 Task: Find connections with filter location Suva with filter topic #SEMwith filter profile language French with filter current company SpiceJet Limited with filter school Orissa hr recruitment with filter industry Agricultural Chemical Manufacturing with filter service category Team Building with filter keywords title Wait Staff Manager
Action: Mouse moved to (304, 239)
Screenshot: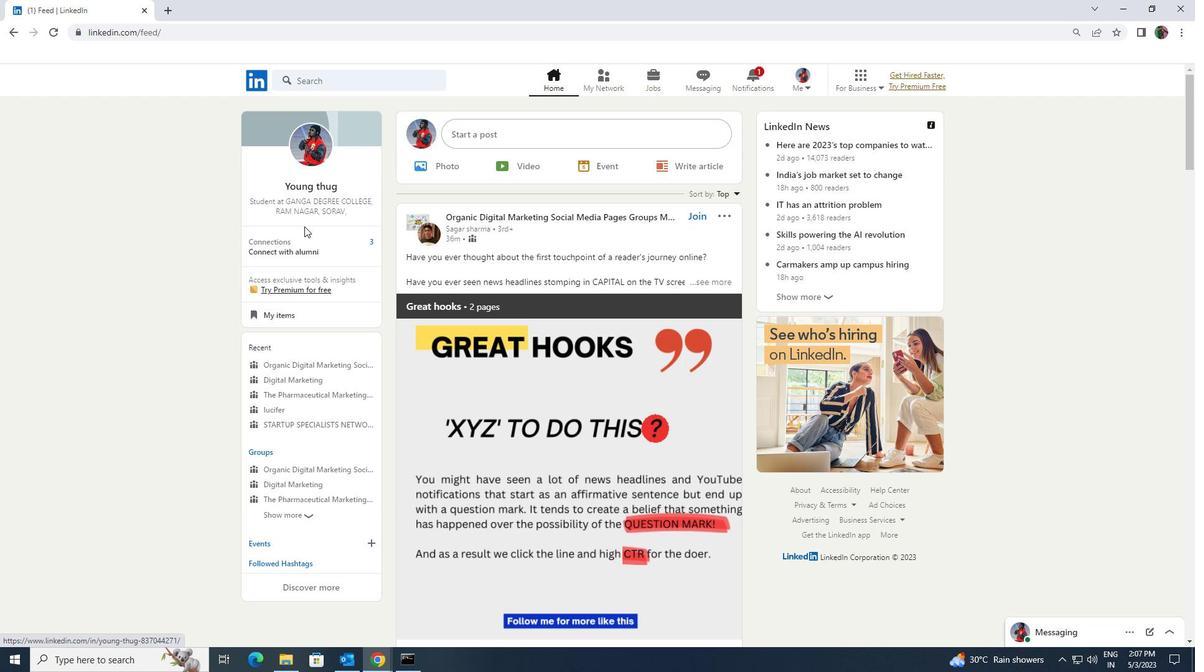 
Action: Mouse pressed left at (304, 239)
Screenshot: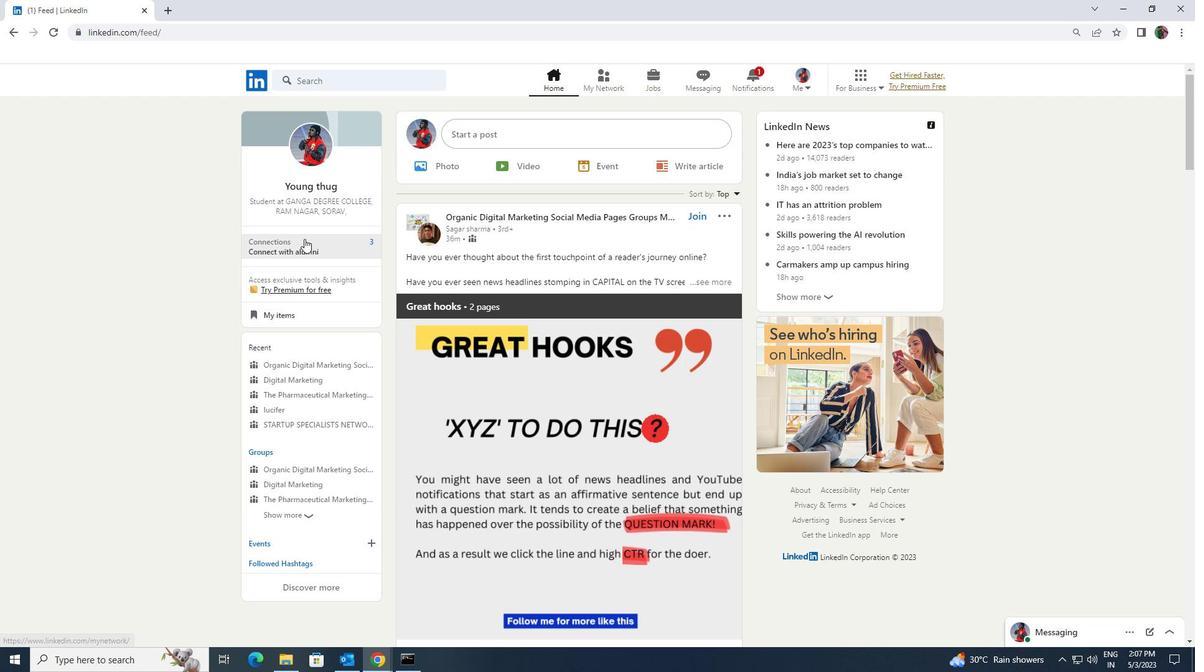 
Action: Mouse moved to (319, 150)
Screenshot: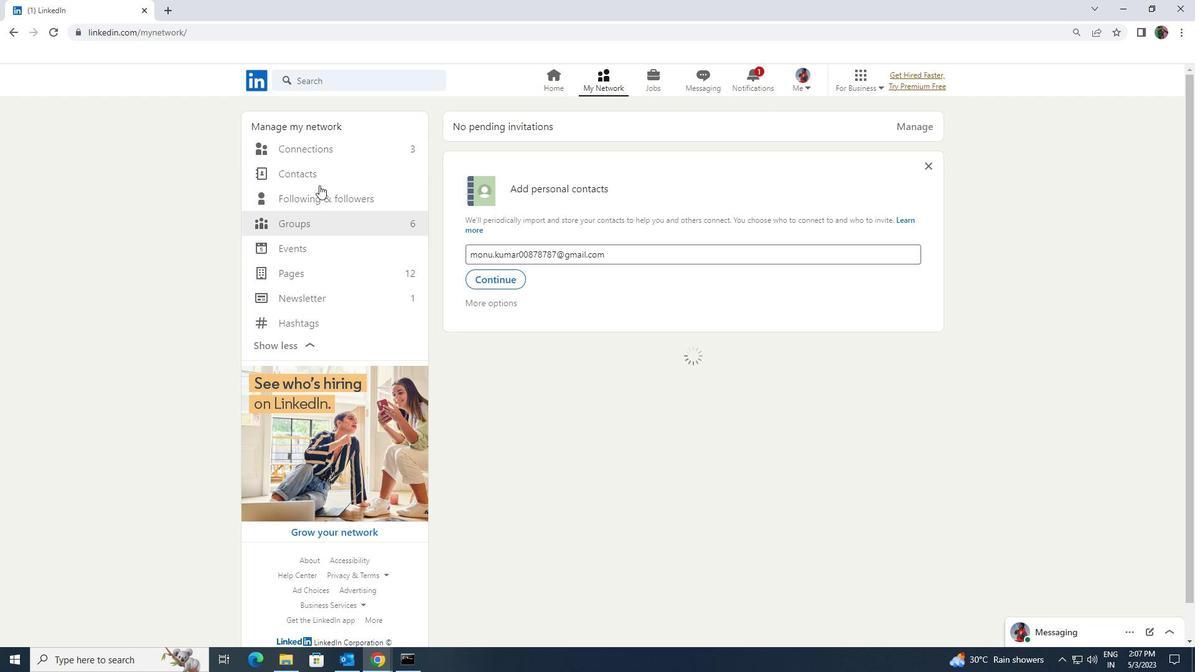 
Action: Mouse pressed left at (319, 150)
Screenshot: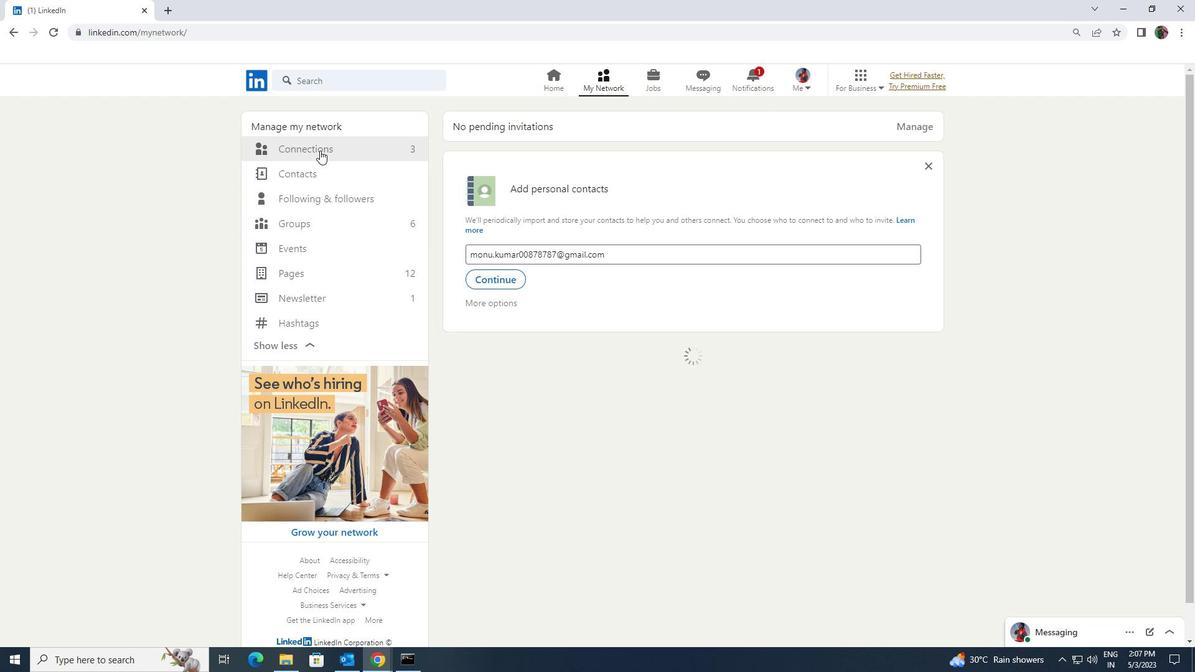 
Action: Mouse moved to (670, 149)
Screenshot: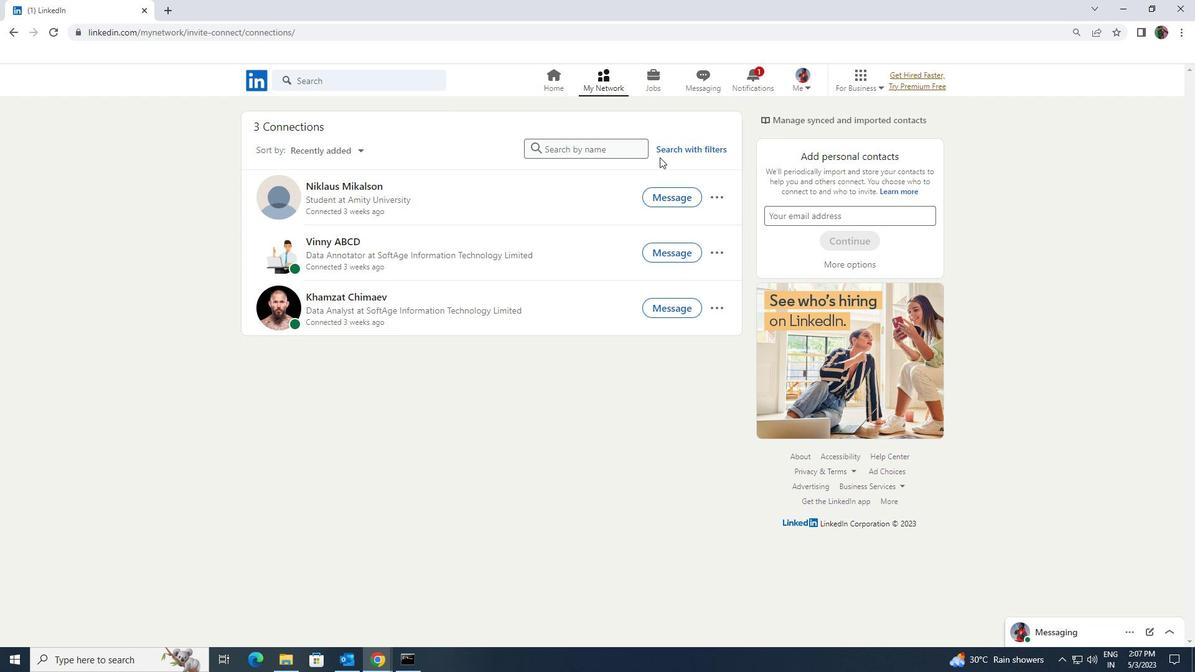 
Action: Mouse pressed left at (670, 149)
Screenshot: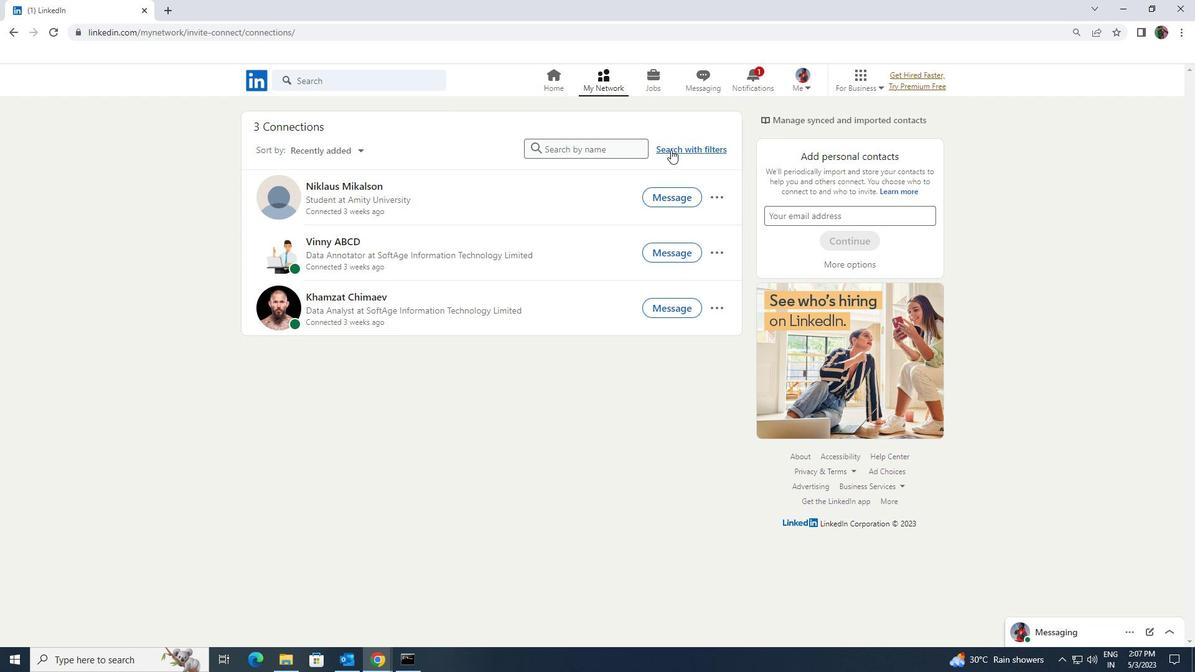 
Action: Mouse moved to (648, 116)
Screenshot: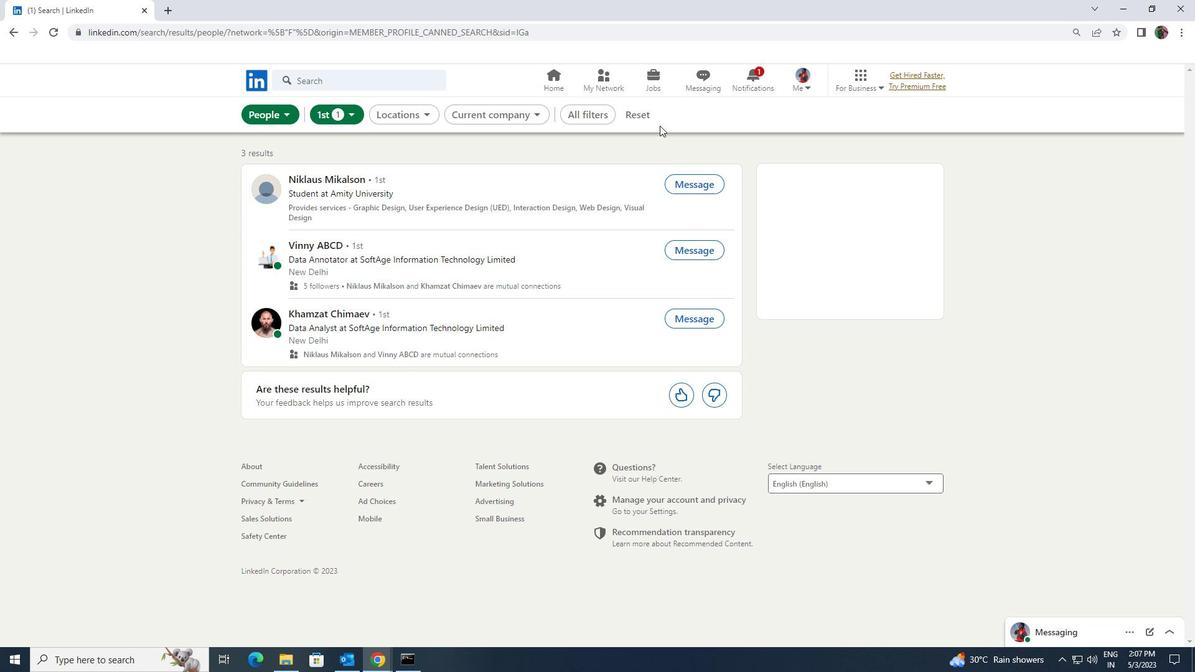 
Action: Mouse pressed left at (648, 116)
Screenshot: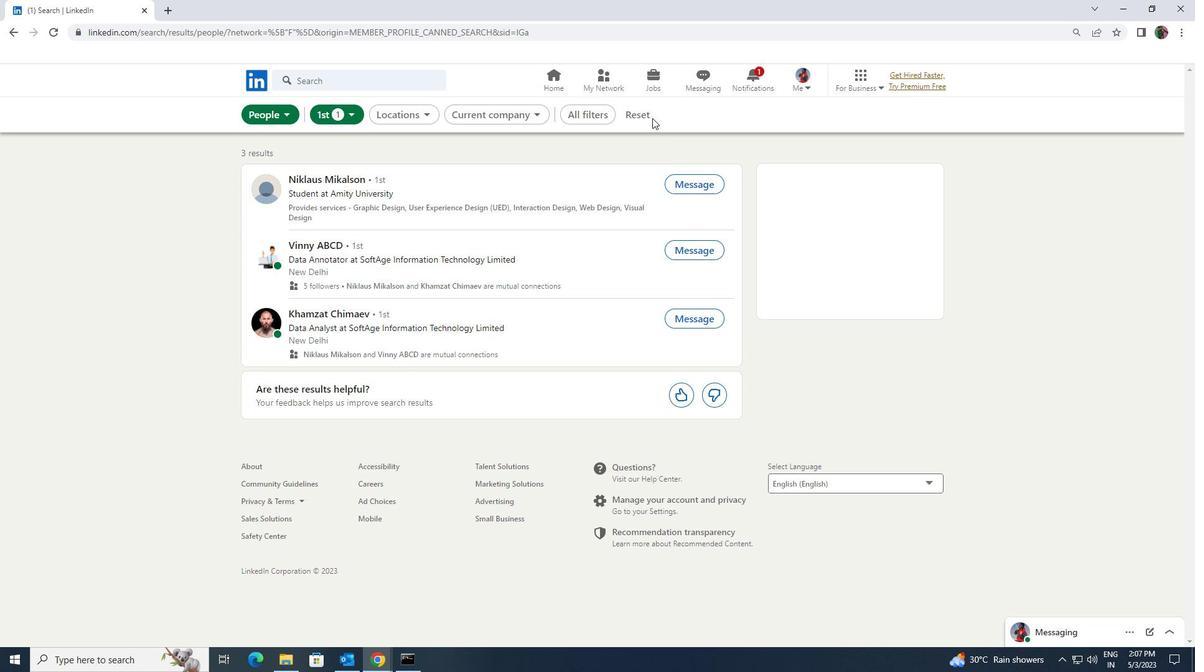
Action: Mouse moved to (634, 116)
Screenshot: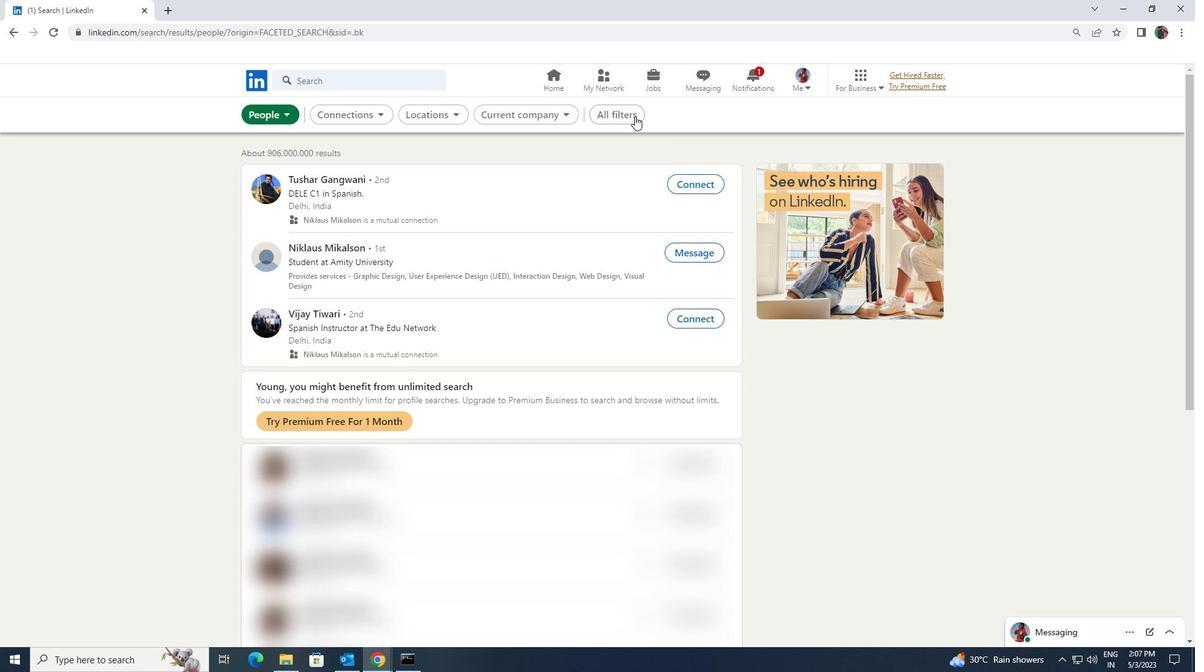 
Action: Mouse pressed left at (634, 116)
Screenshot: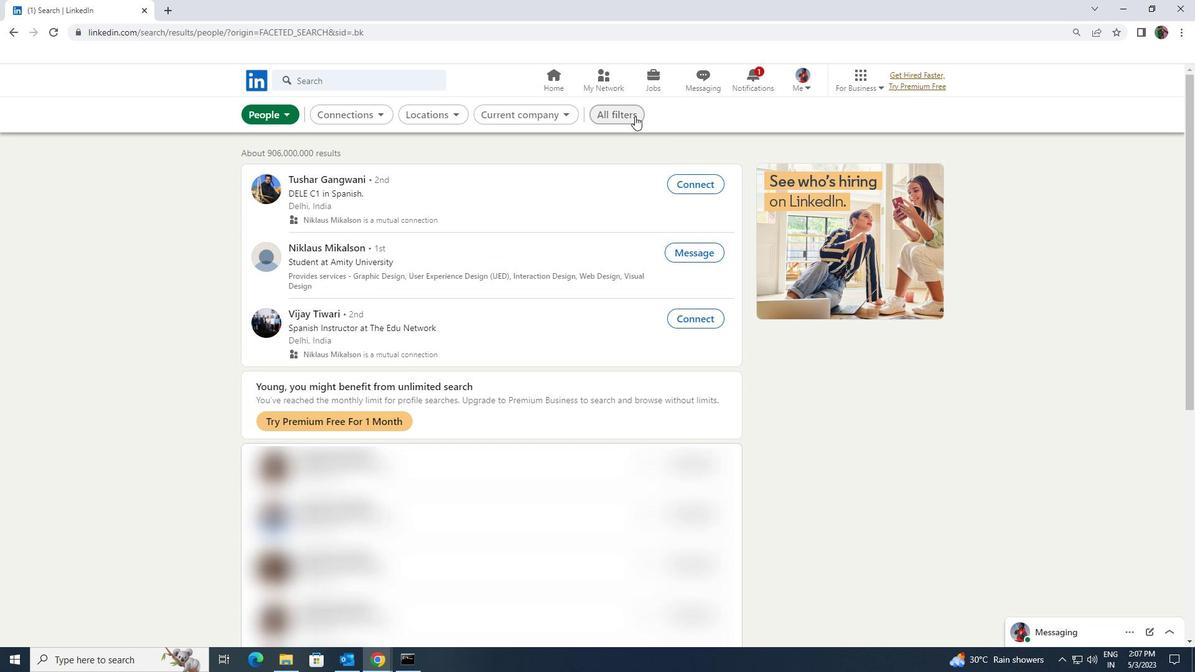 
Action: Mouse moved to (1031, 486)
Screenshot: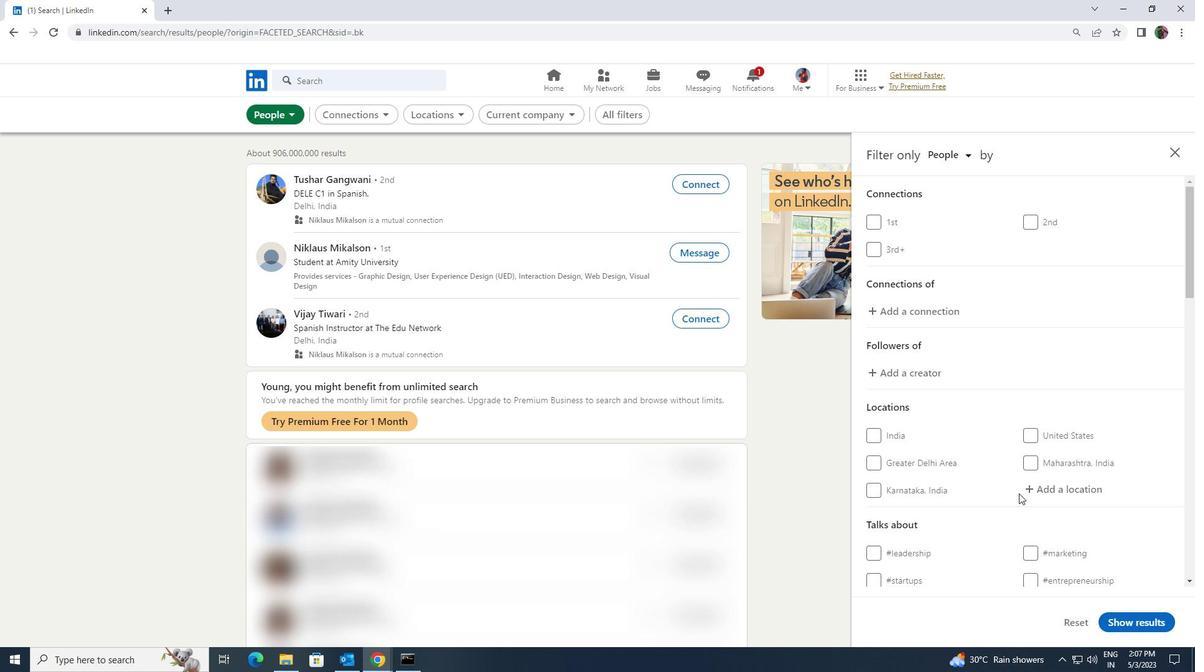 
Action: Mouse pressed left at (1031, 486)
Screenshot: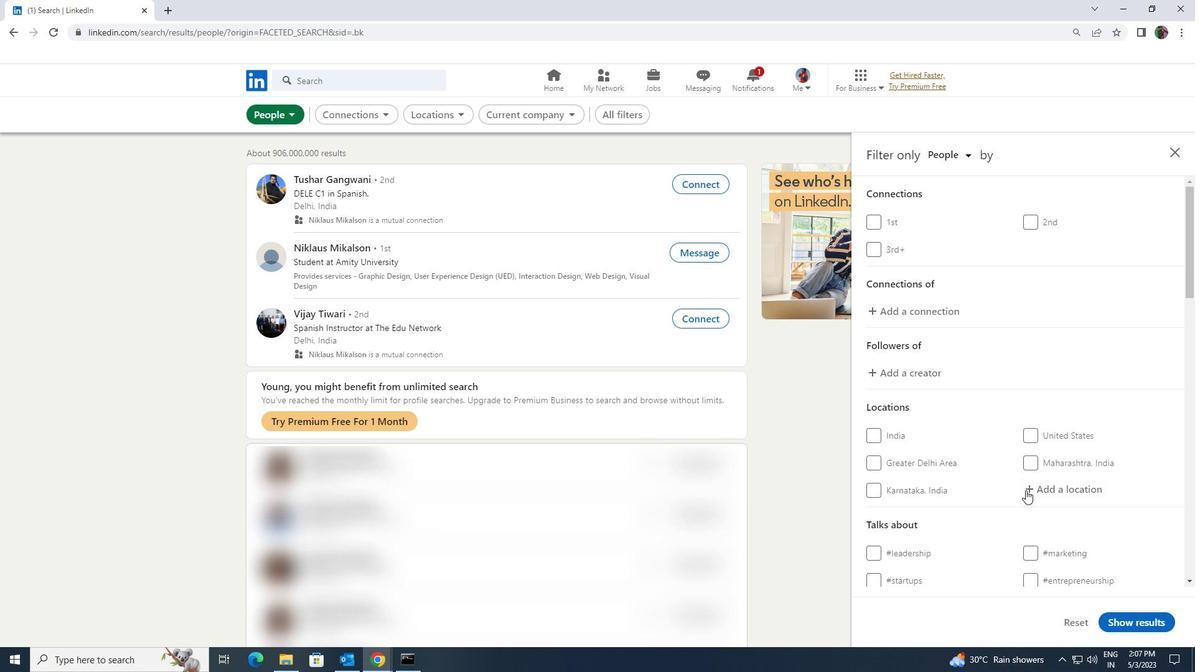 
Action: Mouse moved to (981, 519)
Screenshot: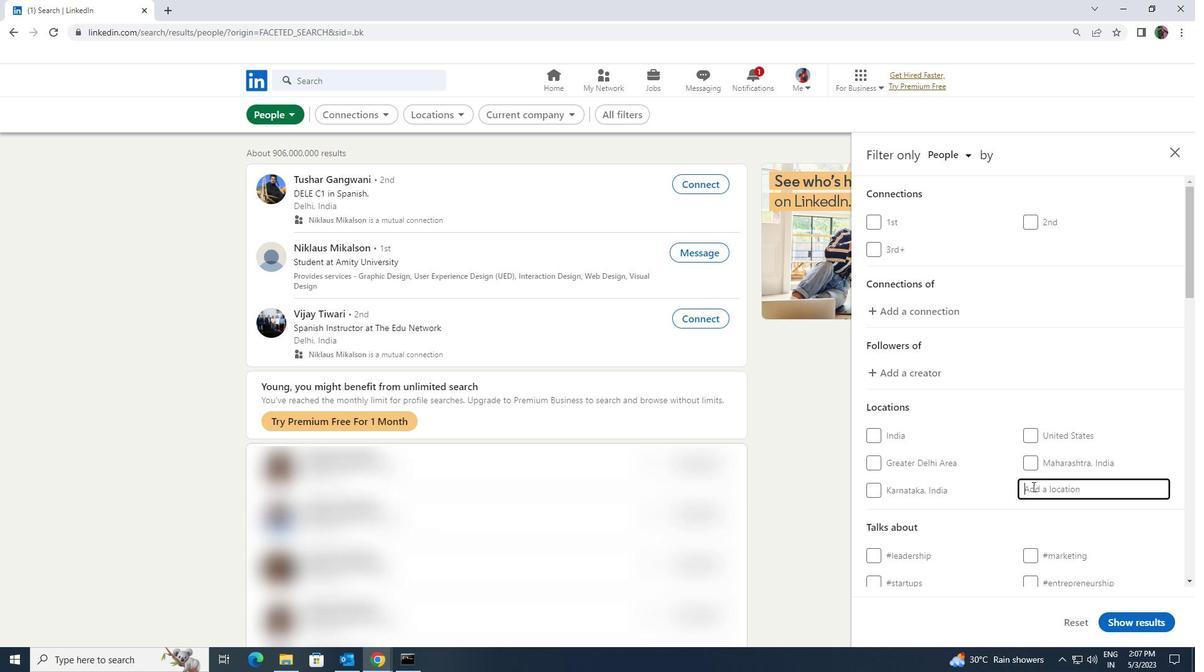 
Action: Key pressed <Key.shift>SUVA
Screenshot: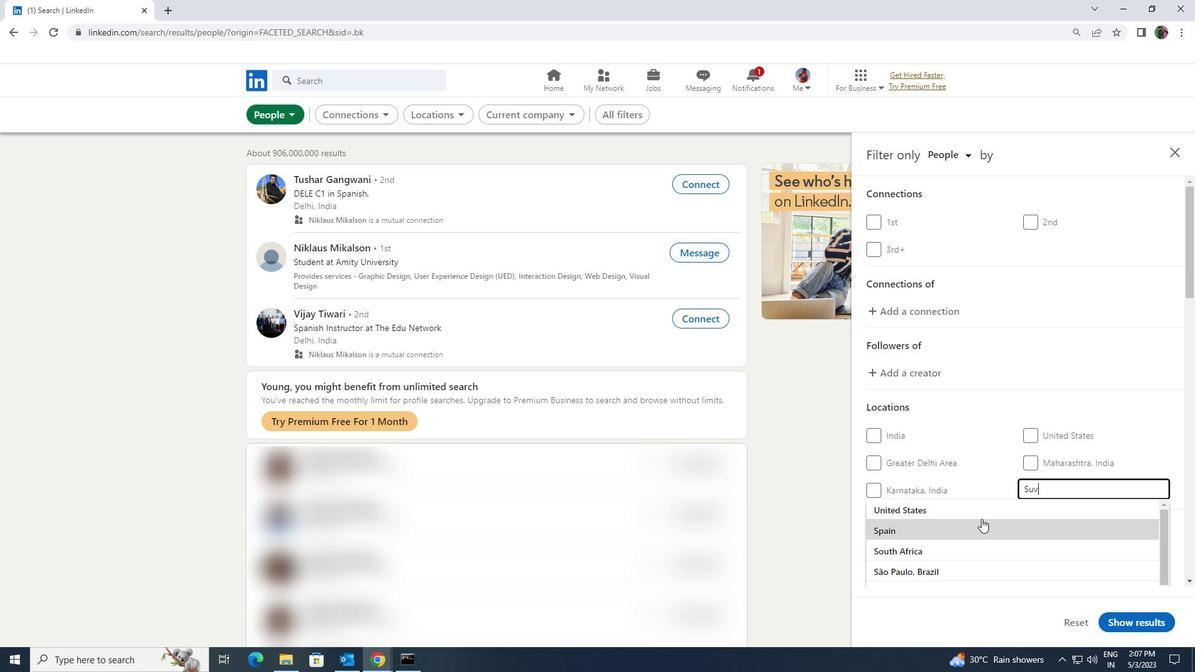 
Action: Mouse moved to (975, 511)
Screenshot: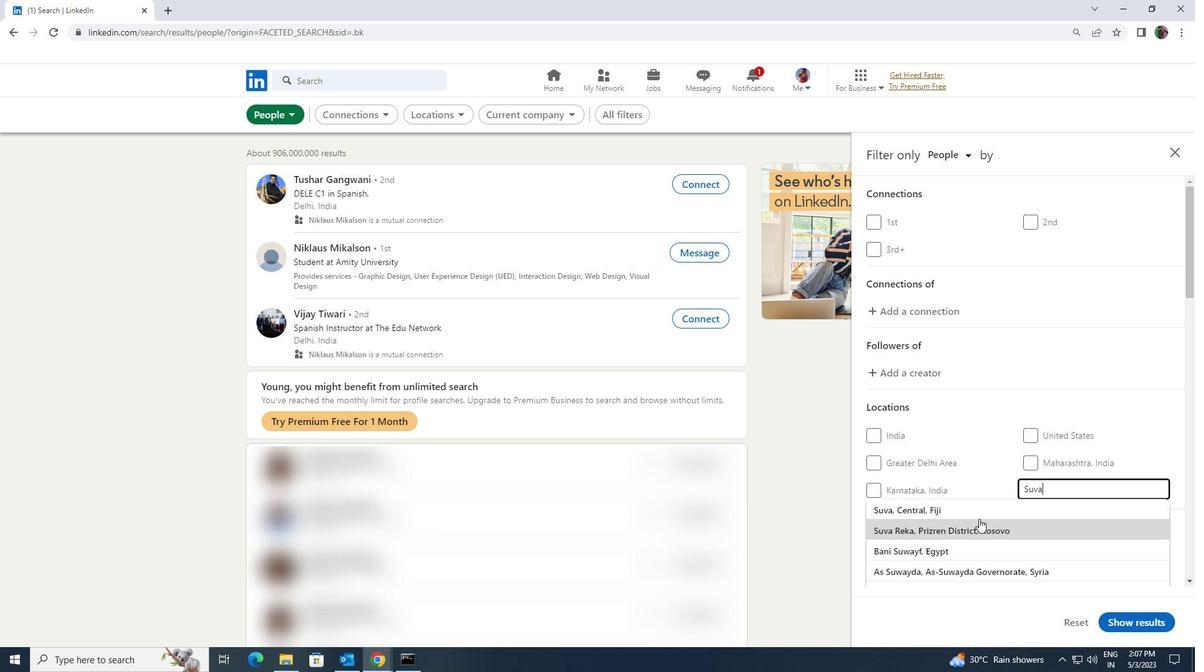 
Action: Mouse pressed left at (975, 511)
Screenshot: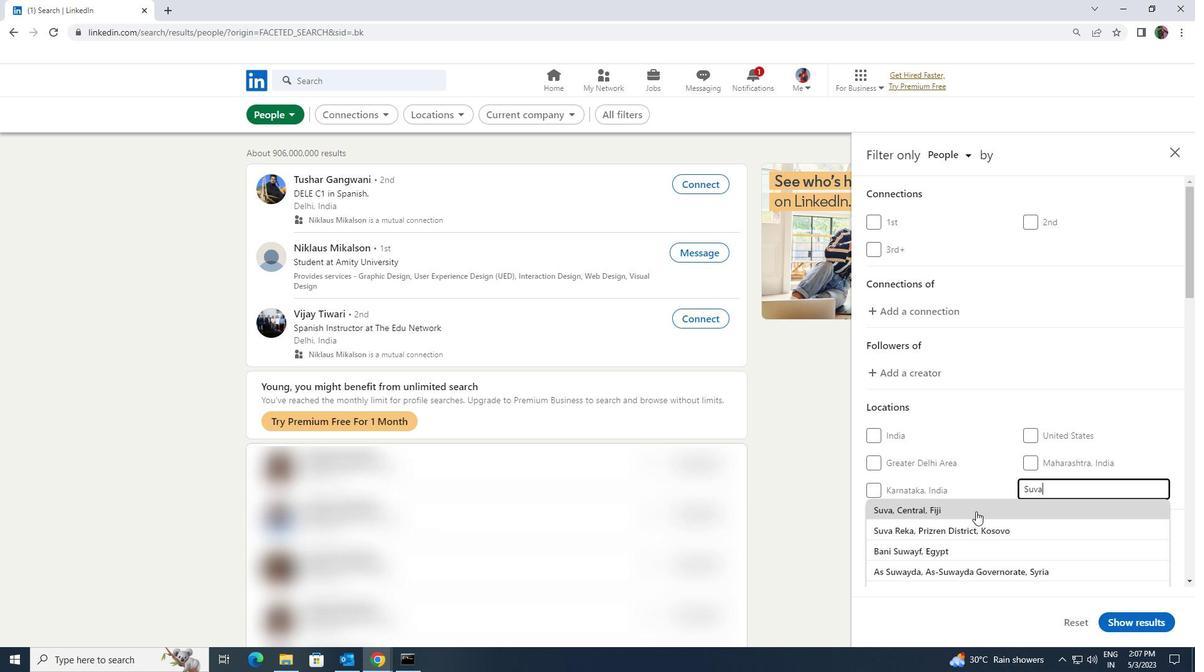 
Action: Mouse scrolled (975, 510) with delta (0, 0)
Screenshot: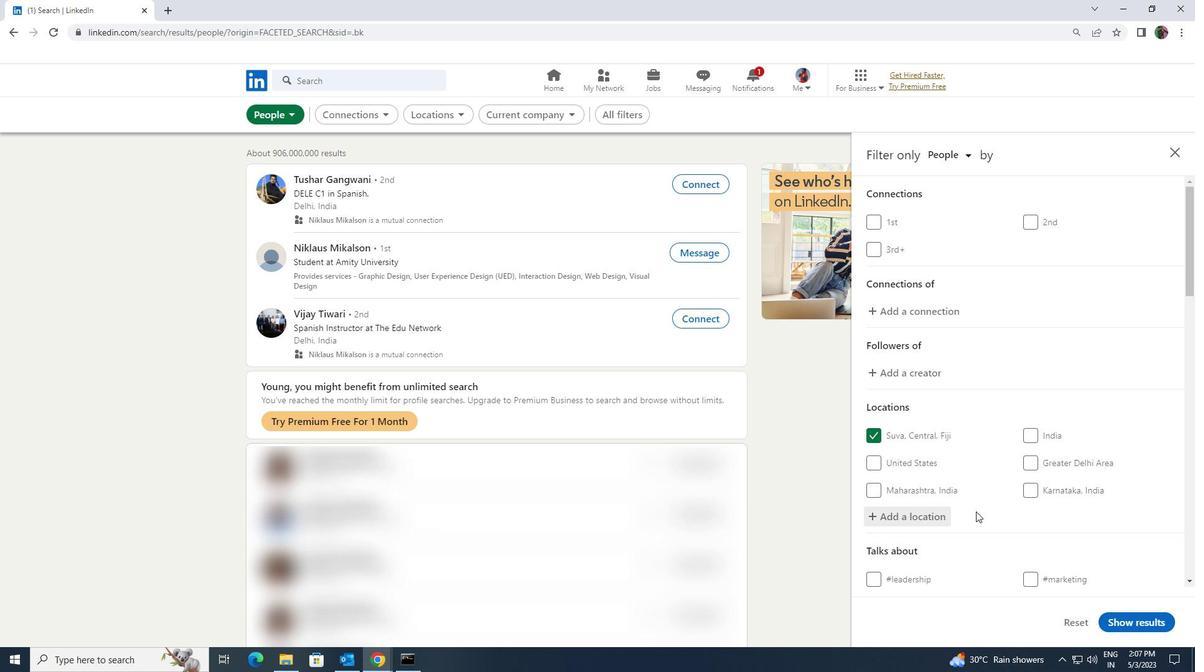 
Action: Mouse scrolled (975, 510) with delta (0, 0)
Screenshot: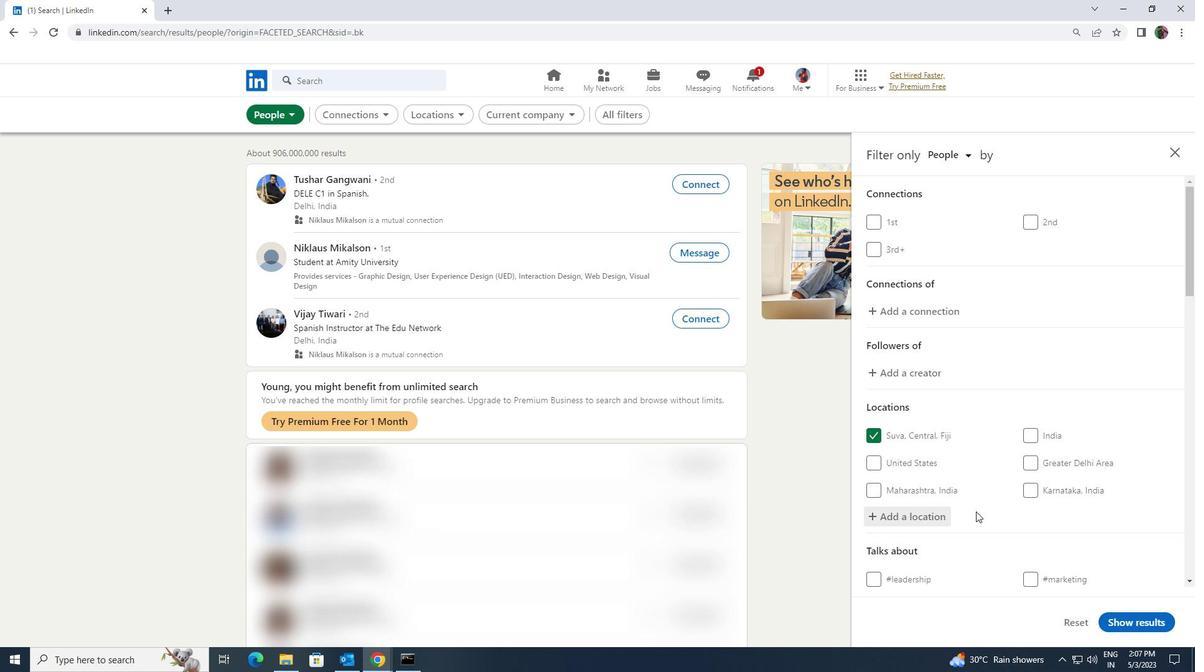 
Action: Mouse moved to (1023, 502)
Screenshot: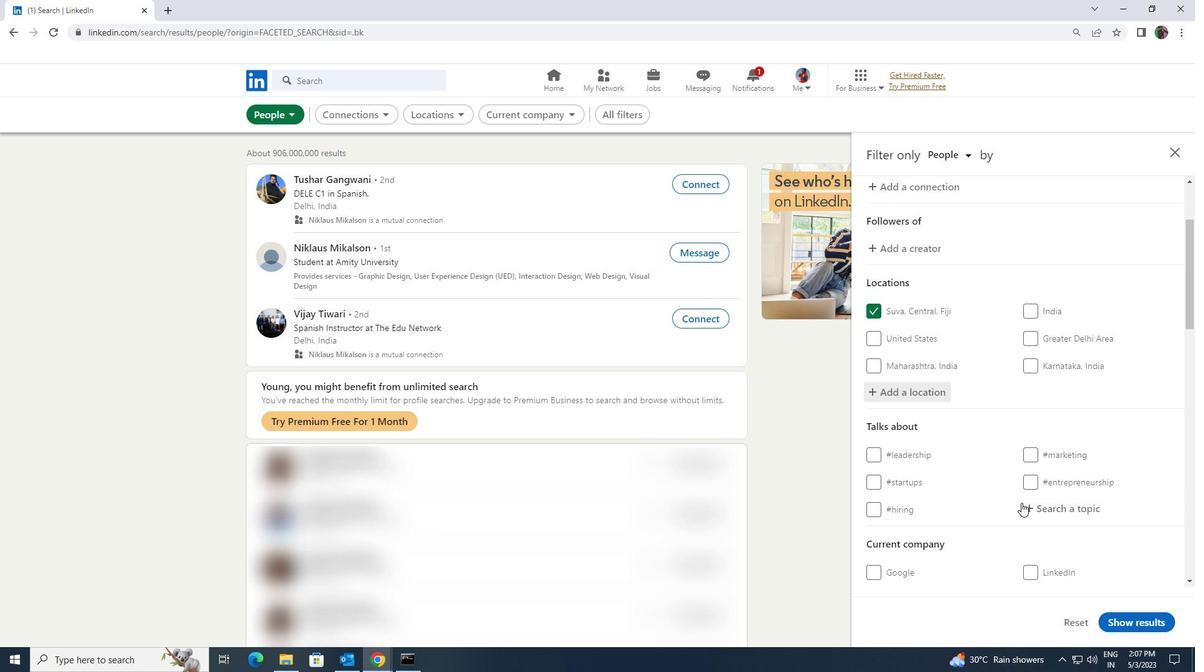
Action: Mouse pressed left at (1023, 502)
Screenshot: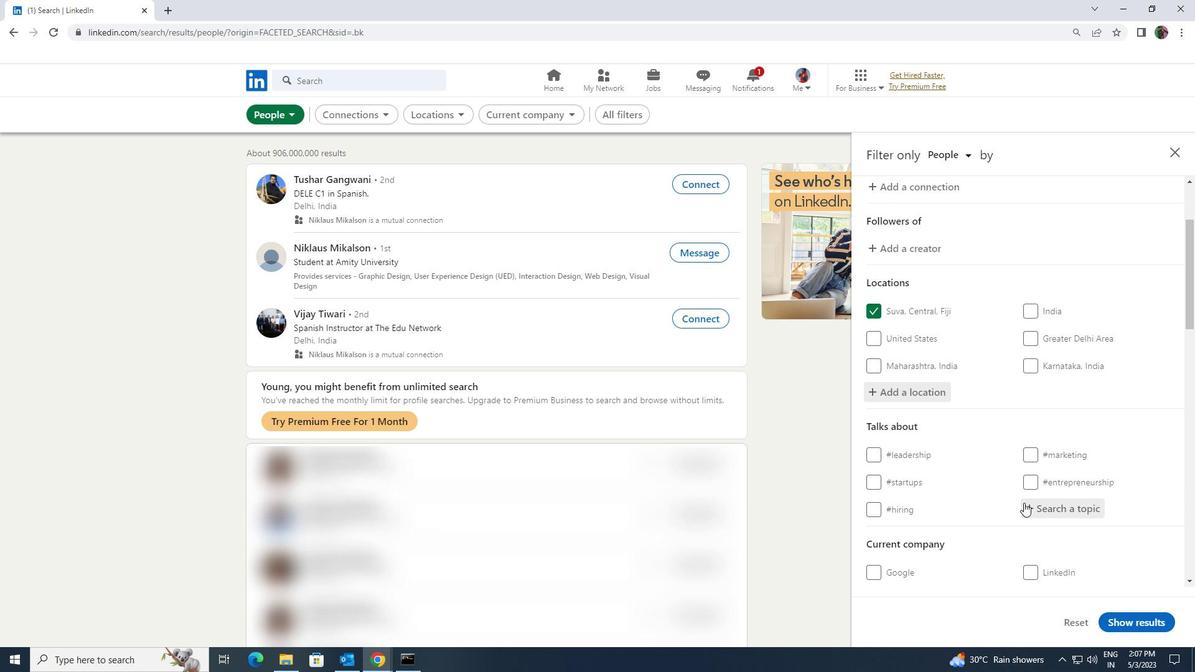 
Action: Mouse moved to (1022, 502)
Screenshot: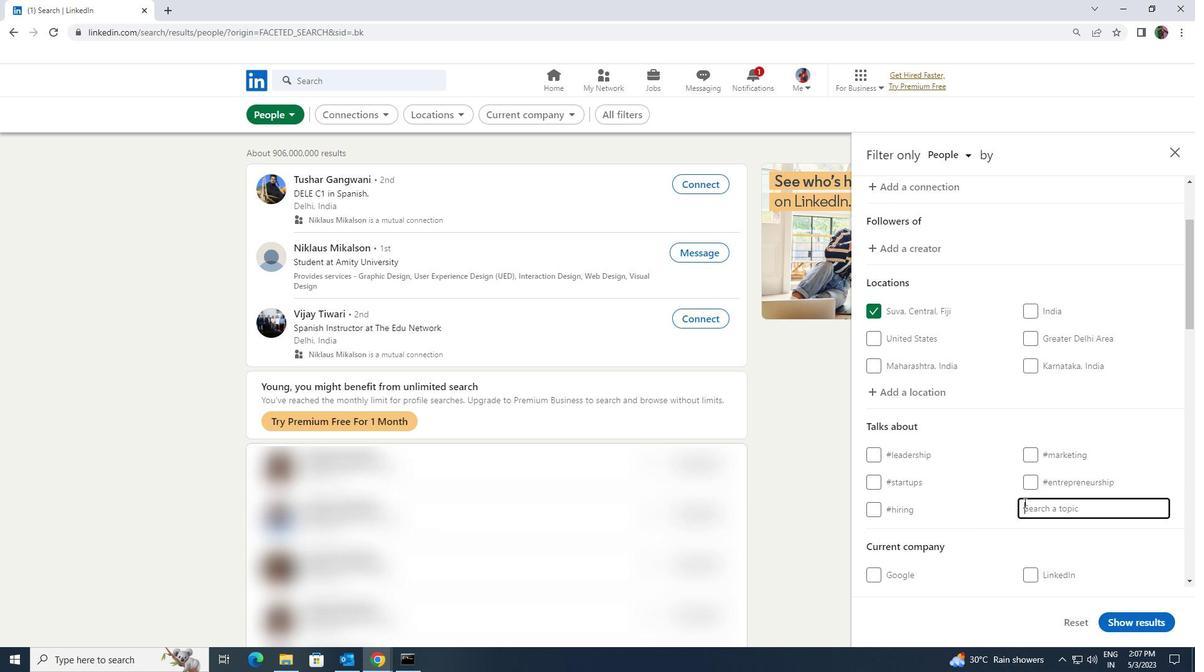 
Action: Key pressed <Key.shift><Key.shift>SEM
Screenshot: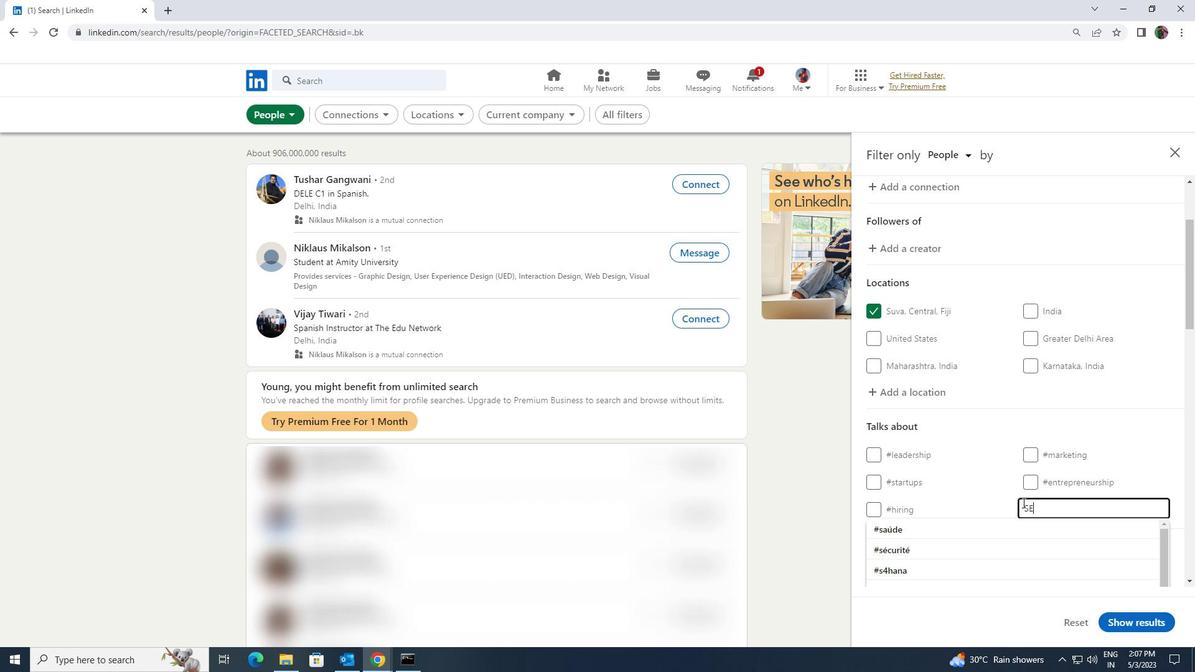 
Action: Mouse moved to (1011, 515)
Screenshot: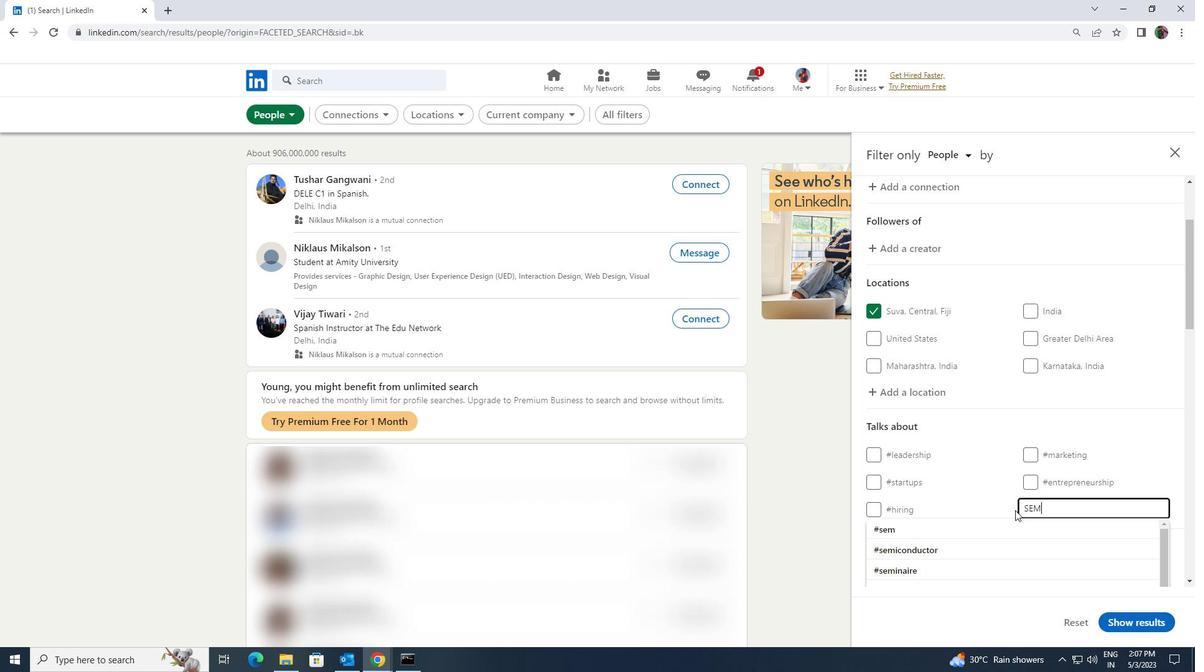 
Action: Mouse pressed left at (1011, 515)
Screenshot: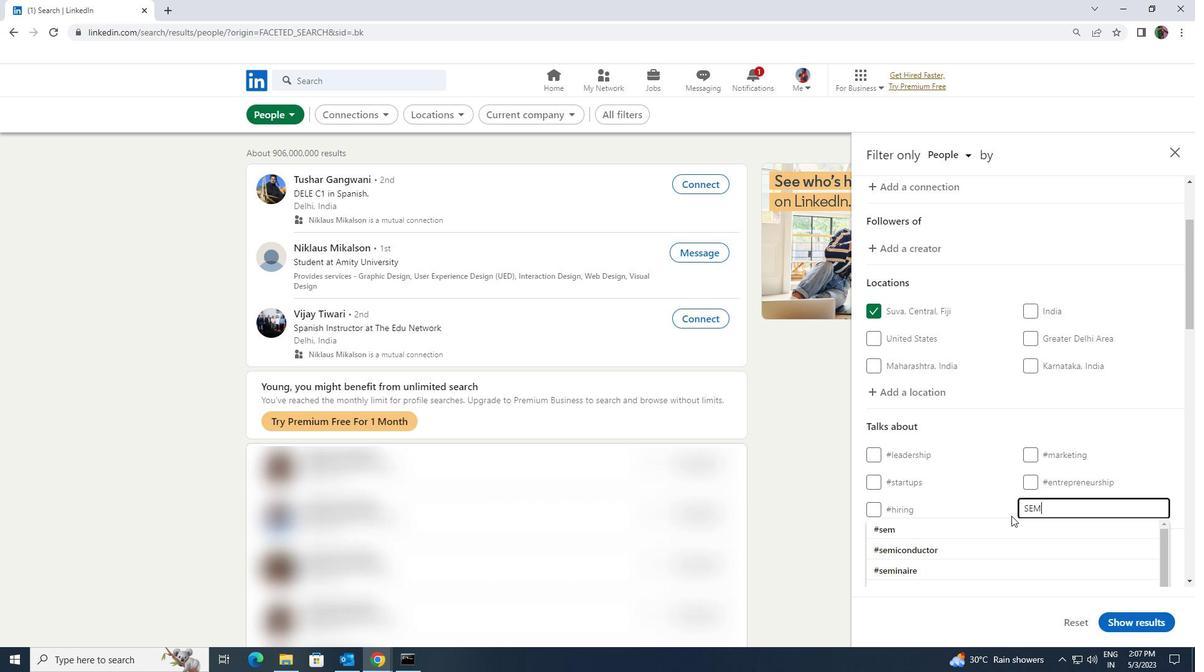 
Action: Mouse scrolled (1011, 515) with delta (0, 0)
Screenshot: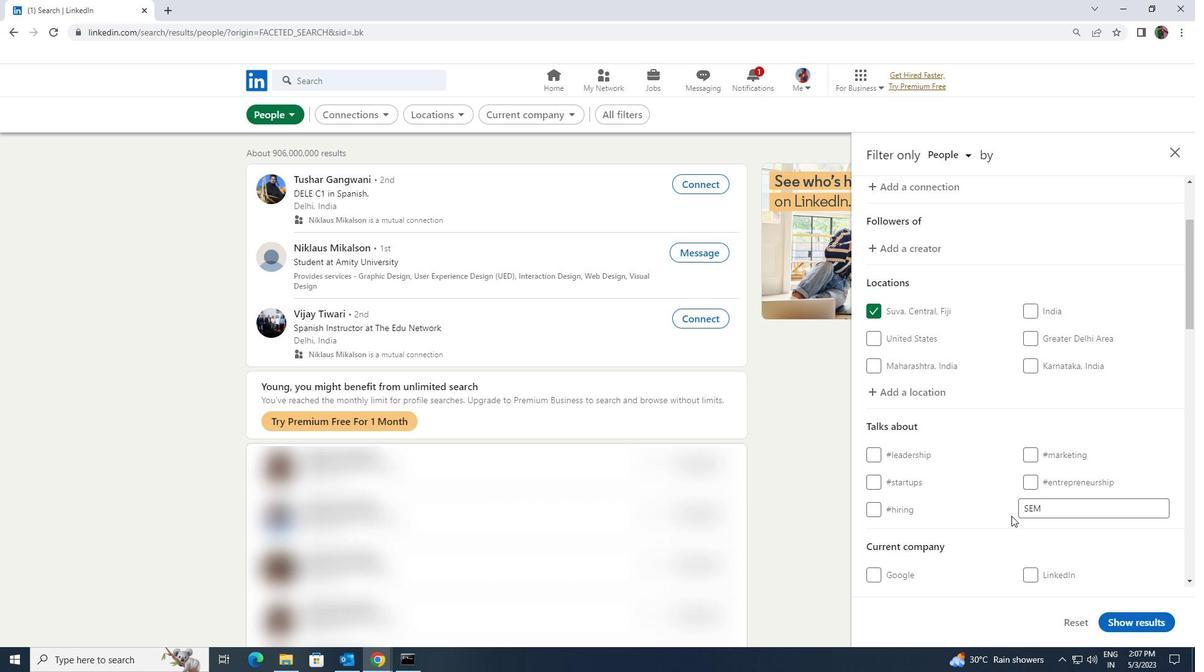 
Action: Mouse moved to (1010, 517)
Screenshot: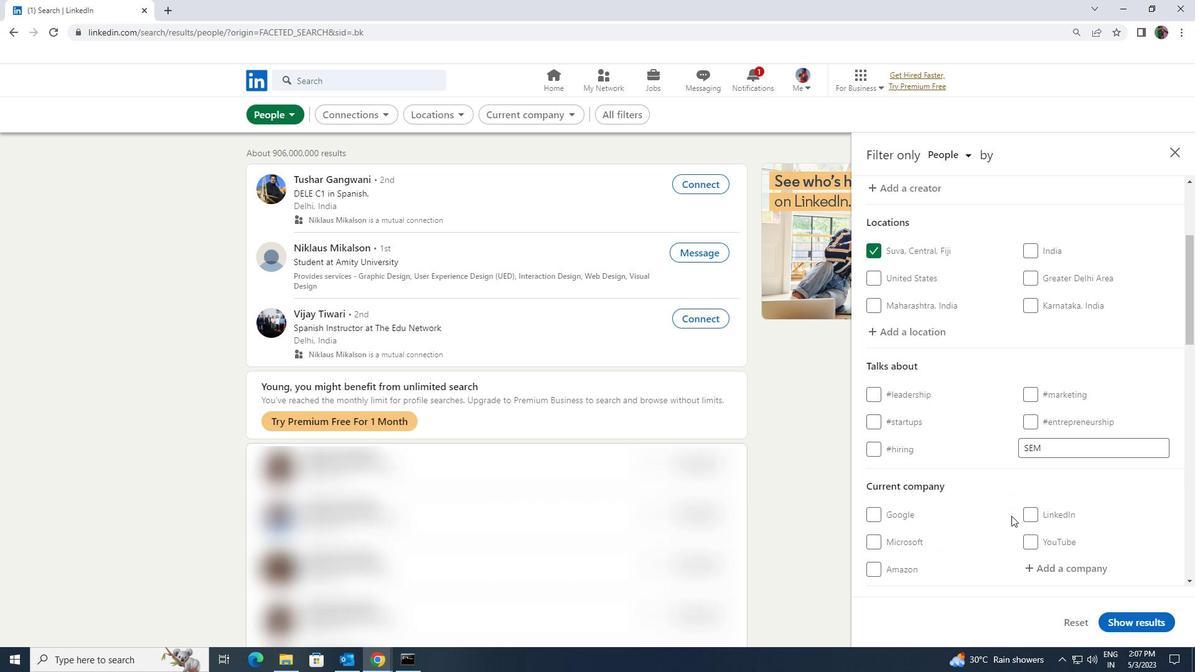 
Action: Mouse scrolled (1010, 516) with delta (0, 0)
Screenshot: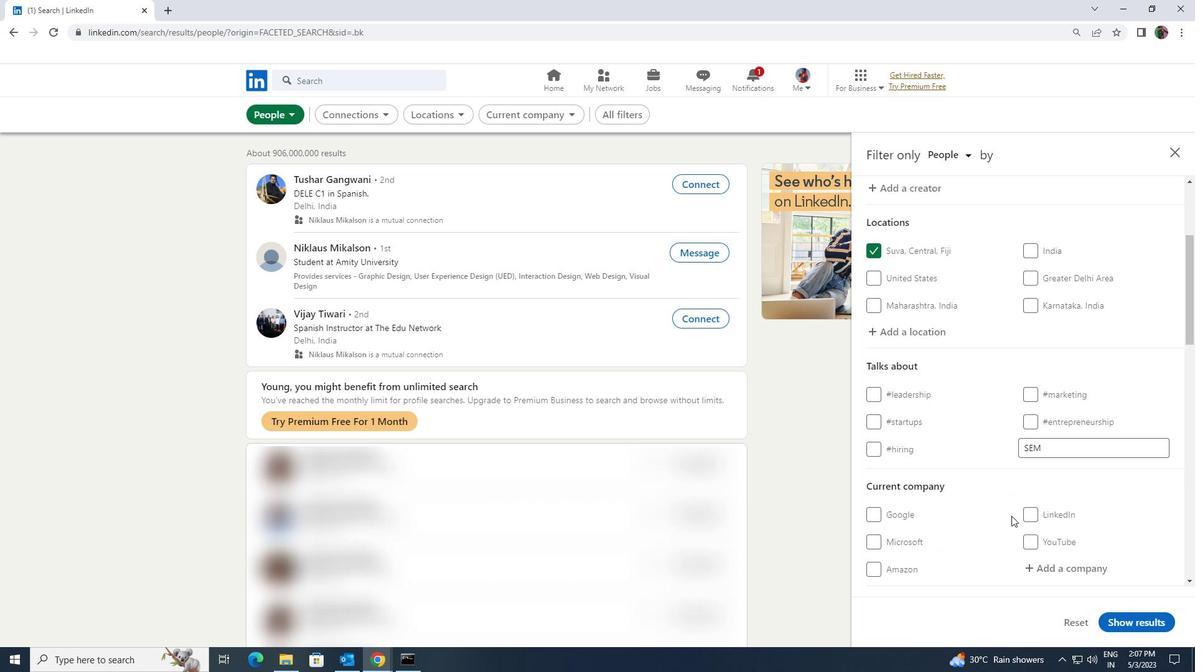 
Action: Mouse moved to (1007, 518)
Screenshot: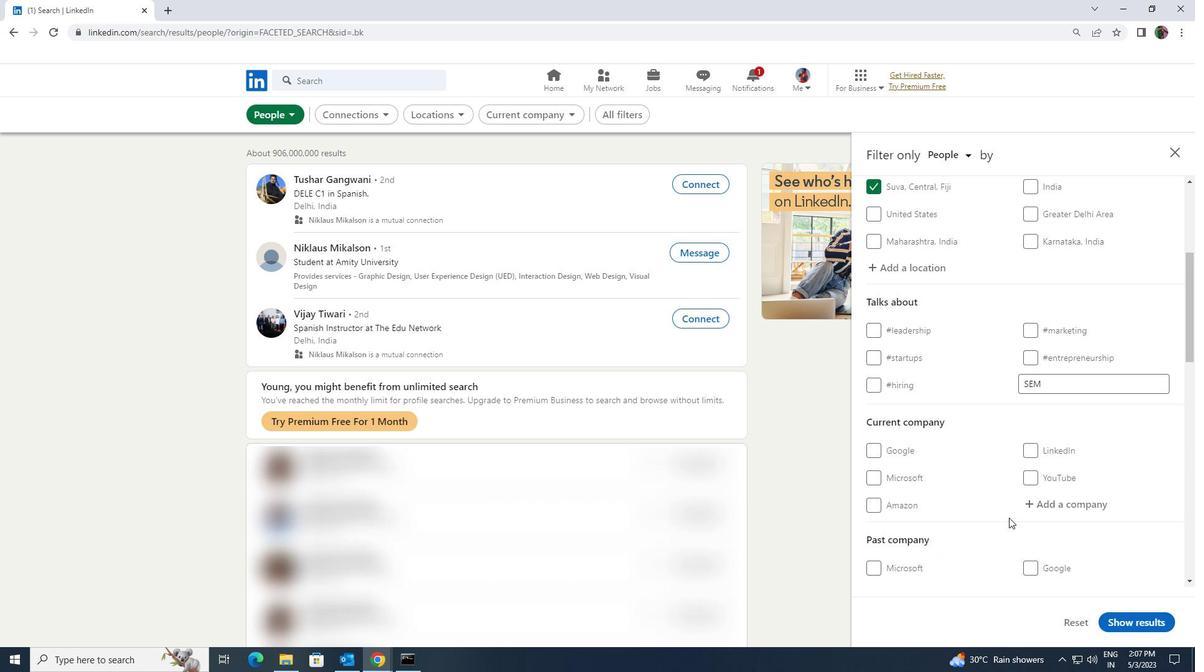 
Action: Mouse scrolled (1007, 517) with delta (0, 0)
Screenshot: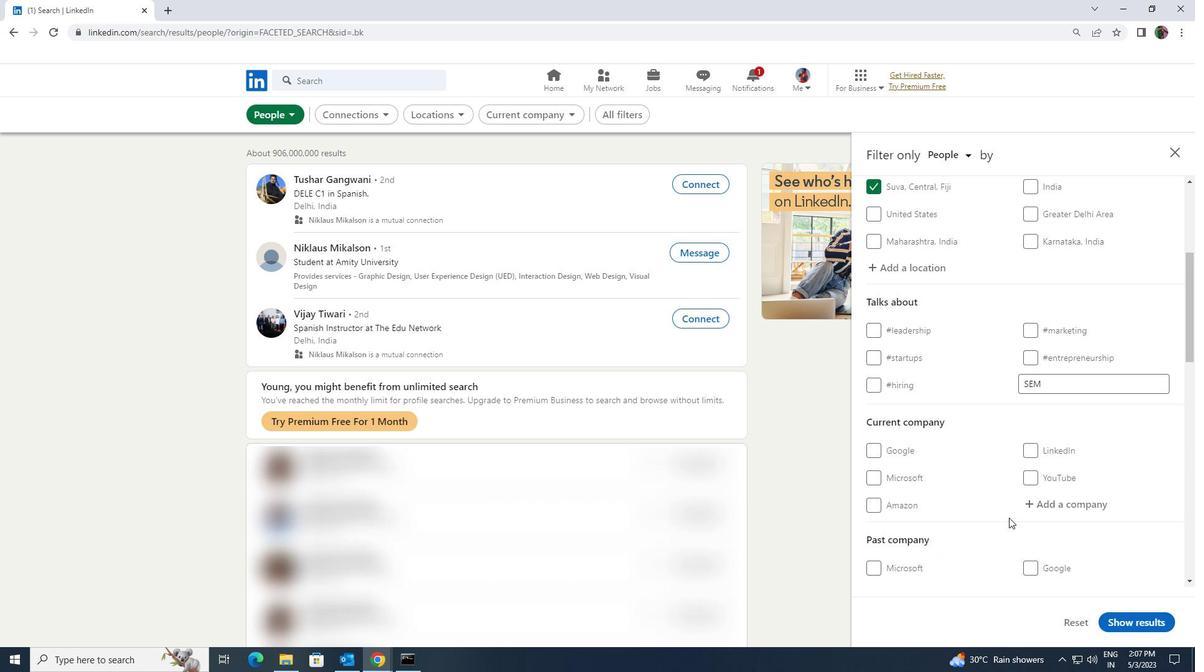 
Action: Mouse scrolled (1007, 517) with delta (0, 0)
Screenshot: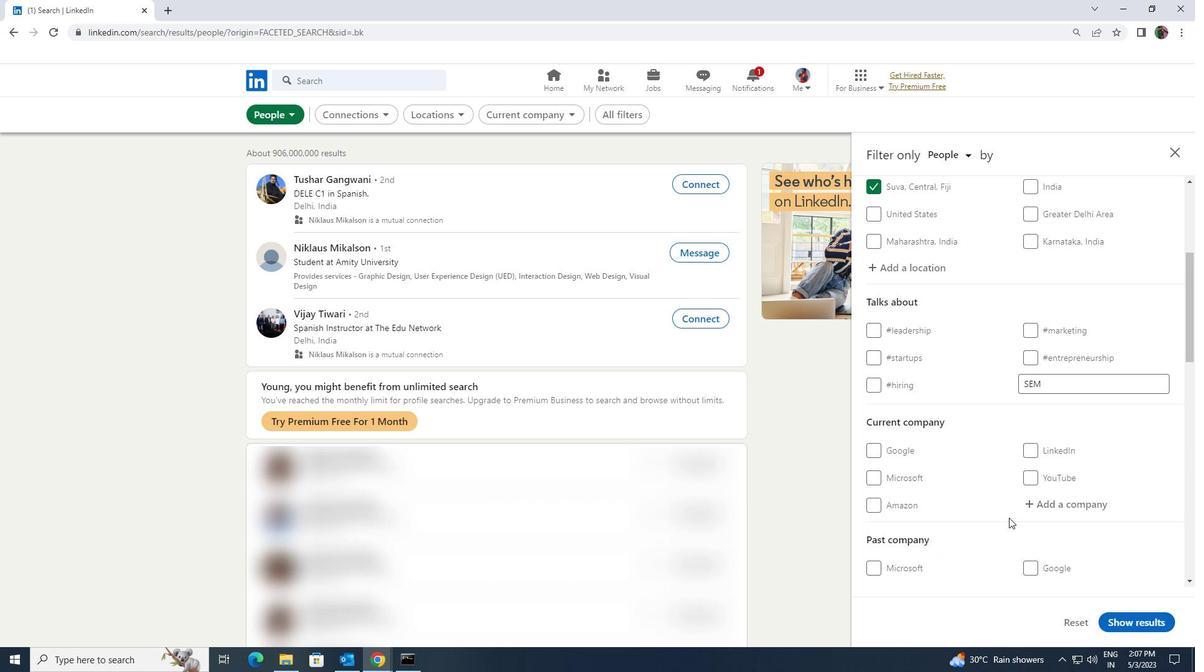 
Action: Mouse scrolled (1007, 517) with delta (0, 0)
Screenshot: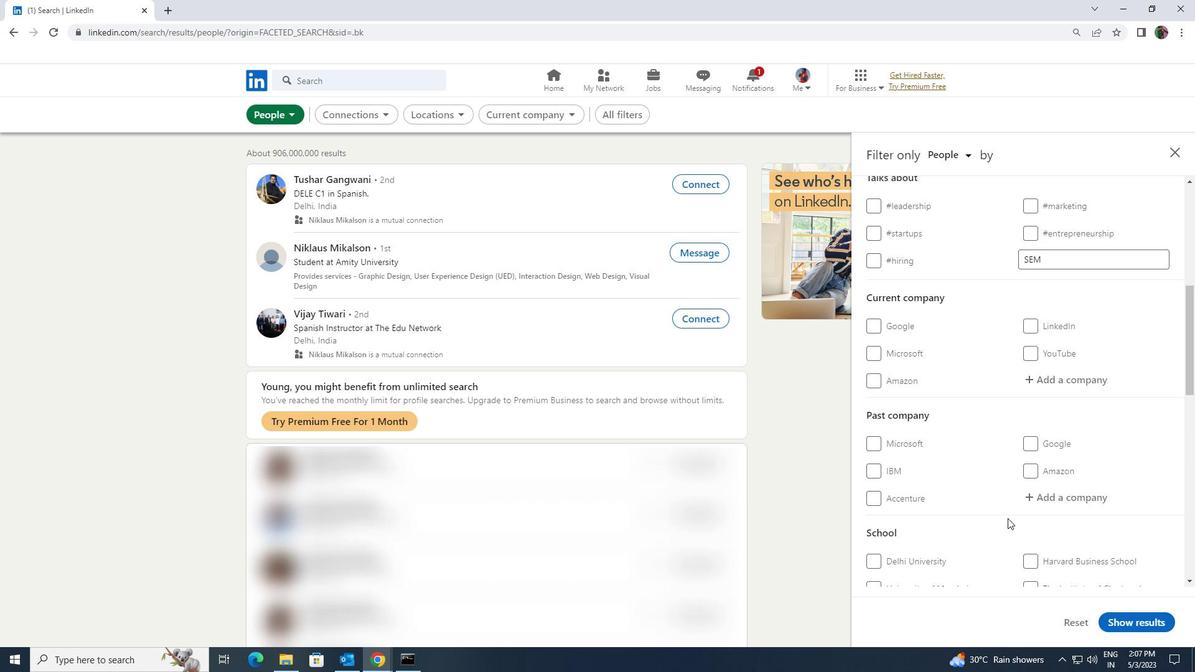 
Action: Mouse scrolled (1007, 517) with delta (0, 0)
Screenshot: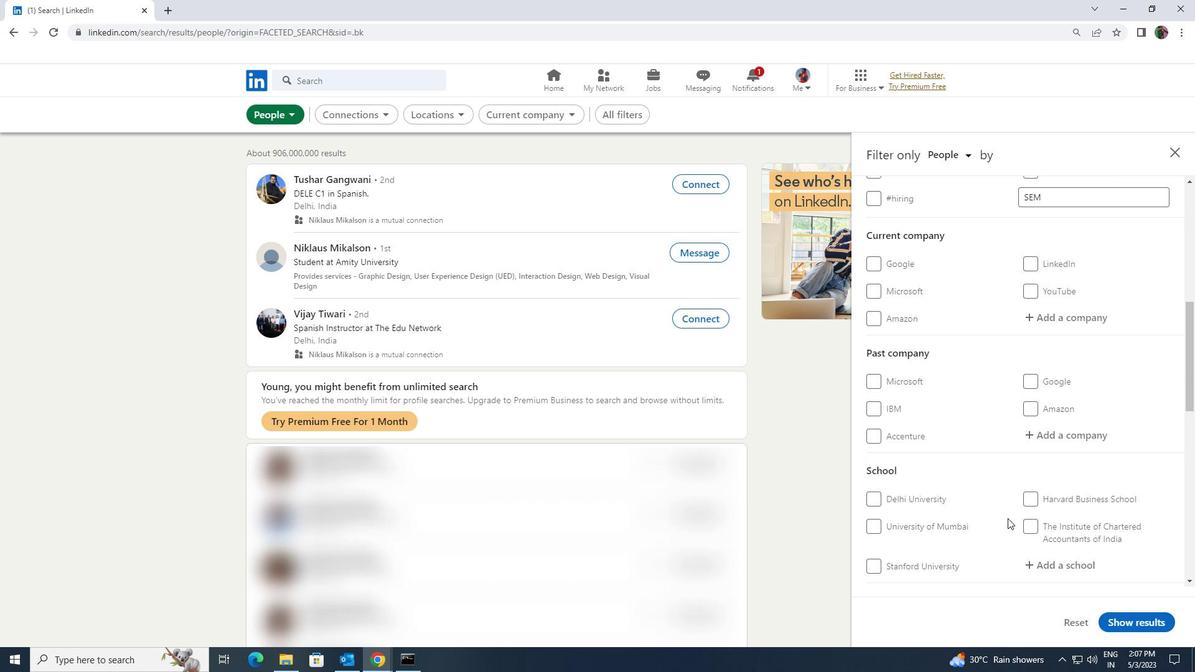 
Action: Mouse scrolled (1007, 517) with delta (0, 0)
Screenshot: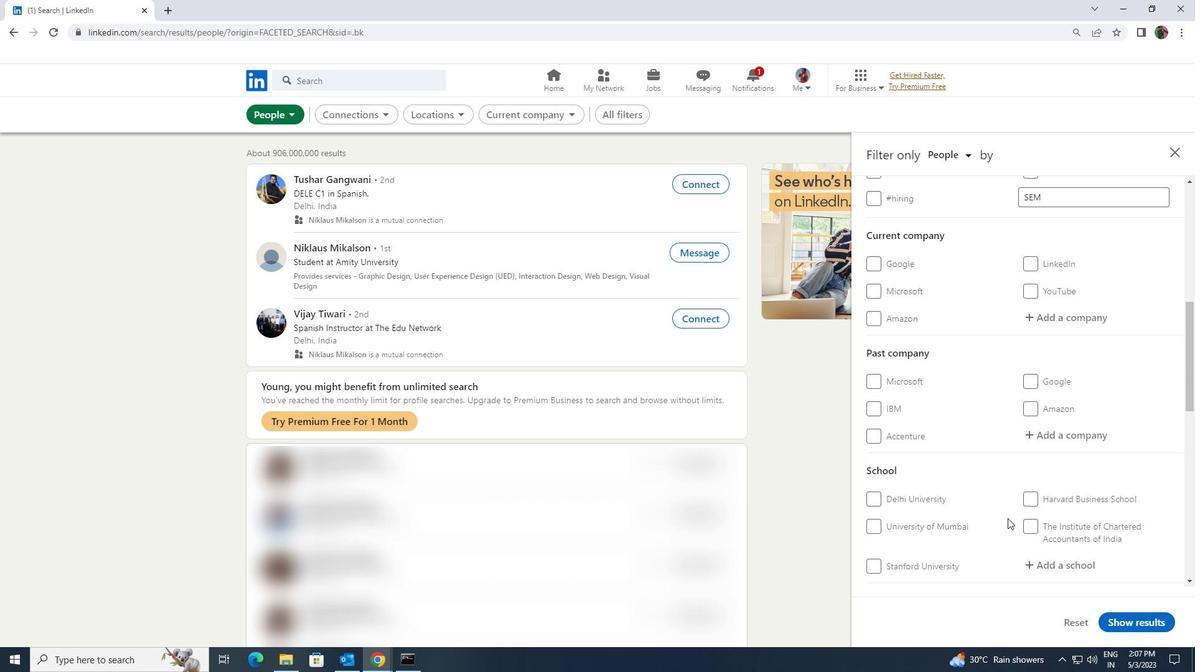 
Action: Mouse scrolled (1007, 517) with delta (0, 0)
Screenshot: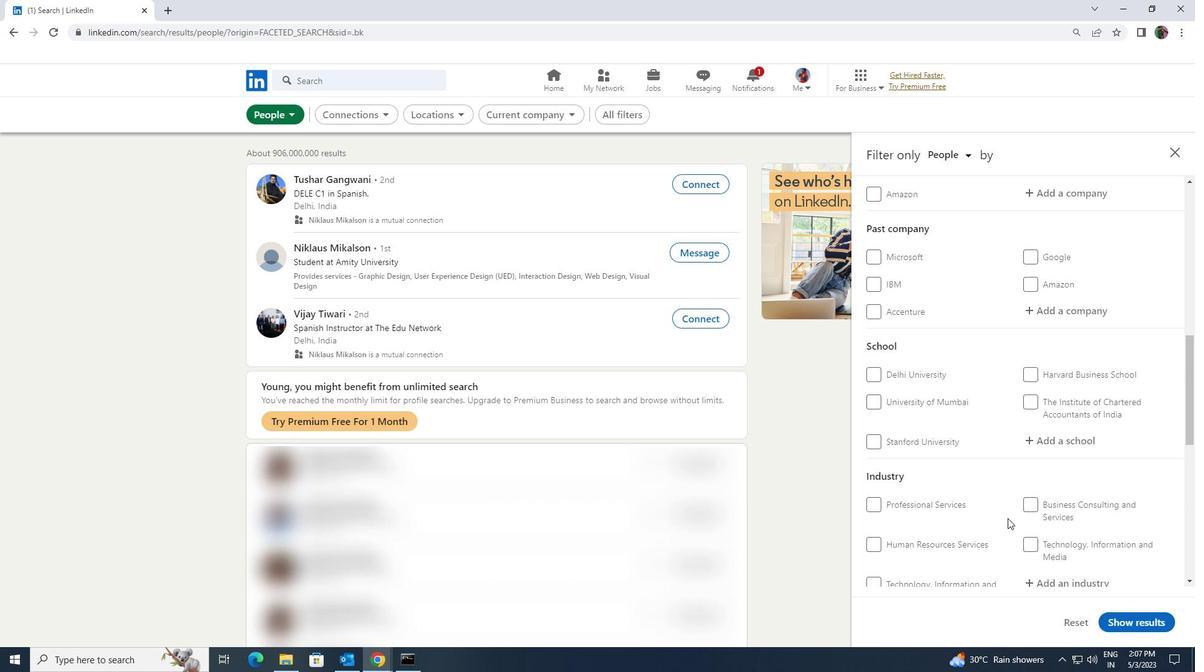 
Action: Mouse scrolled (1007, 517) with delta (0, 0)
Screenshot: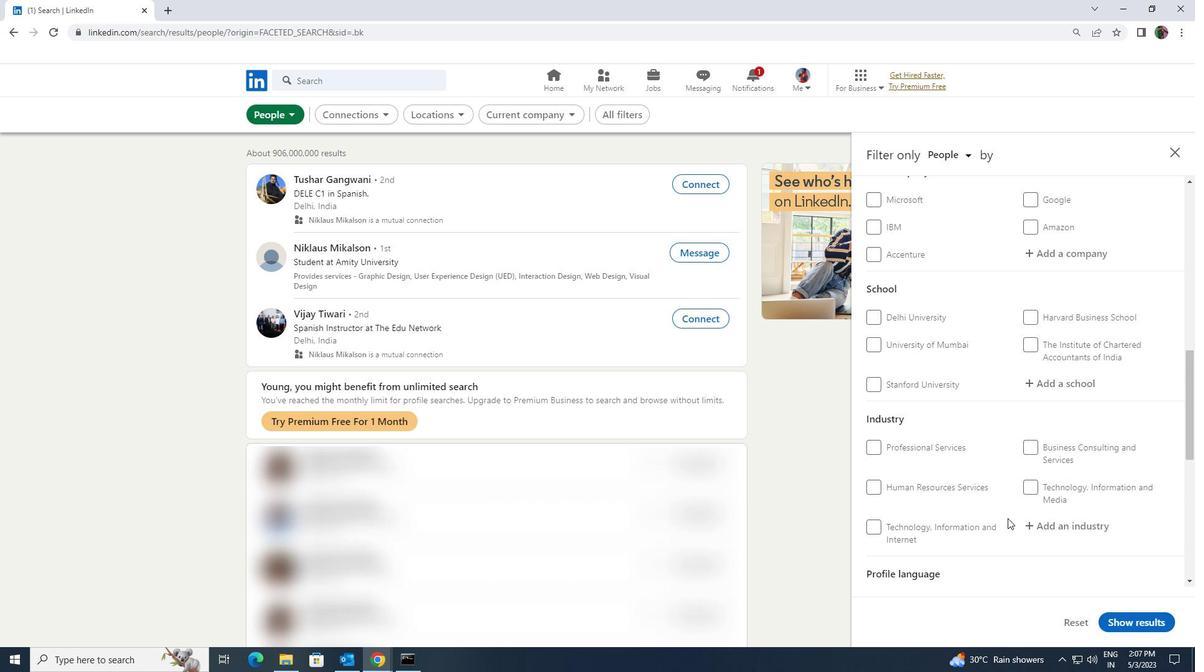 
Action: Mouse scrolled (1007, 517) with delta (0, 0)
Screenshot: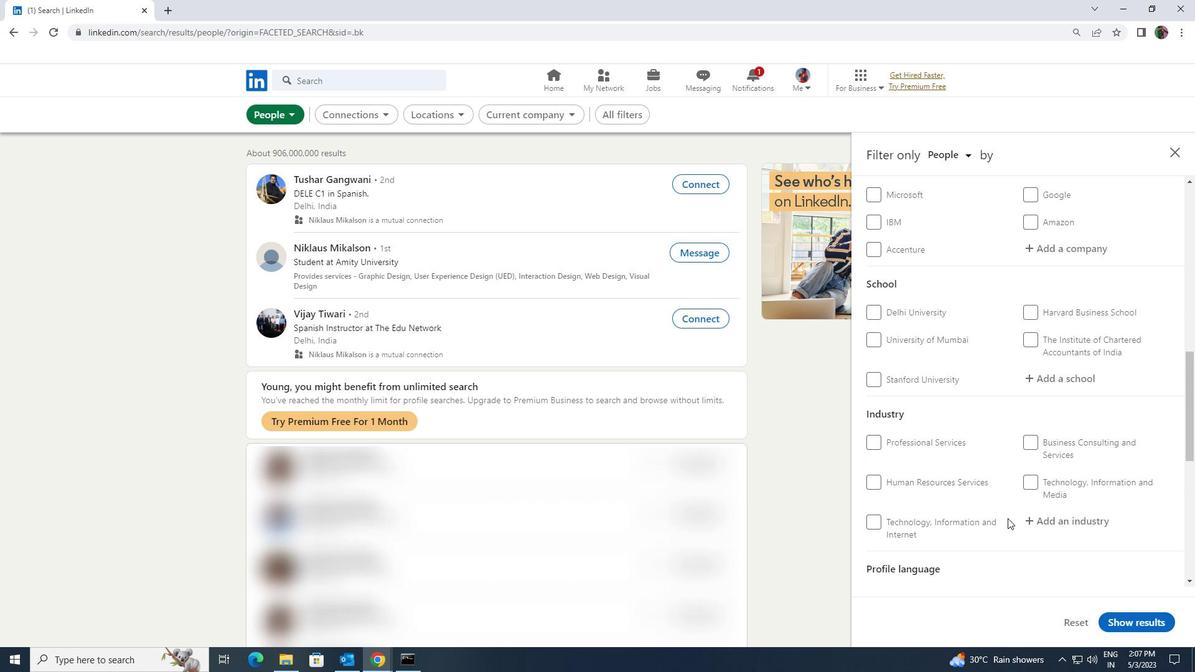 
Action: Mouse scrolled (1007, 517) with delta (0, 0)
Screenshot: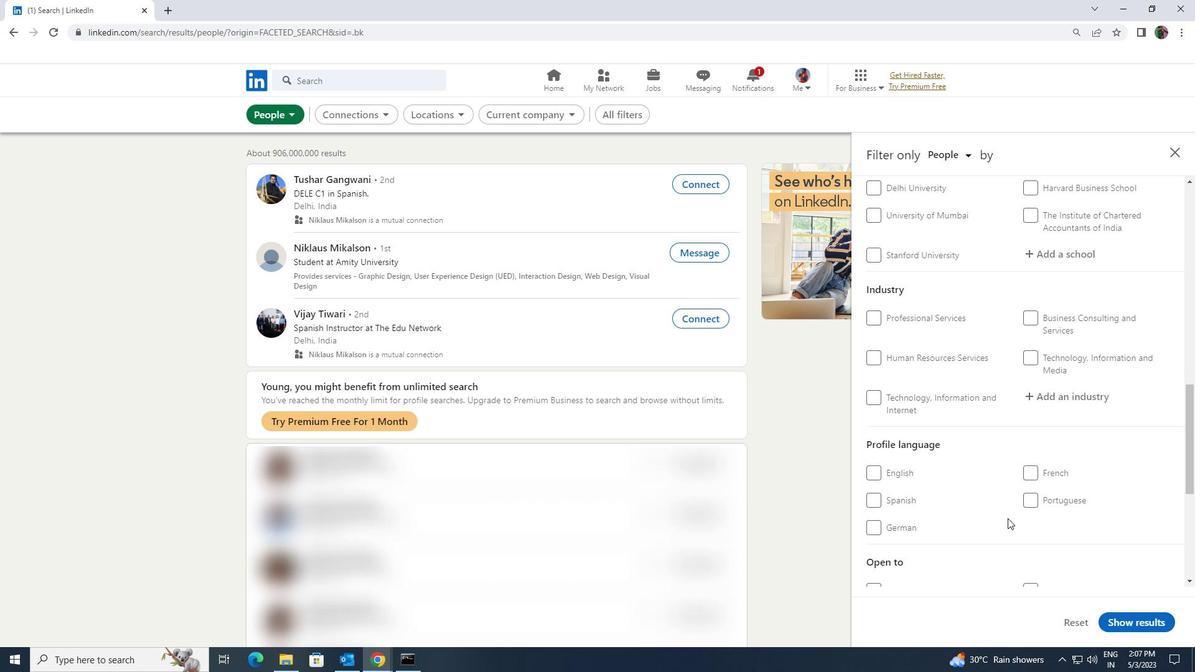 
Action: Mouse moved to (1030, 412)
Screenshot: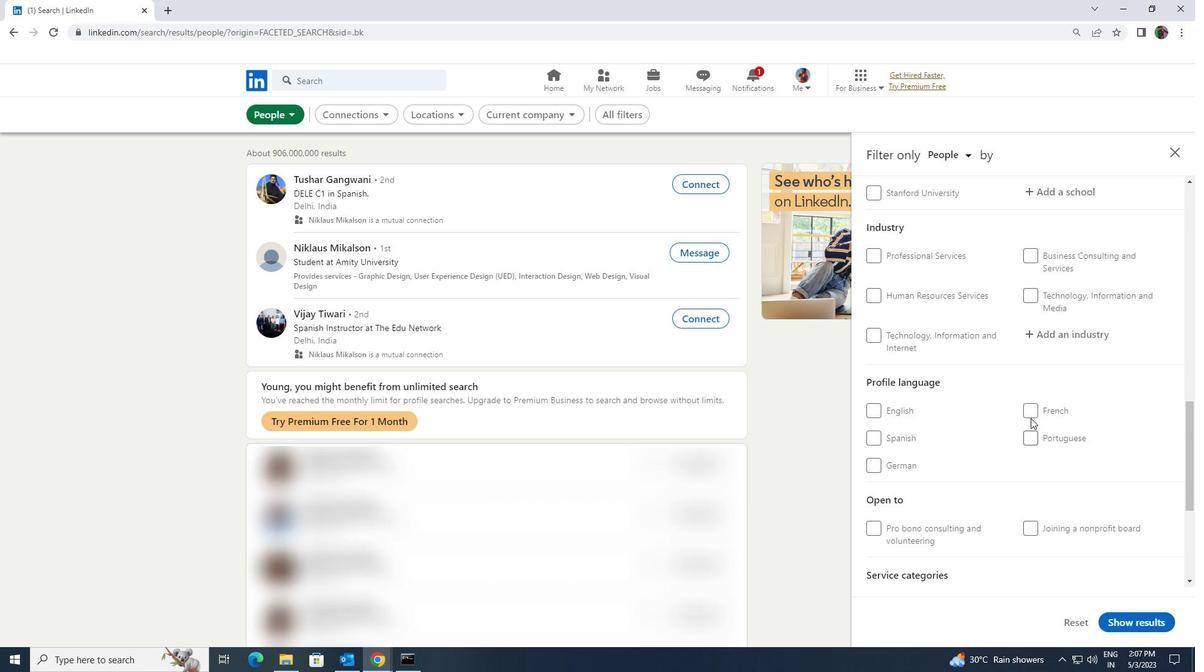 
Action: Mouse pressed left at (1030, 412)
Screenshot: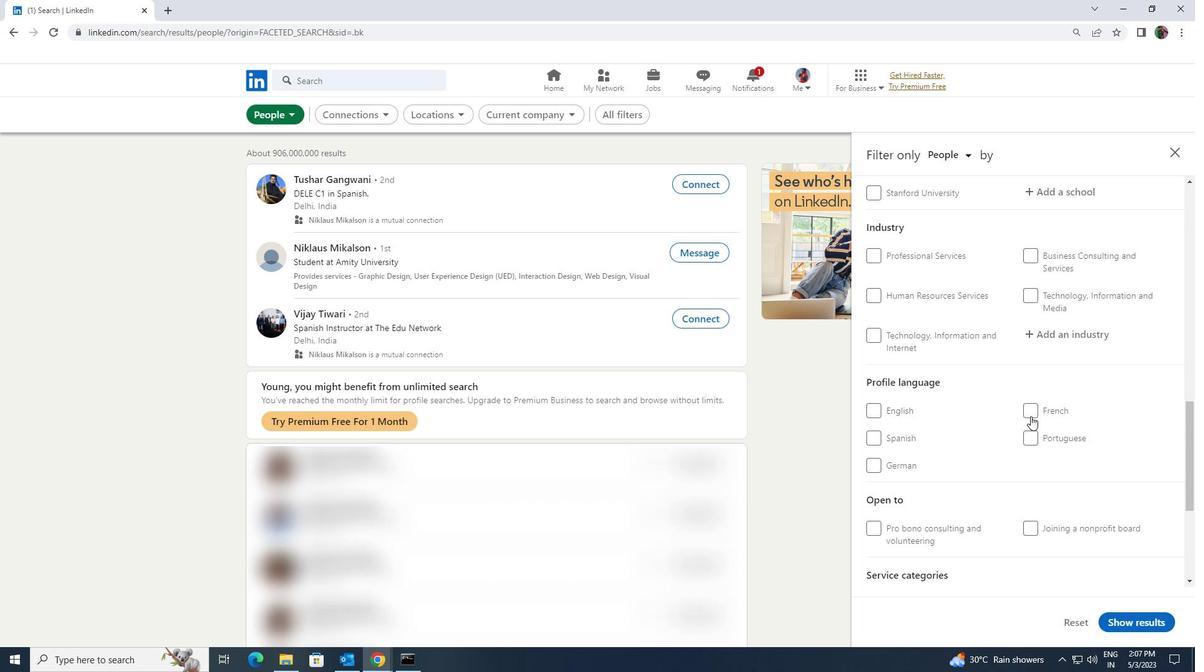 
Action: Mouse scrolled (1030, 413) with delta (0, 0)
Screenshot: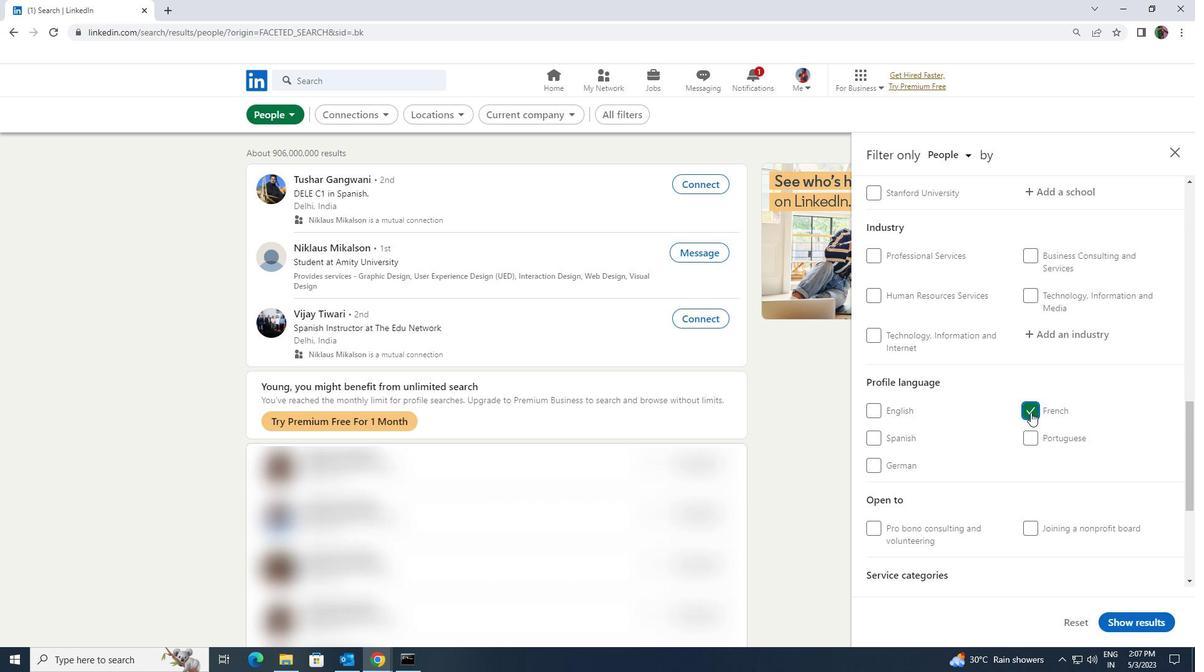 
Action: Mouse scrolled (1030, 413) with delta (0, 0)
Screenshot: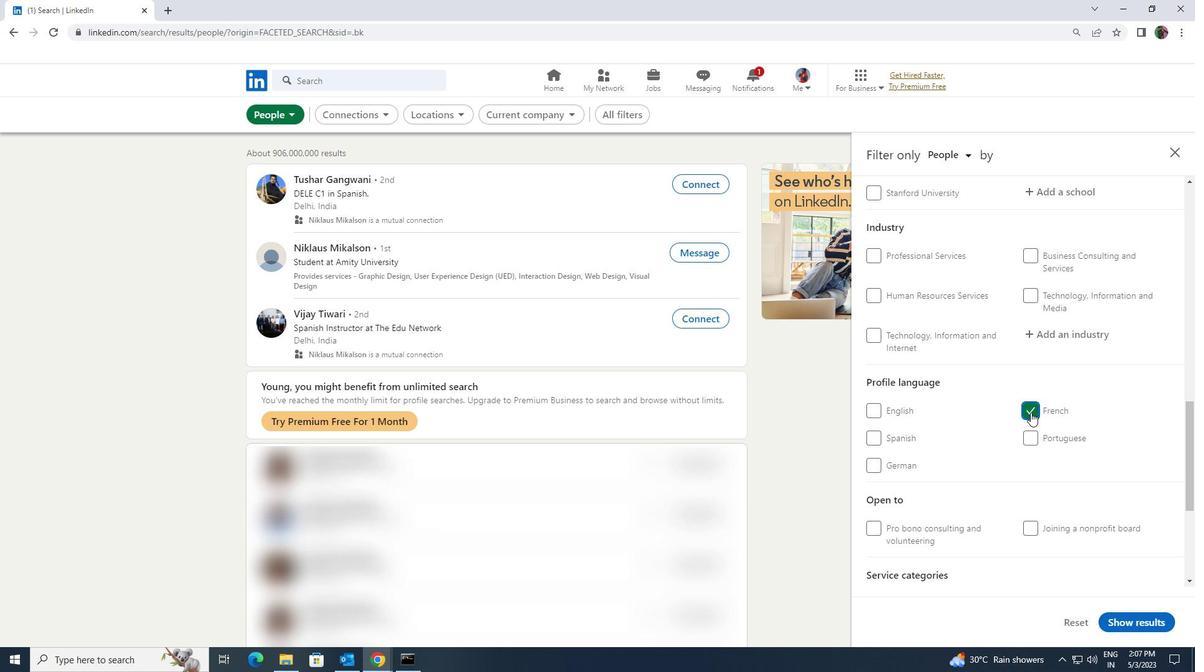 
Action: Mouse scrolled (1030, 413) with delta (0, 0)
Screenshot: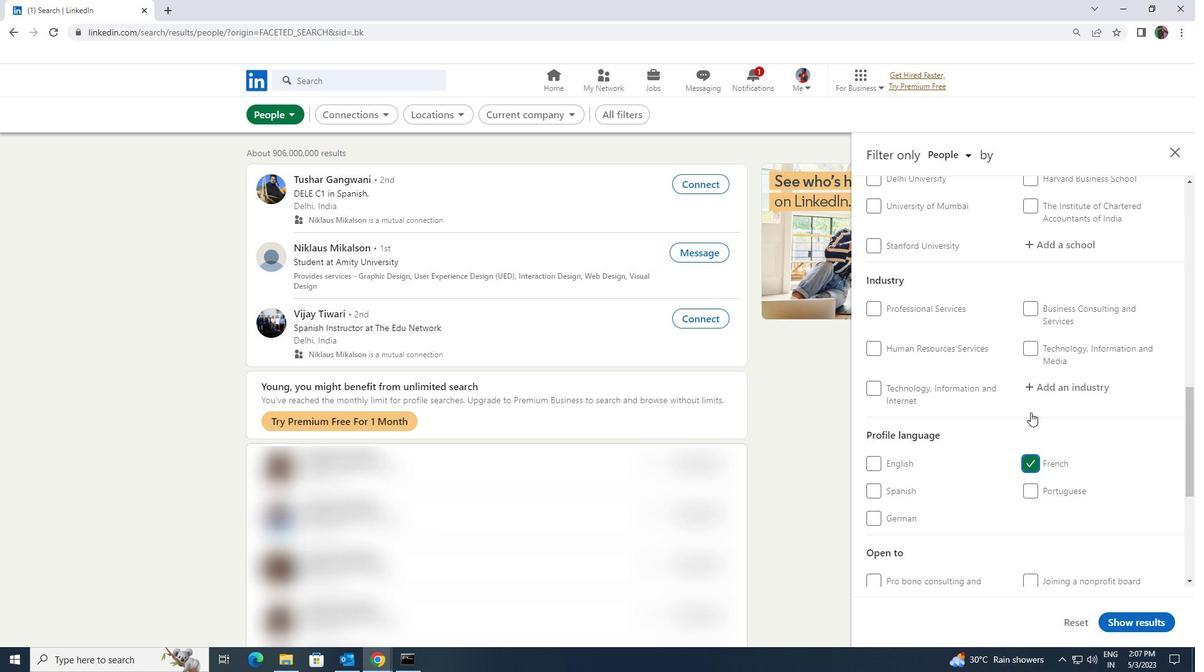 
Action: Mouse scrolled (1030, 413) with delta (0, 0)
Screenshot: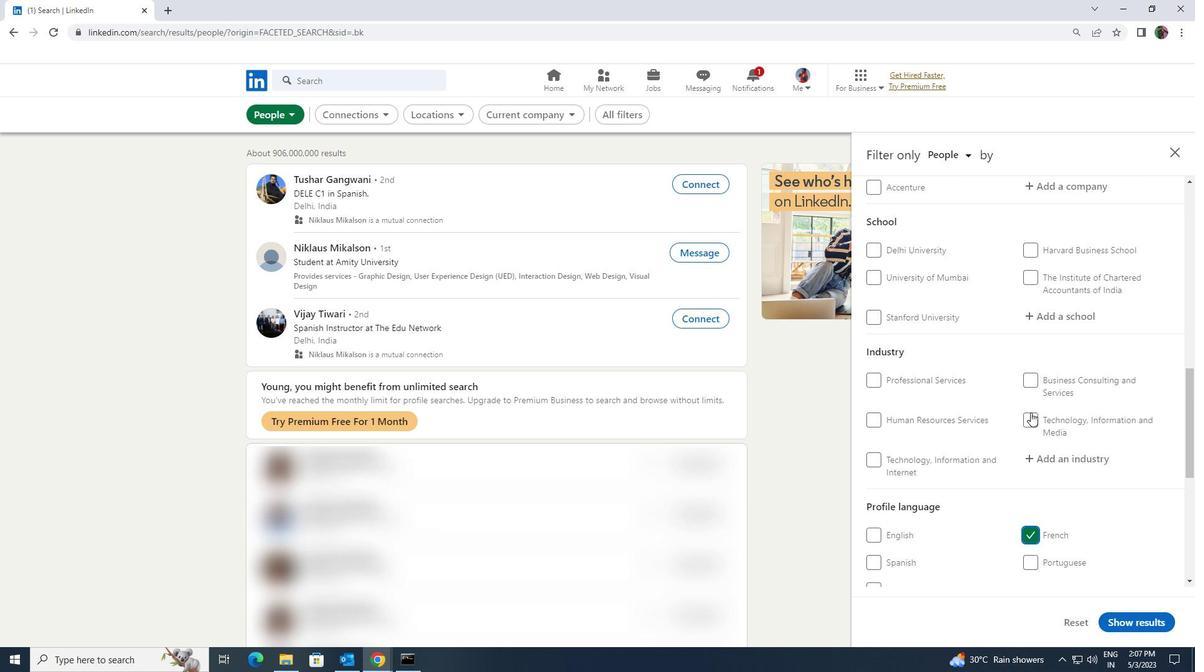 
Action: Mouse moved to (1030, 412)
Screenshot: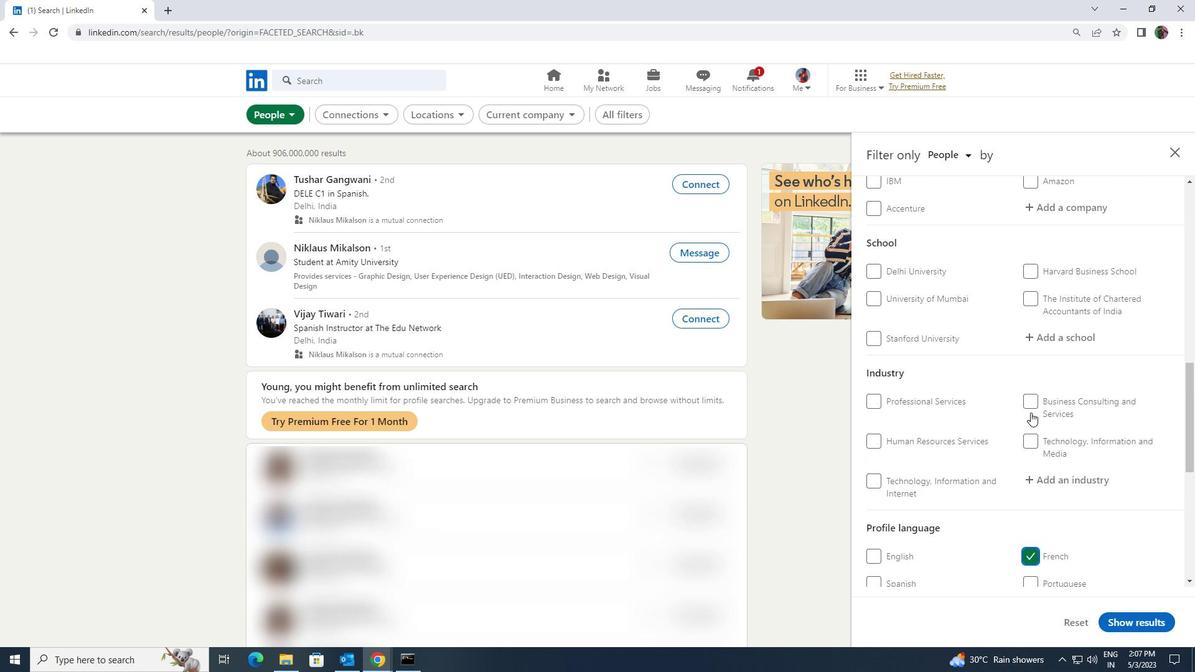 
Action: Mouse scrolled (1030, 413) with delta (0, 0)
Screenshot: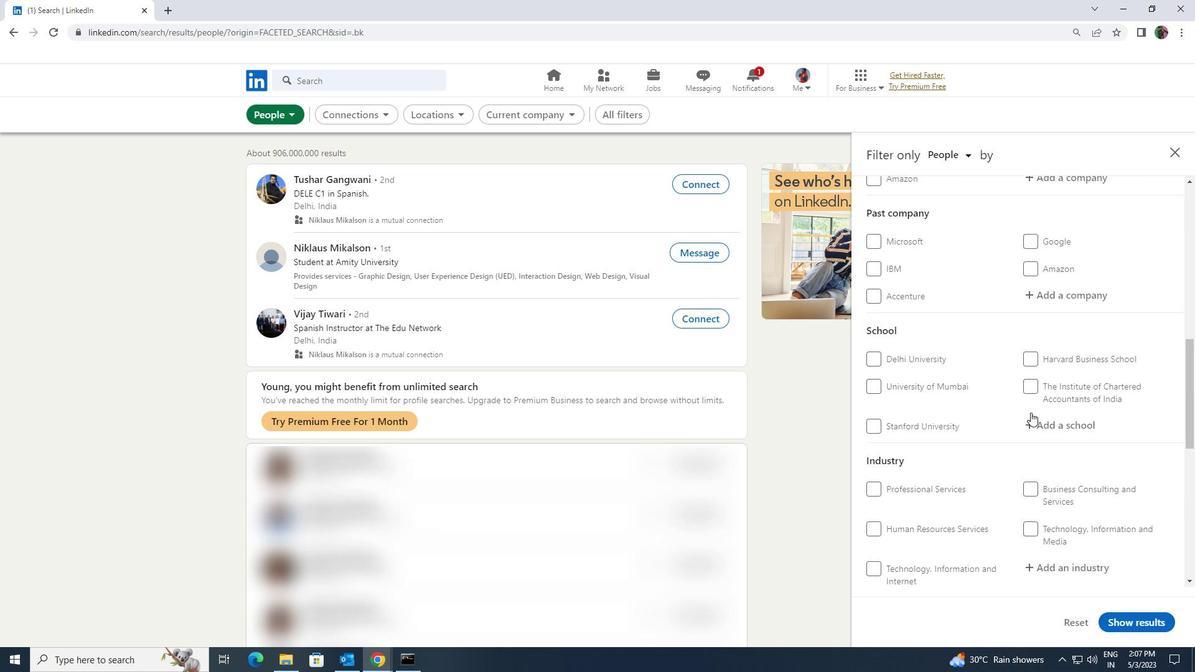 
Action: Mouse moved to (1030, 412)
Screenshot: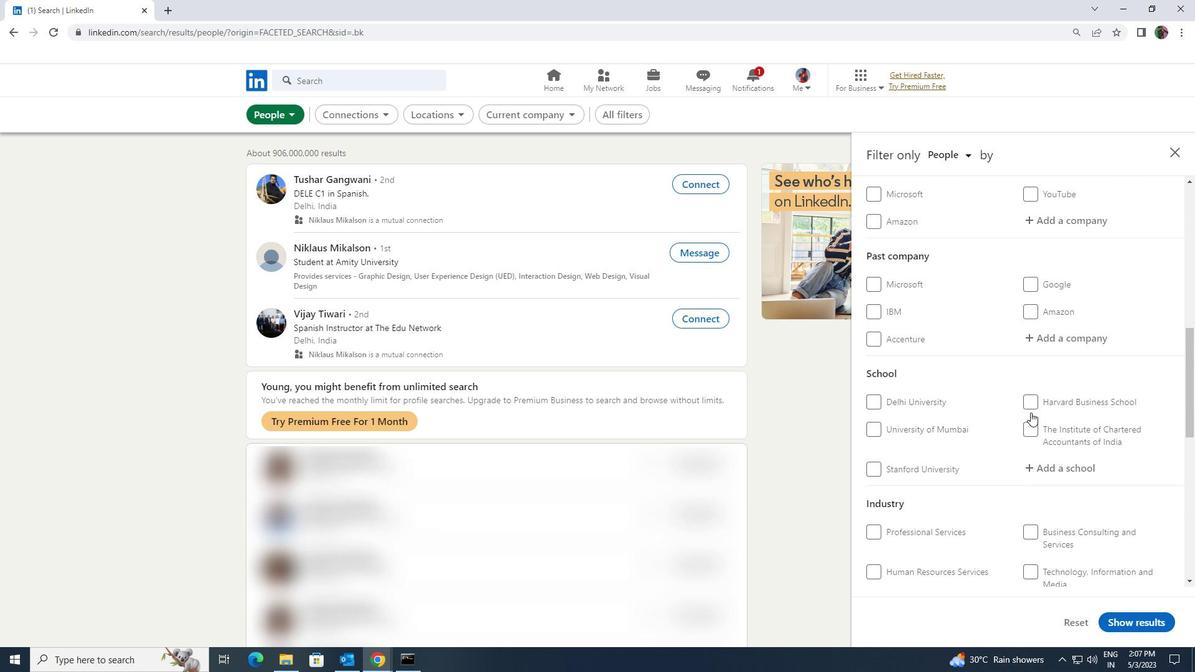
Action: Mouse scrolled (1030, 413) with delta (0, 0)
Screenshot: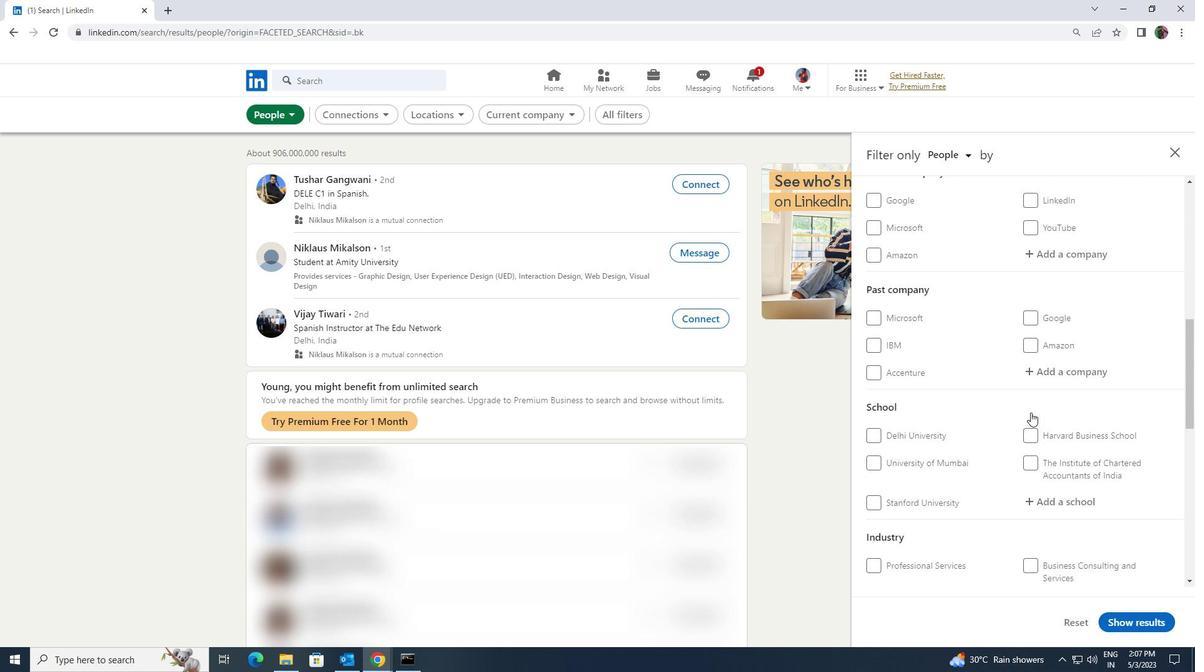 
Action: Mouse moved to (1030, 412)
Screenshot: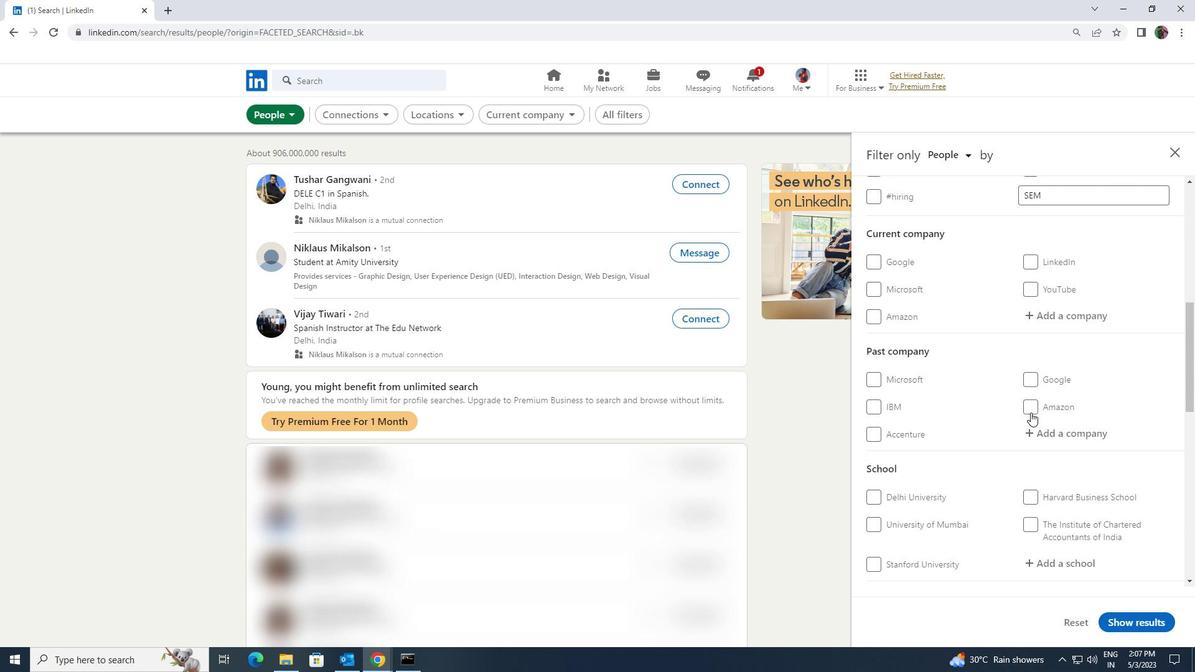 
Action: Mouse scrolled (1030, 413) with delta (0, 0)
Screenshot: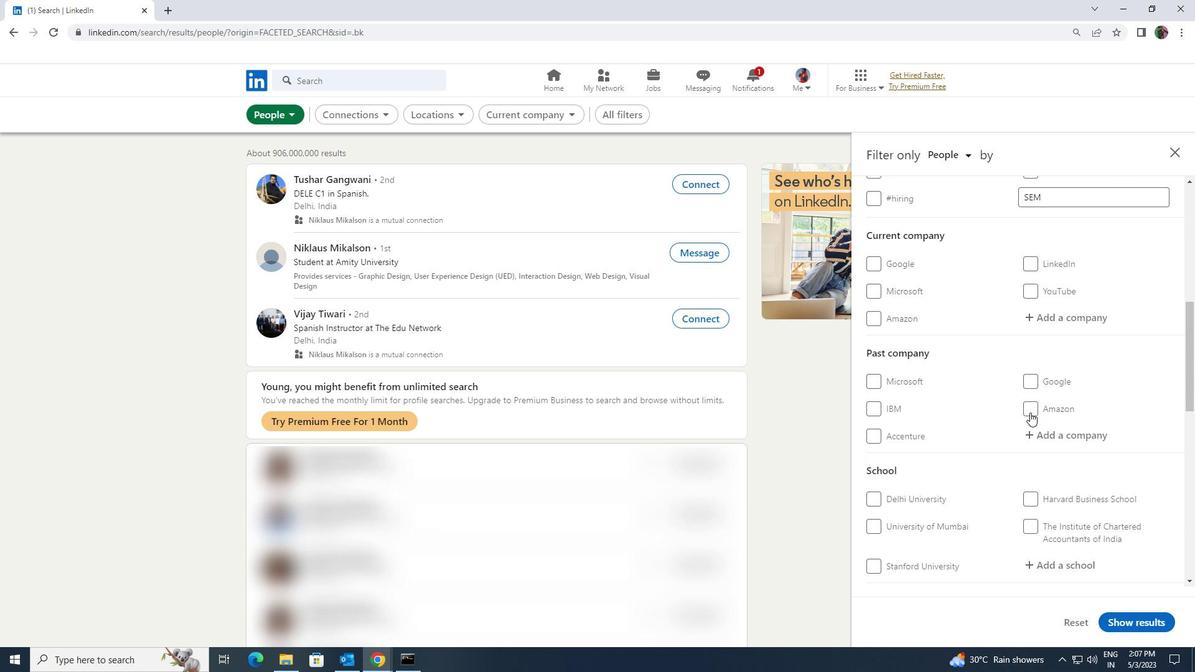 
Action: Mouse scrolled (1030, 413) with delta (0, 0)
Screenshot: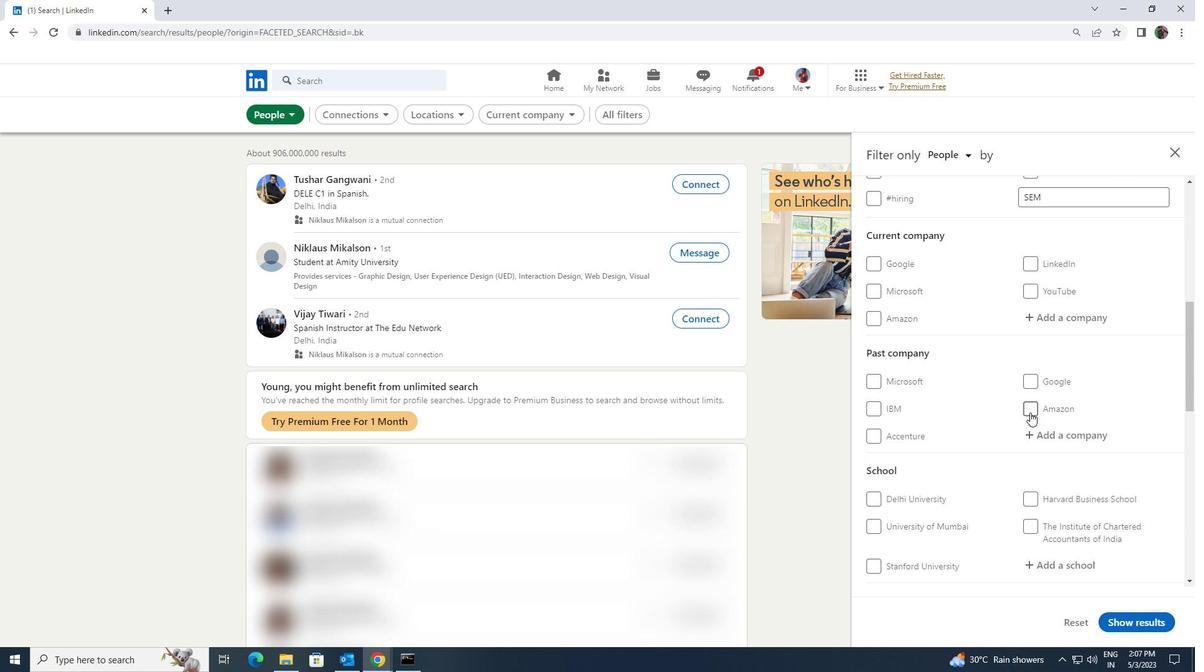 
Action: Mouse moved to (1028, 440)
Screenshot: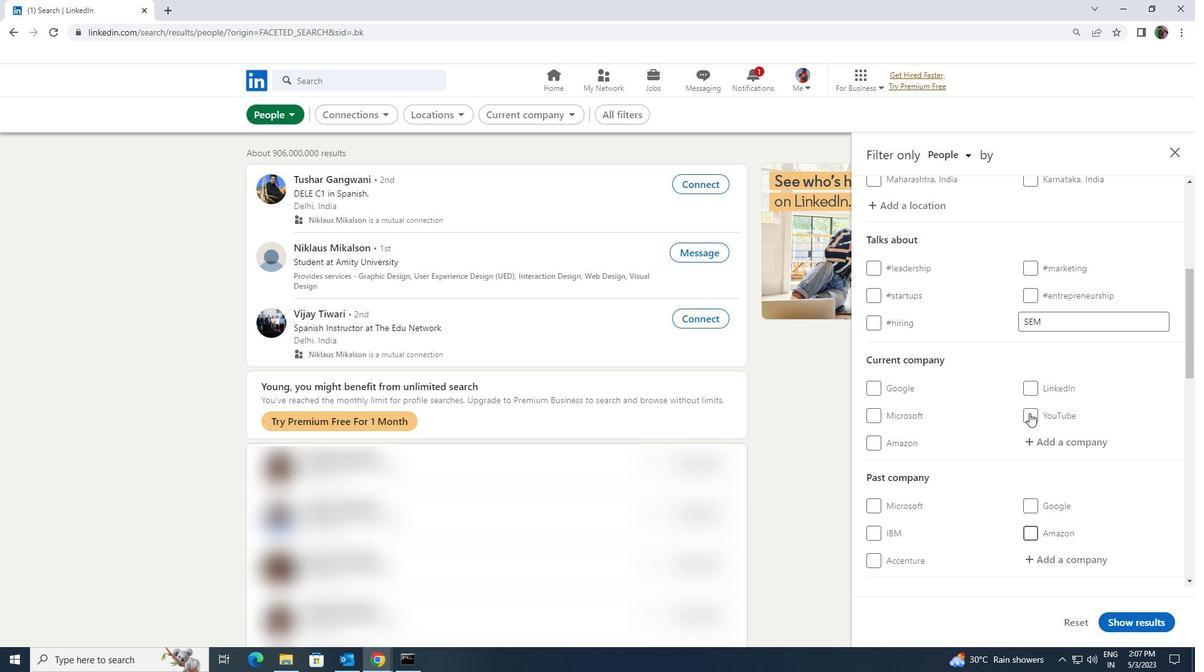 
Action: Mouse pressed left at (1028, 440)
Screenshot: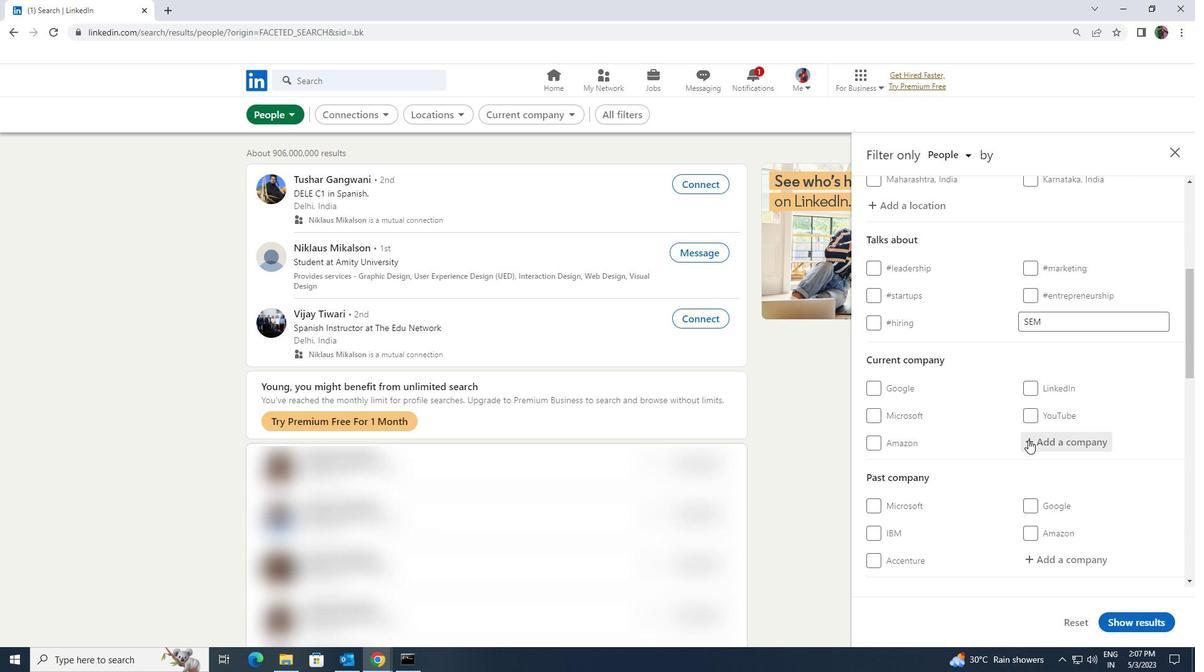 
Action: Key pressed <Key.shift><Key.shift><Key.shift><Key.shift><Key.shift><Key.shift><Key.shift>SPICE<Key.shift>JET
Screenshot: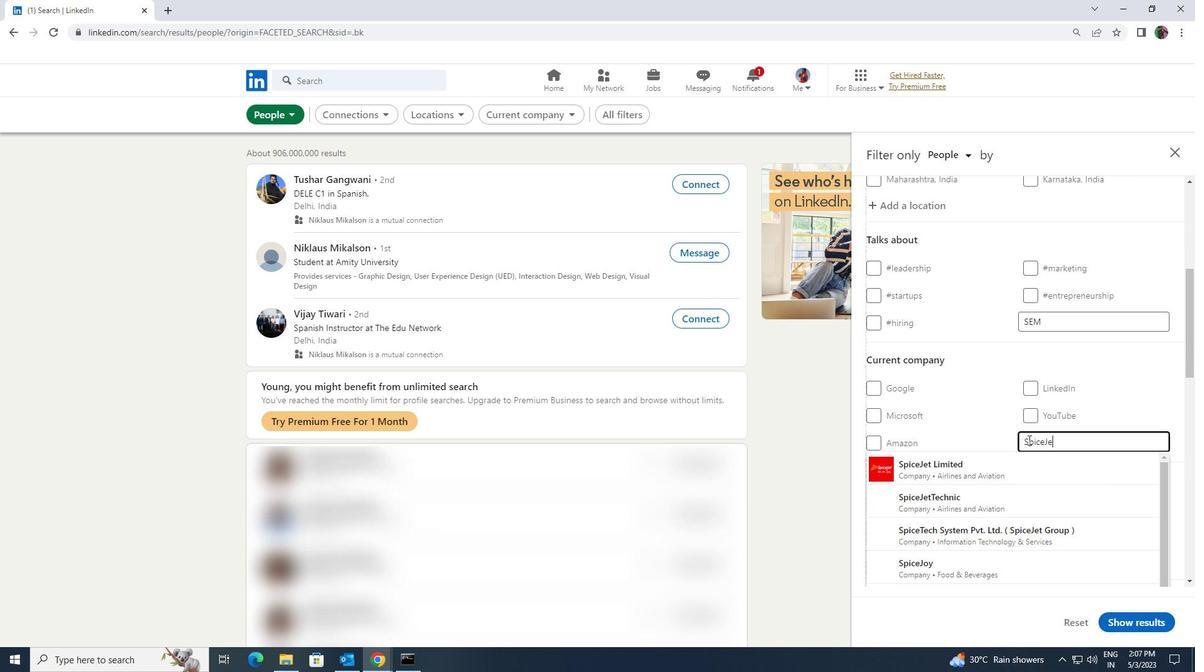 
Action: Mouse moved to (1021, 457)
Screenshot: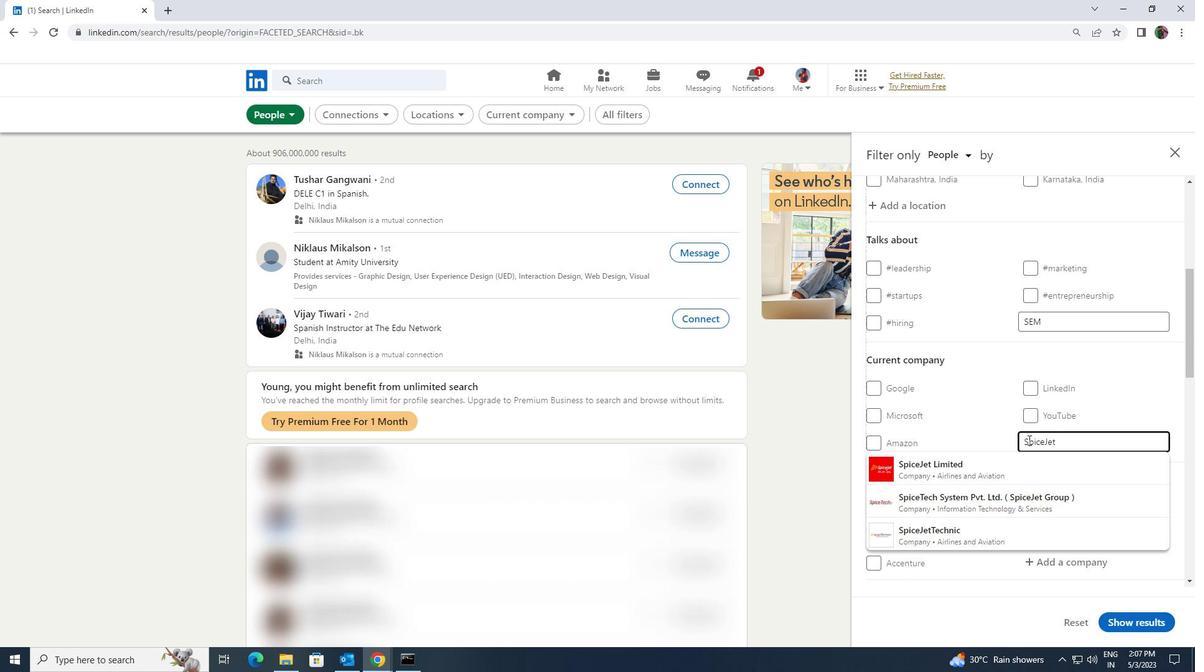 
Action: Mouse pressed left at (1021, 457)
Screenshot: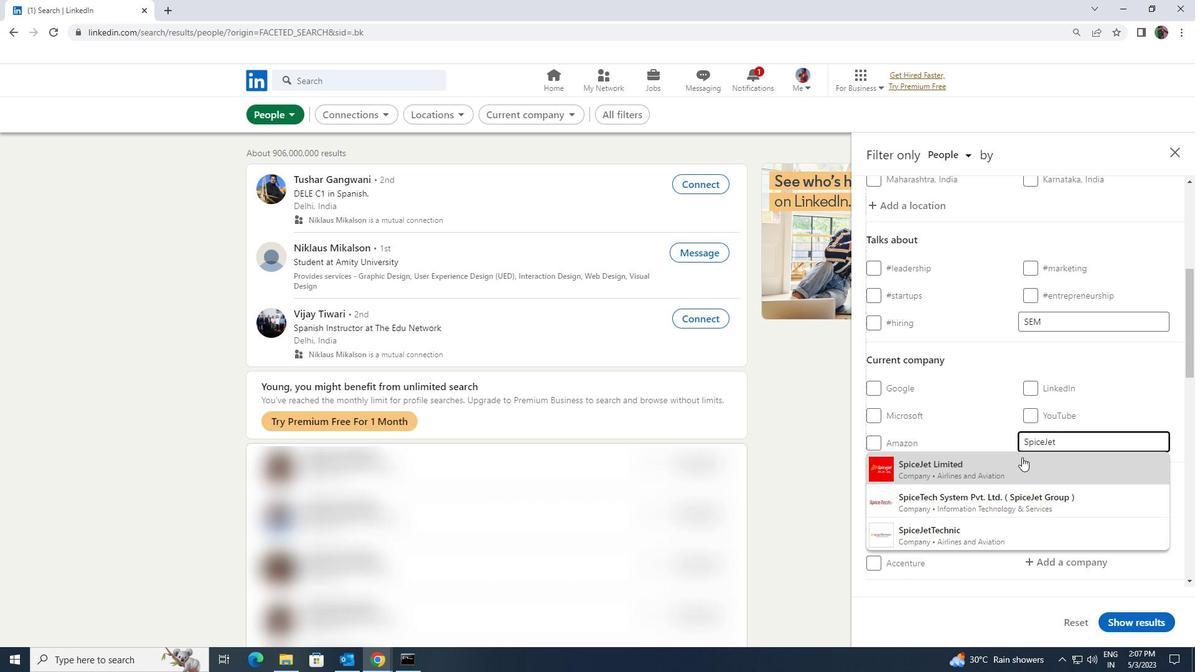 
Action: Mouse scrolled (1021, 456) with delta (0, 0)
Screenshot: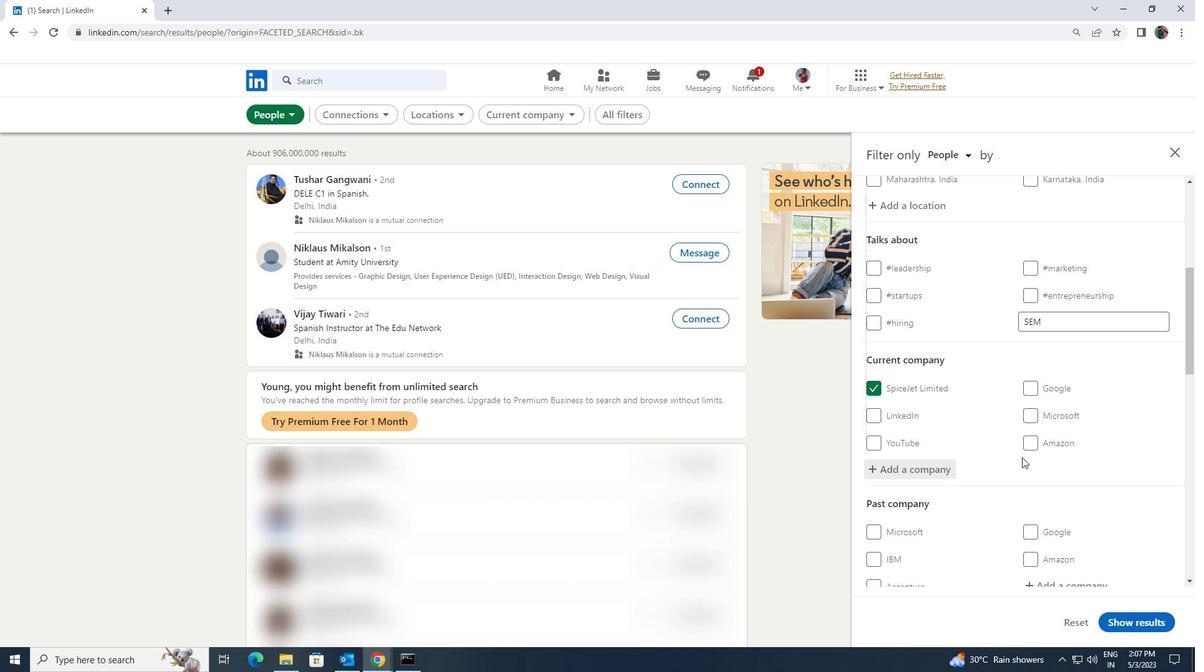 
Action: Mouse scrolled (1021, 456) with delta (0, 0)
Screenshot: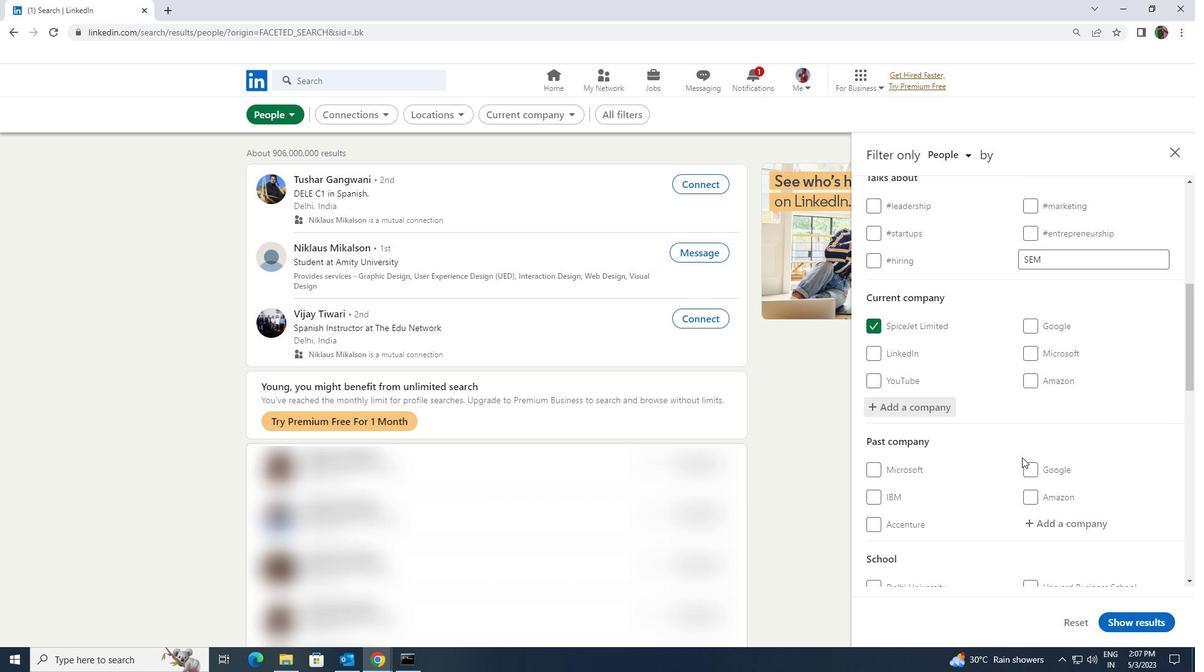 
Action: Mouse scrolled (1021, 456) with delta (0, 0)
Screenshot: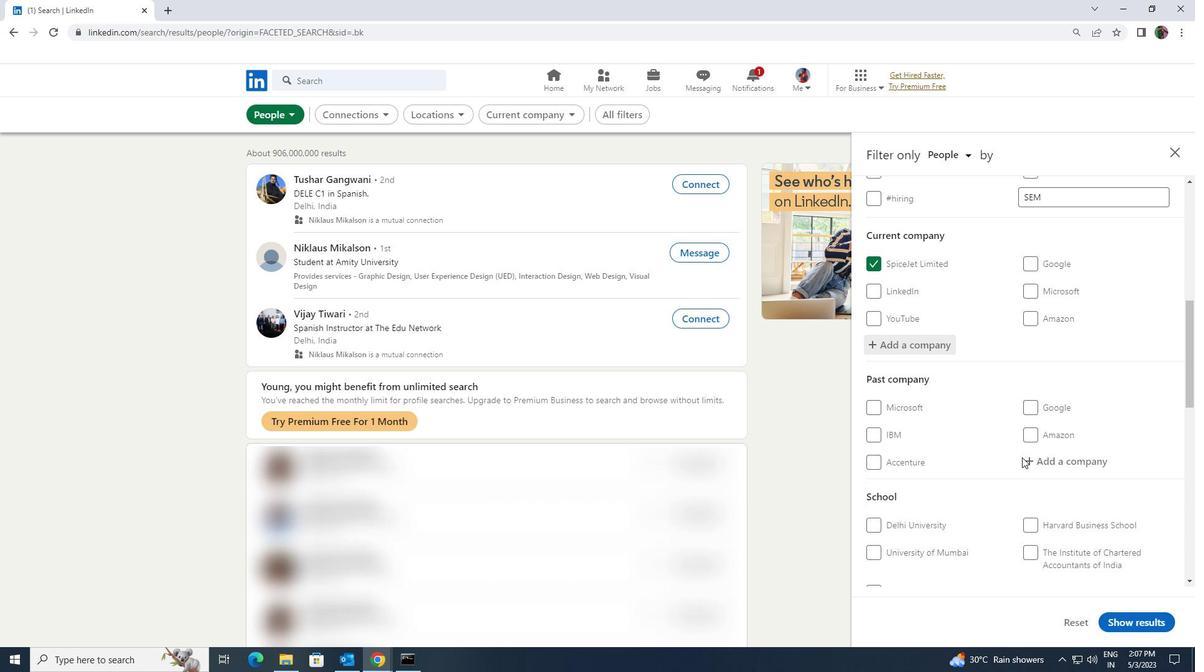 
Action: Mouse scrolled (1021, 456) with delta (0, 0)
Screenshot: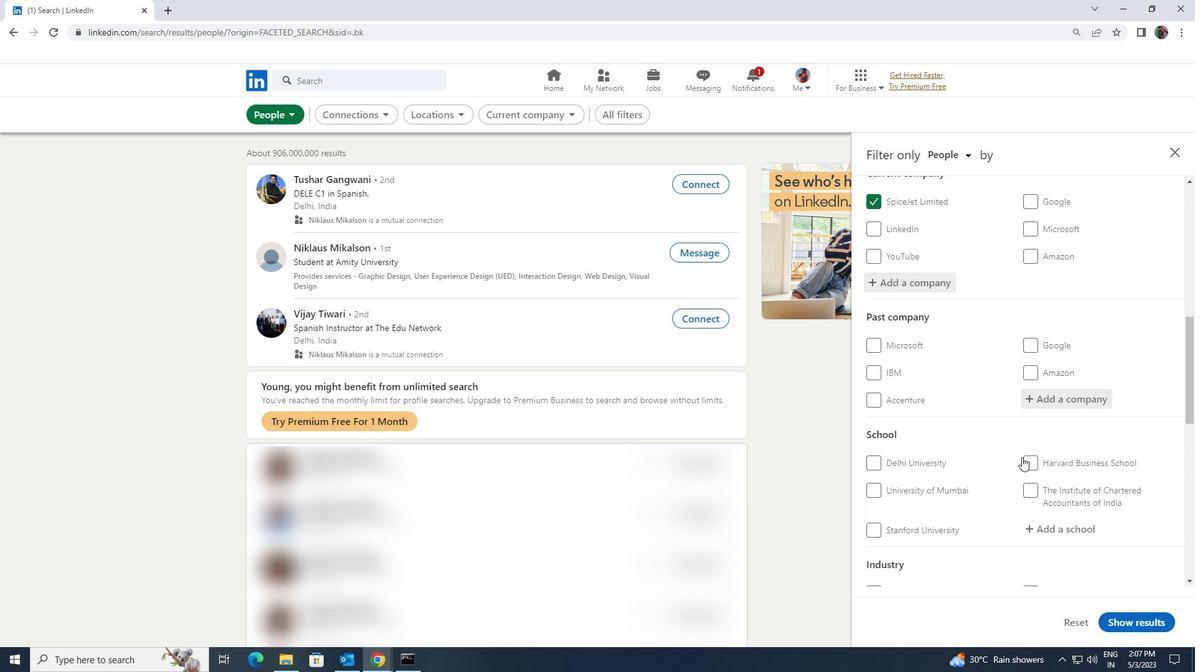 
Action: Mouse moved to (1026, 459)
Screenshot: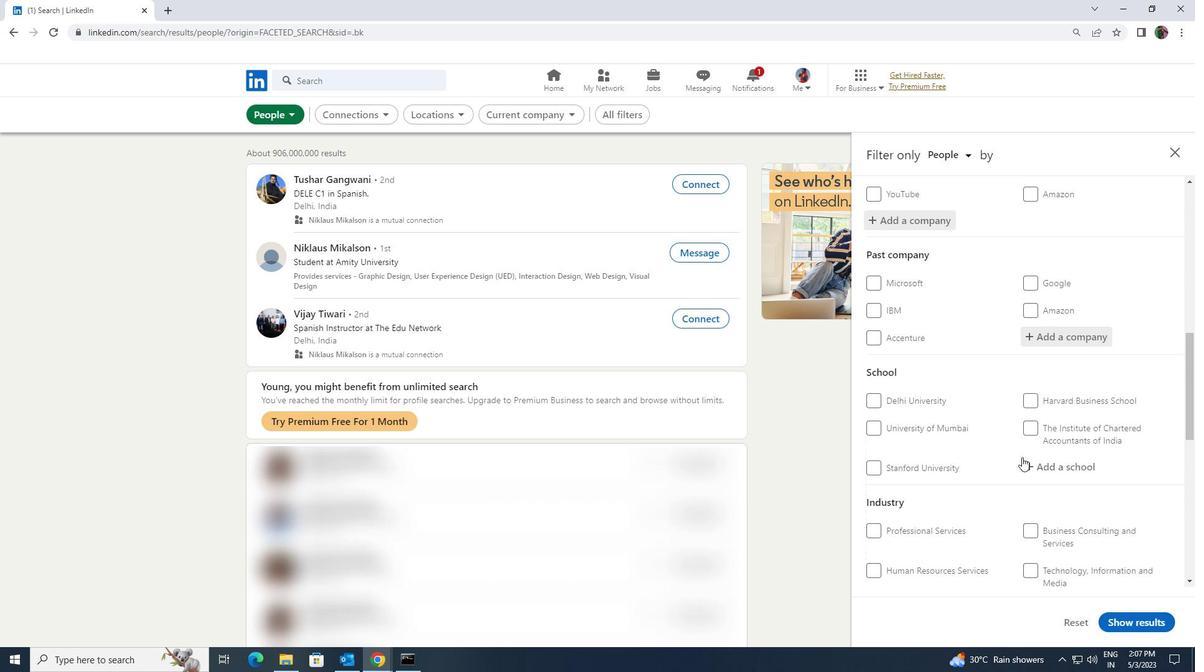 
Action: Mouse pressed left at (1026, 459)
Screenshot: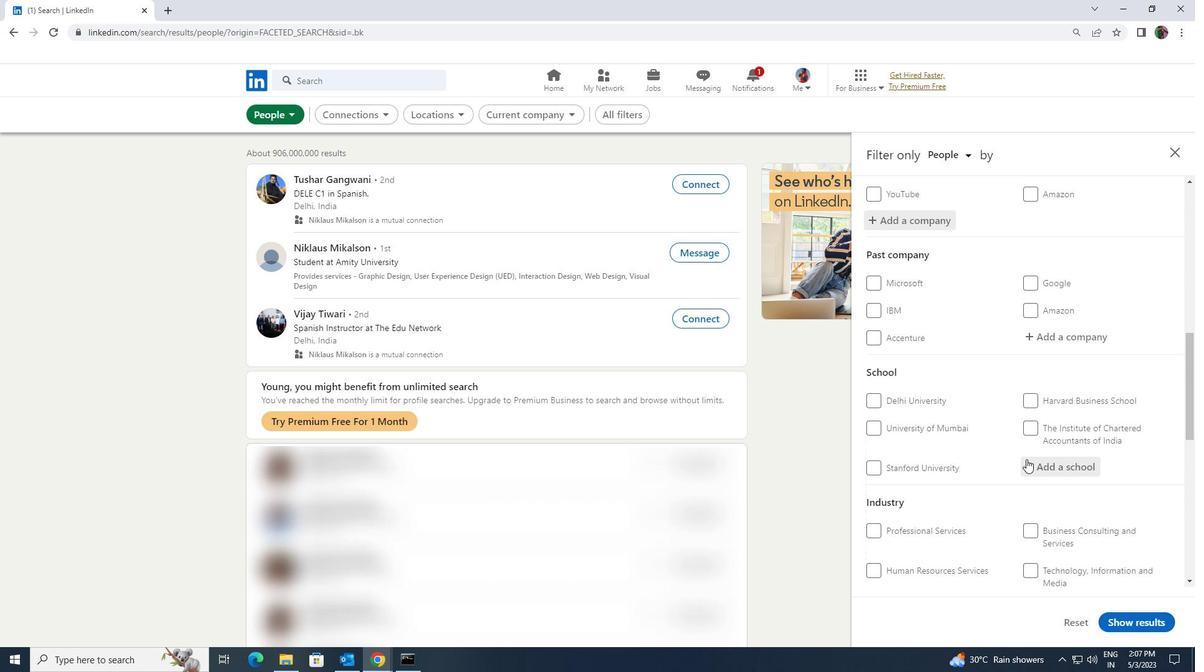 
Action: Key pressed <Key.shift>ORISSA
Screenshot: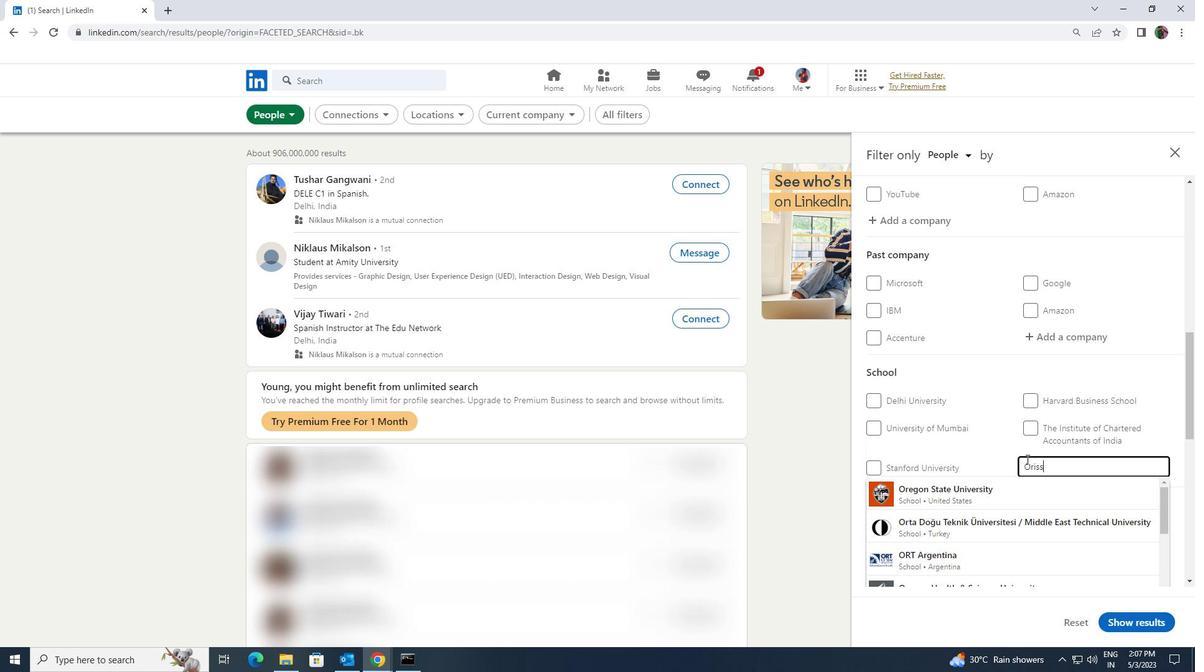 
Action: Mouse moved to (1004, 500)
Screenshot: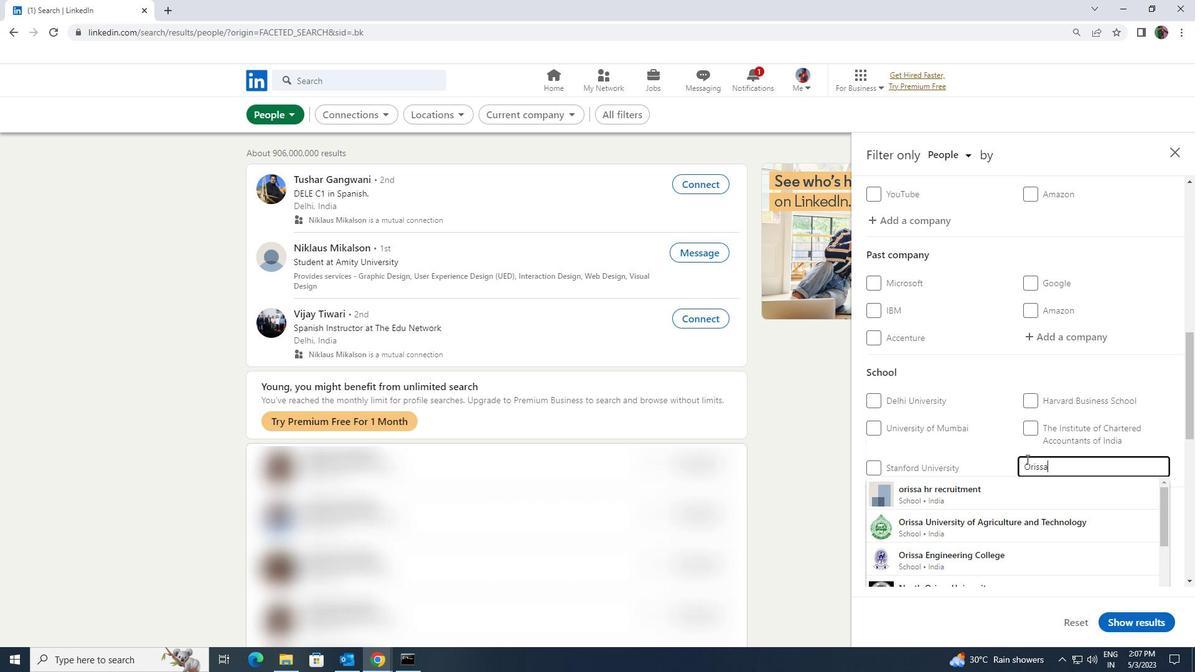 
Action: Mouse pressed left at (1004, 500)
Screenshot: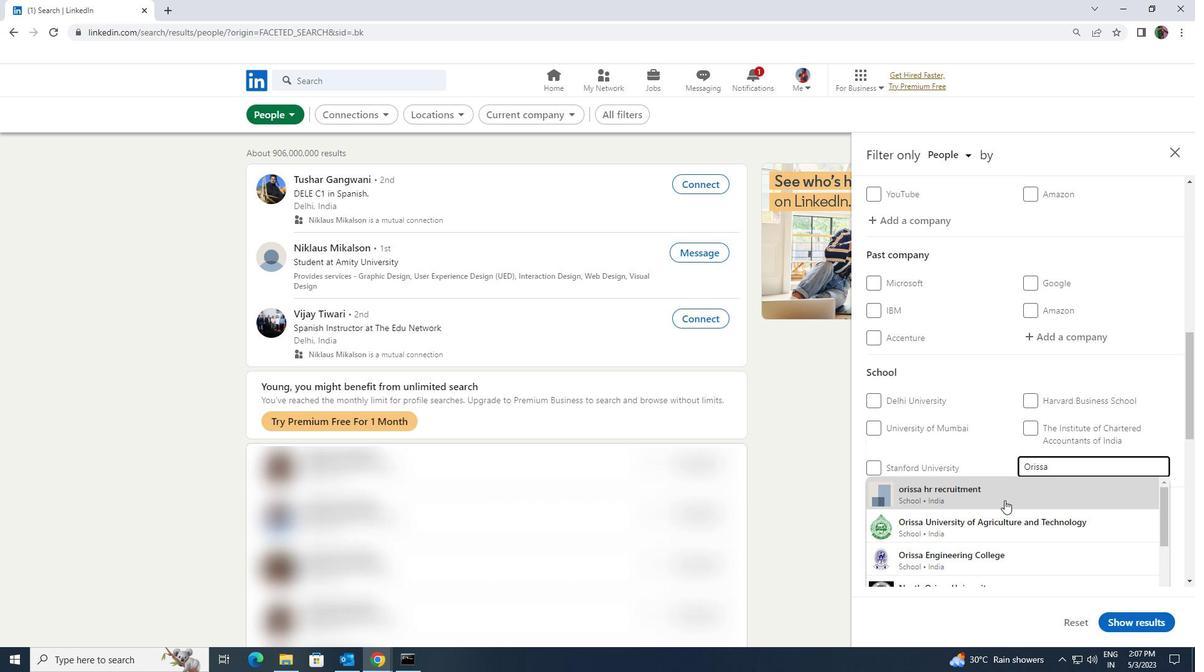 
Action: Mouse scrolled (1004, 499) with delta (0, 0)
Screenshot: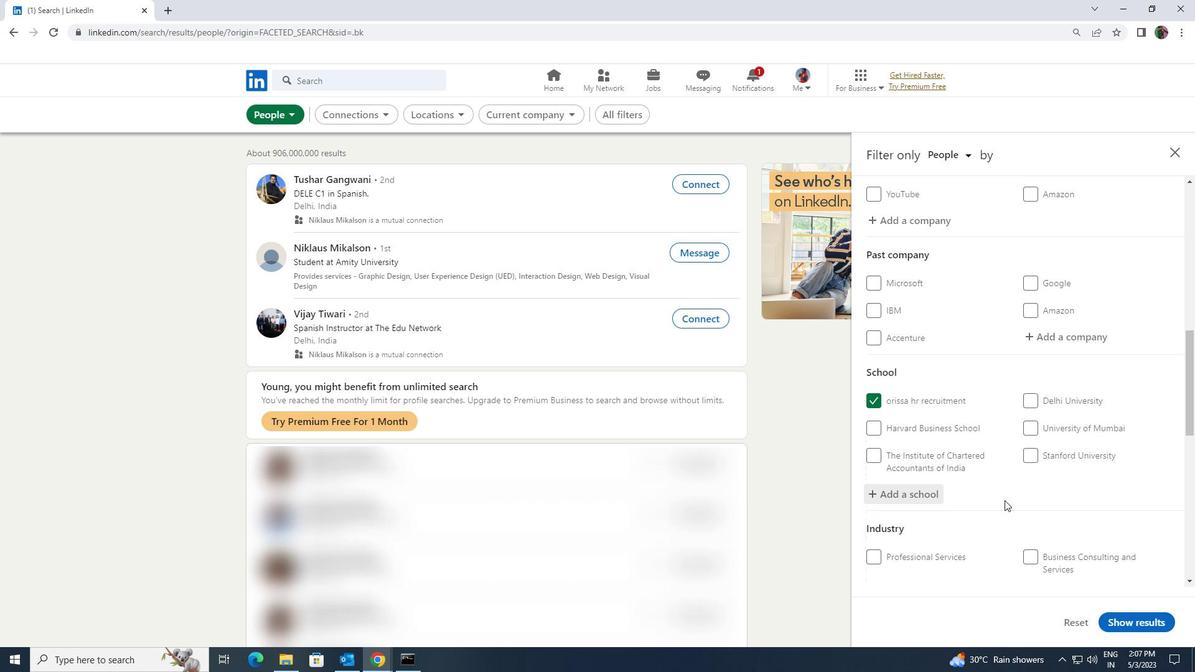 
Action: Mouse scrolled (1004, 499) with delta (0, 0)
Screenshot: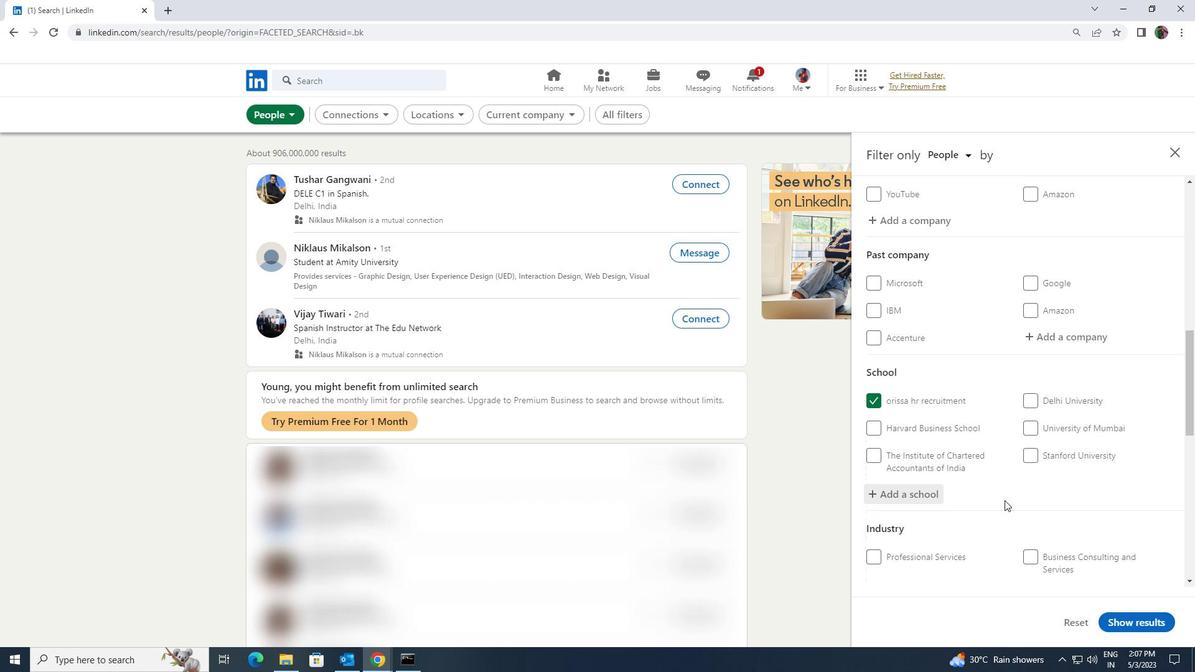 
Action: Mouse moved to (1034, 504)
Screenshot: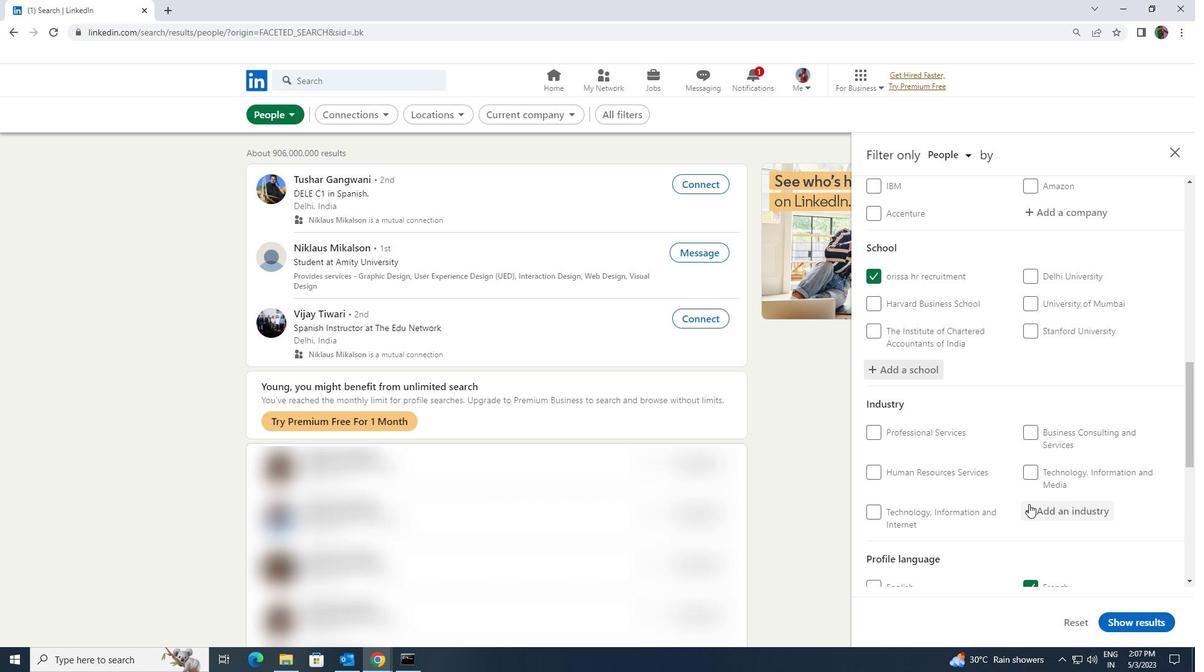 
Action: Mouse pressed left at (1034, 504)
Screenshot: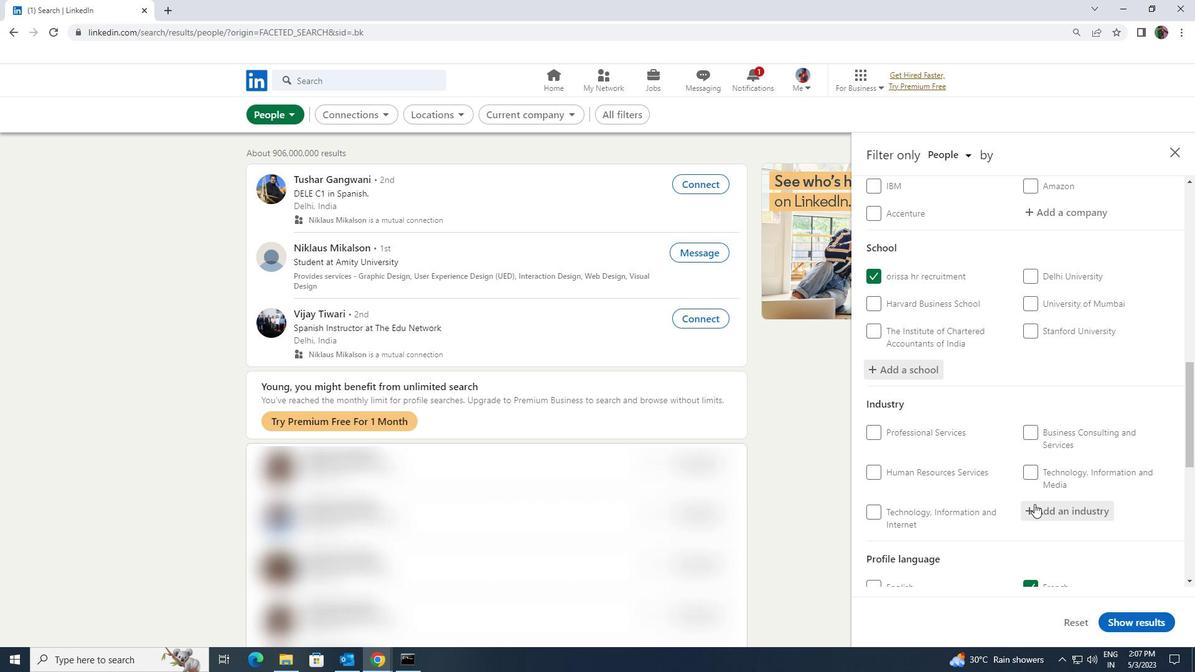 
Action: Mouse moved to (1030, 506)
Screenshot: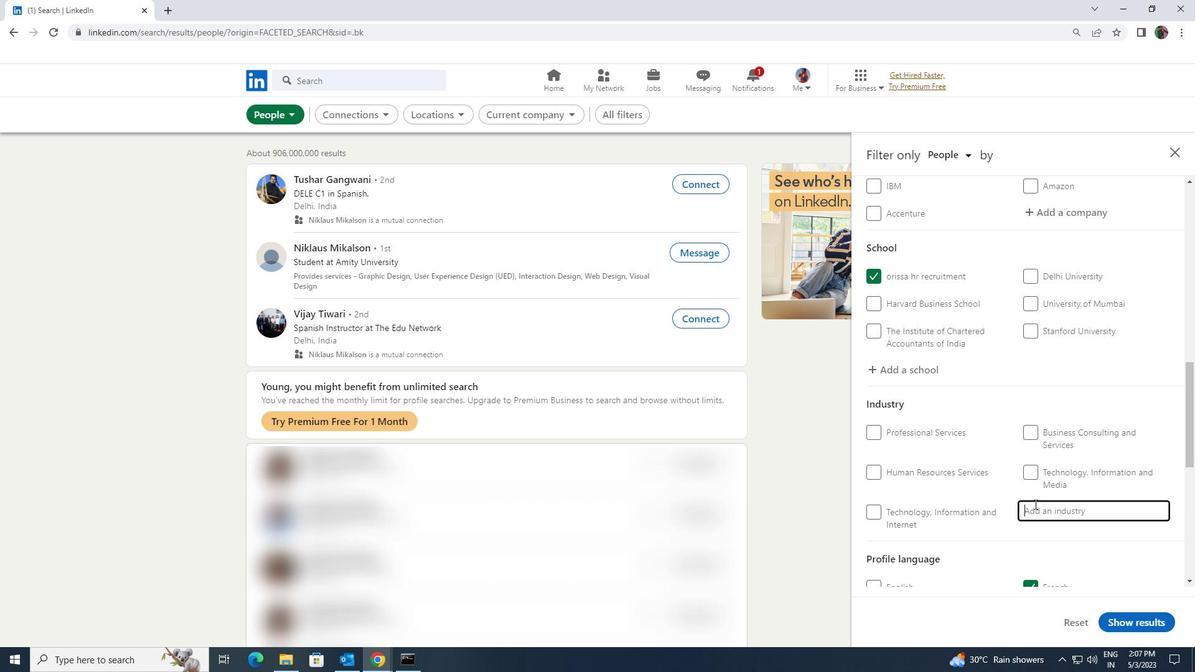 
Action: Key pressed <Key.shift><Key.shift><Key.shift><Key.shift><Key.shift><Key.shift><Key.shift><Key.shift><Key.shift><Key.shift><Key.shift><Key.shift><Key.shift><Key.shift><Key.shift>AGRI
Screenshot: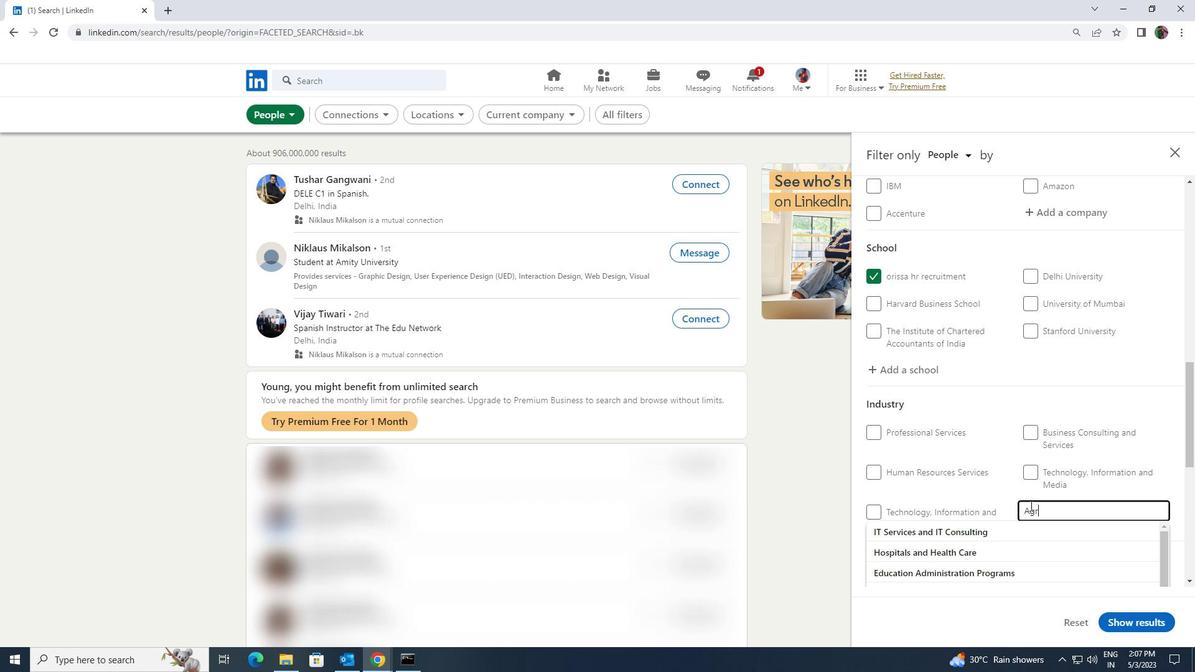 
Action: Mouse moved to (1020, 552)
Screenshot: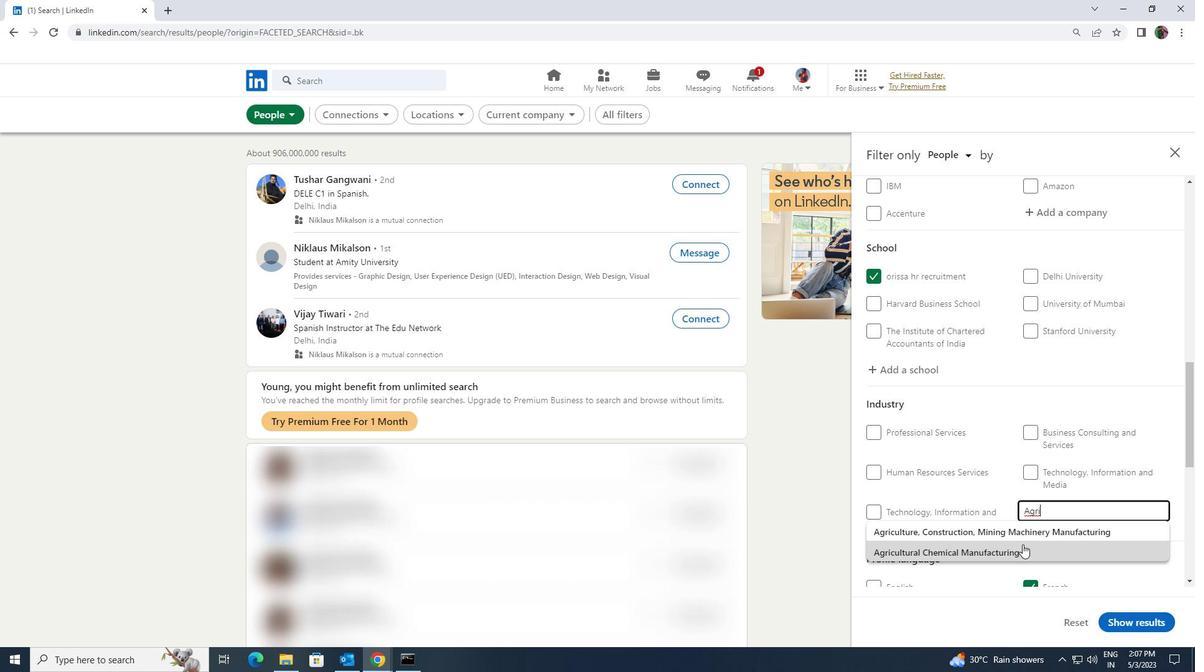 
Action: Mouse pressed left at (1020, 552)
Screenshot: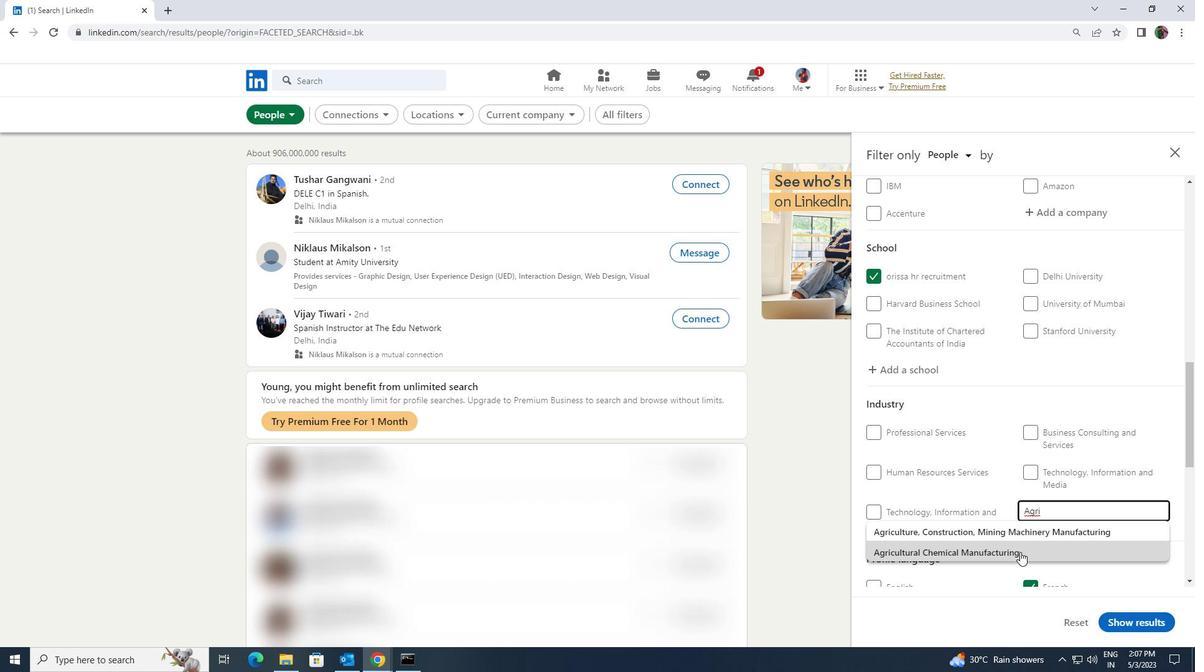 
Action: Mouse scrolled (1020, 551) with delta (0, 0)
Screenshot: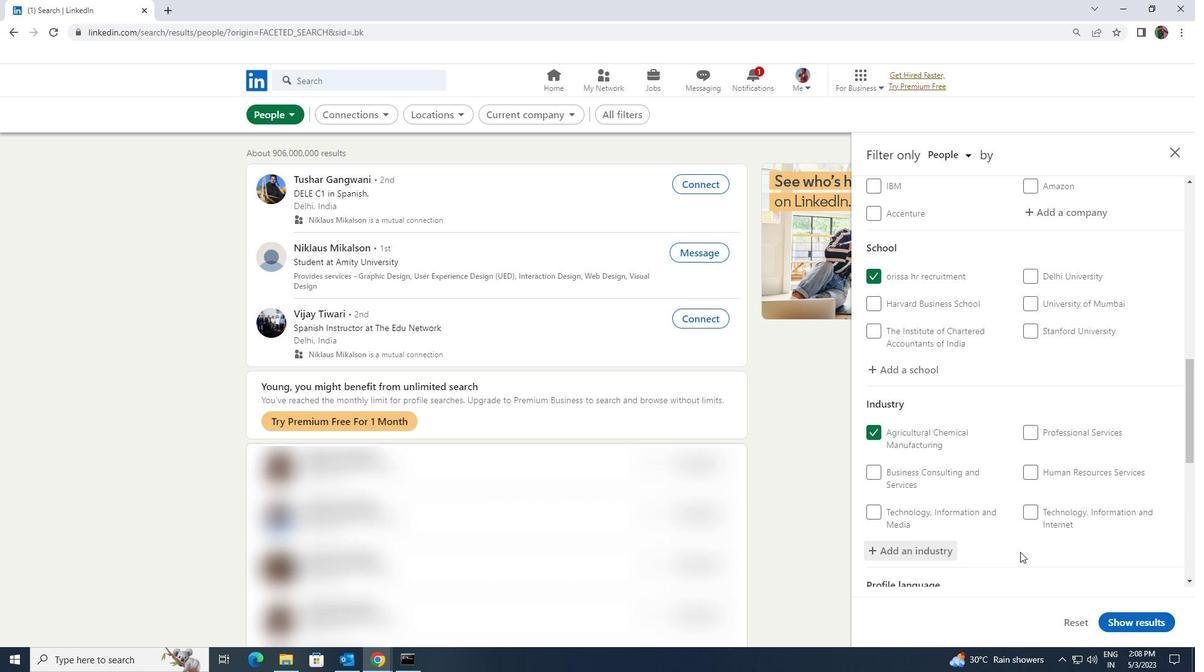 
Action: Mouse scrolled (1020, 551) with delta (0, 0)
Screenshot: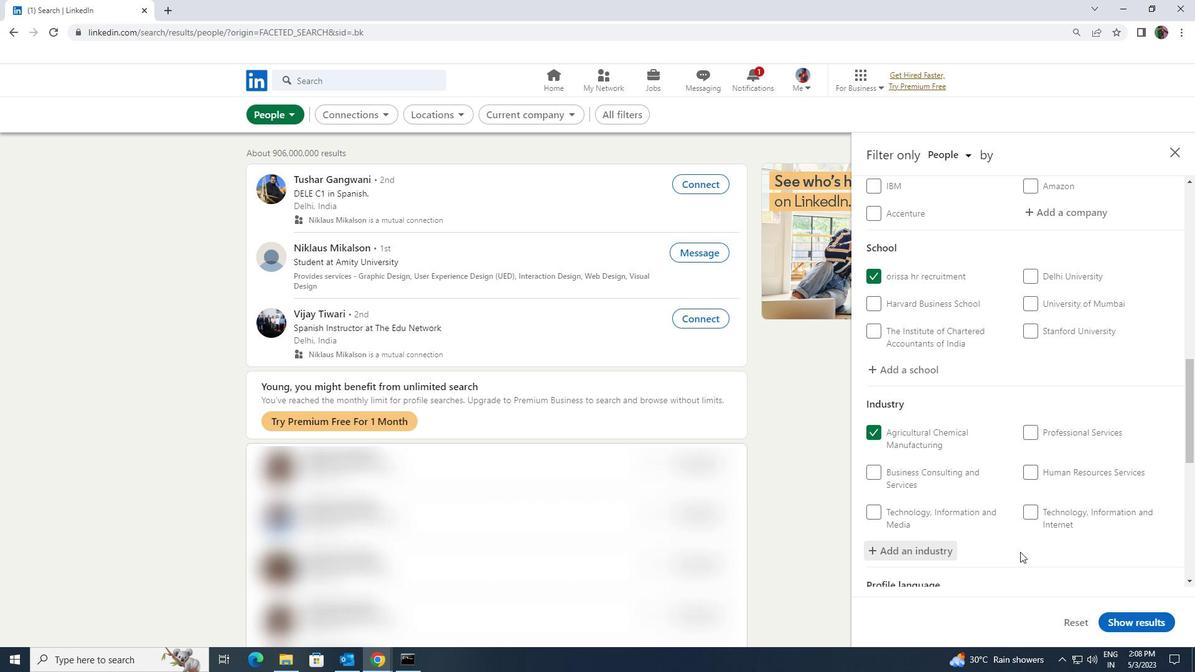 
Action: Mouse scrolled (1020, 551) with delta (0, 0)
Screenshot: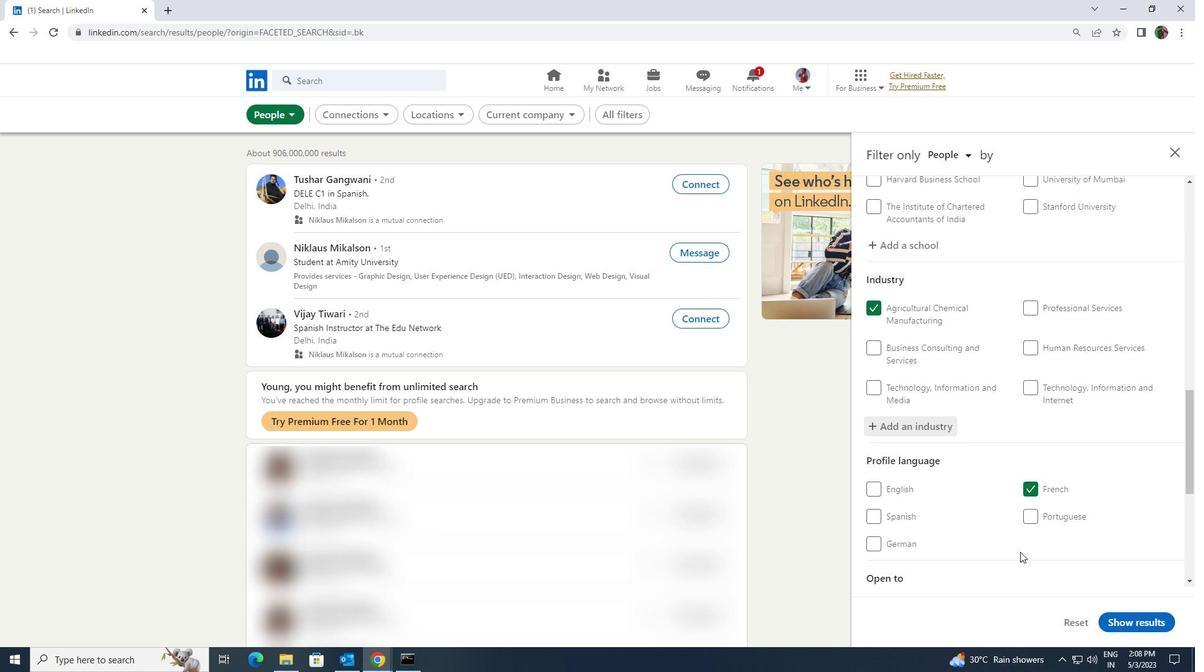 
Action: Mouse scrolled (1020, 551) with delta (0, 0)
Screenshot: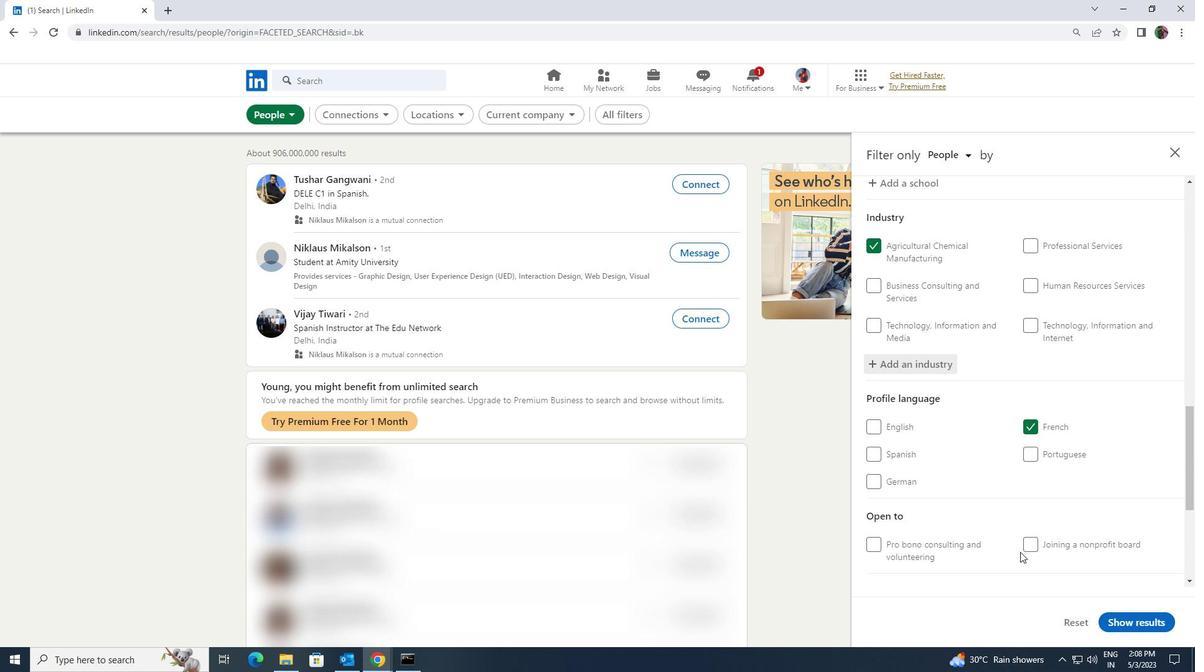 
Action: Mouse scrolled (1020, 551) with delta (0, 0)
Screenshot: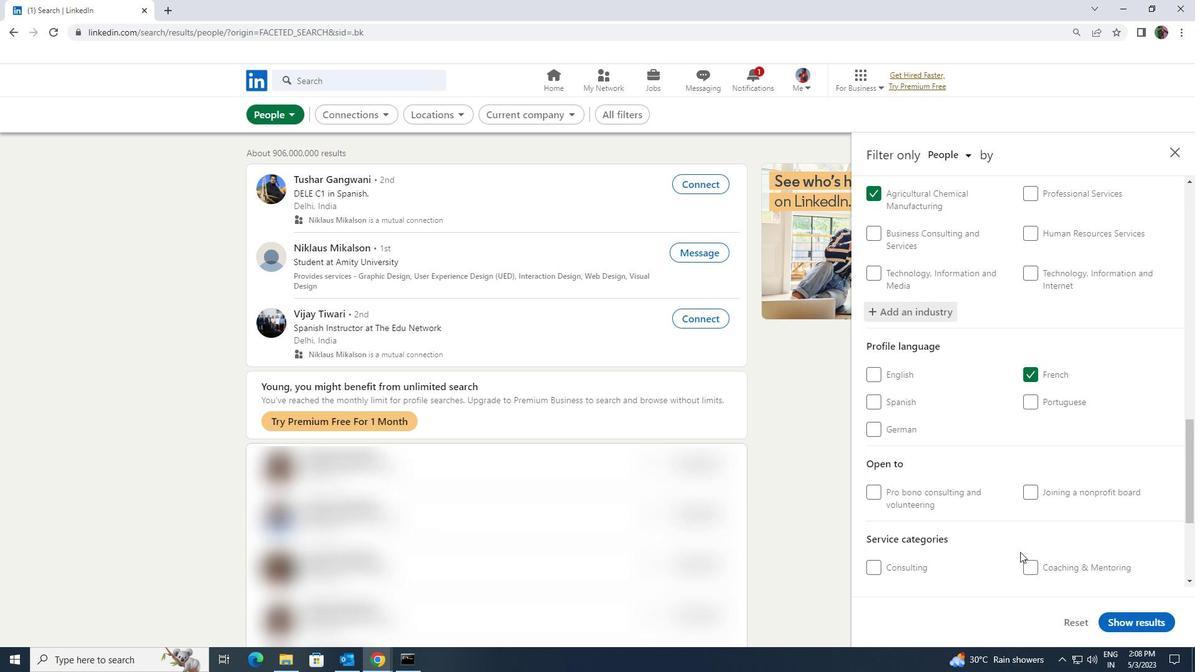 
Action: Mouse scrolled (1020, 551) with delta (0, 0)
Screenshot: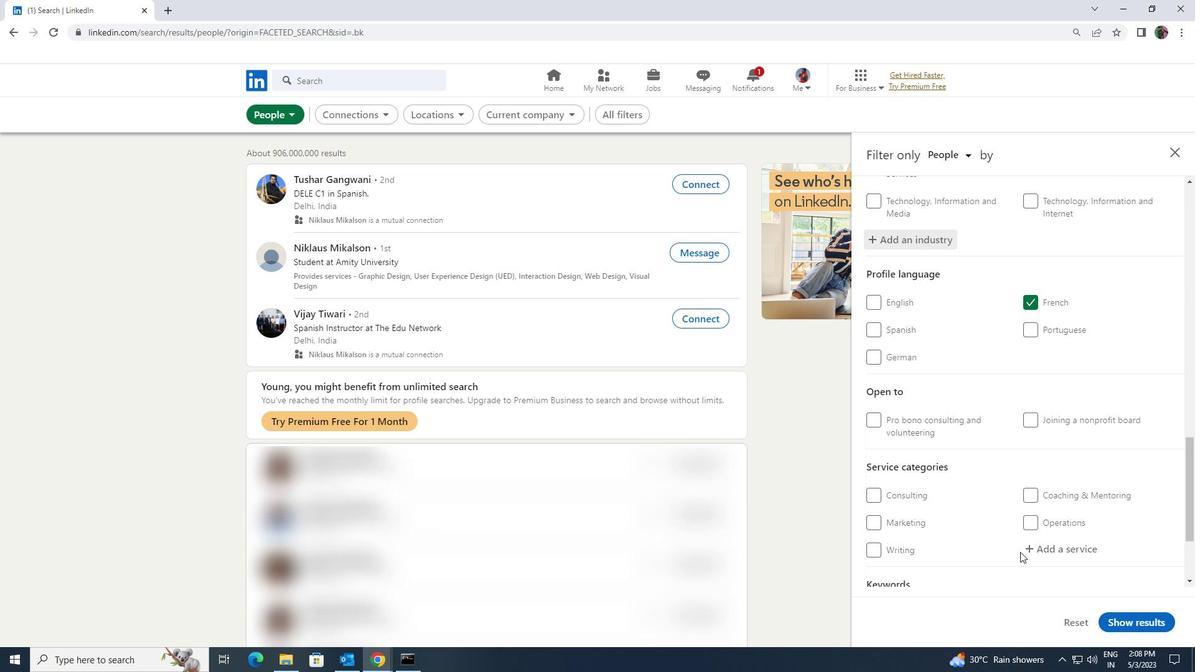 
Action: Mouse moved to (1029, 482)
Screenshot: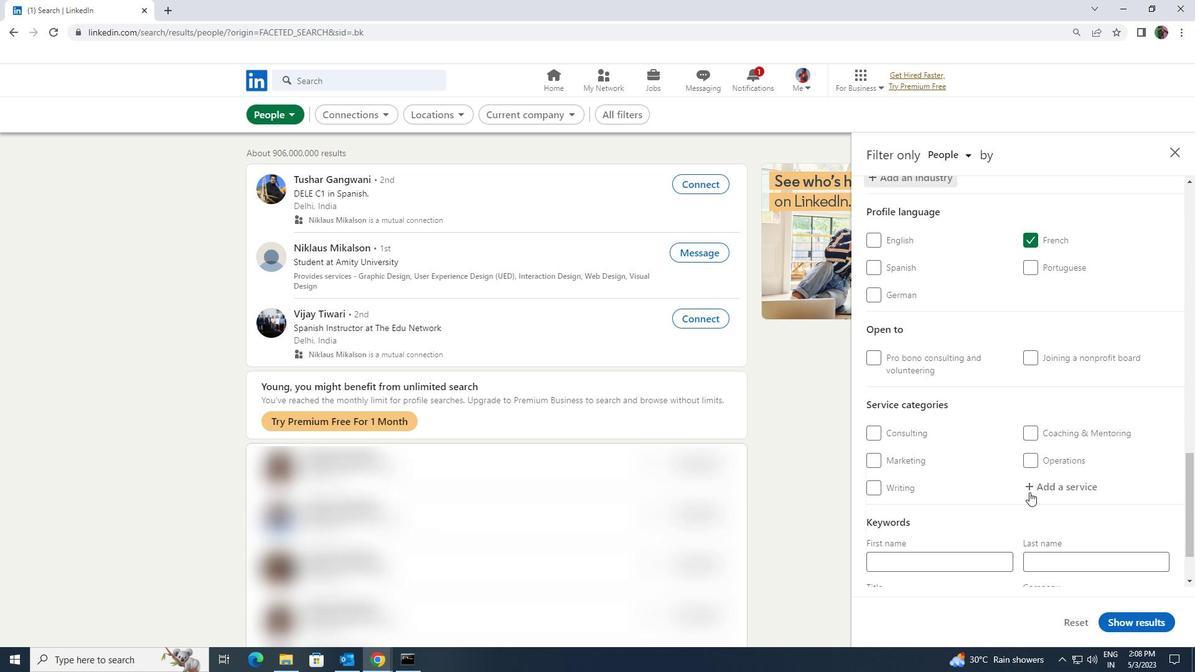 
Action: Mouse pressed left at (1029, 482)
Screenshot: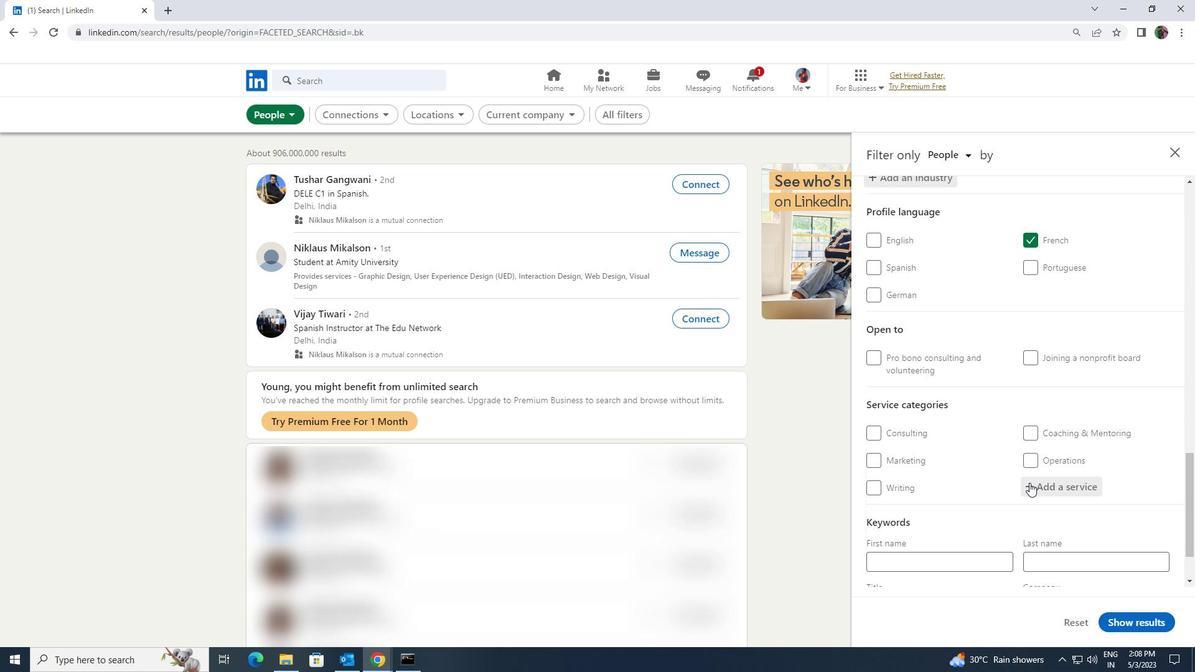 
Action: Key pressed <Key.shift><Key.shift><Key.shift>TEAM<Key.space>
Screenshot: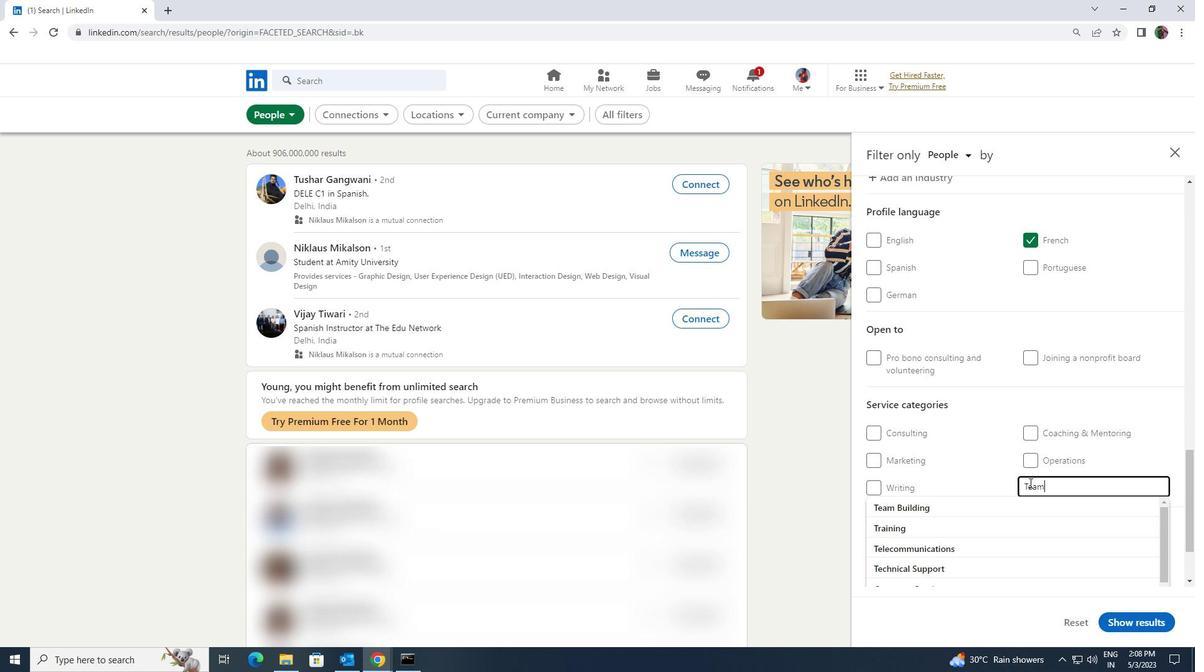 
Action: Mouse moved to (994, 501)
Screenshot: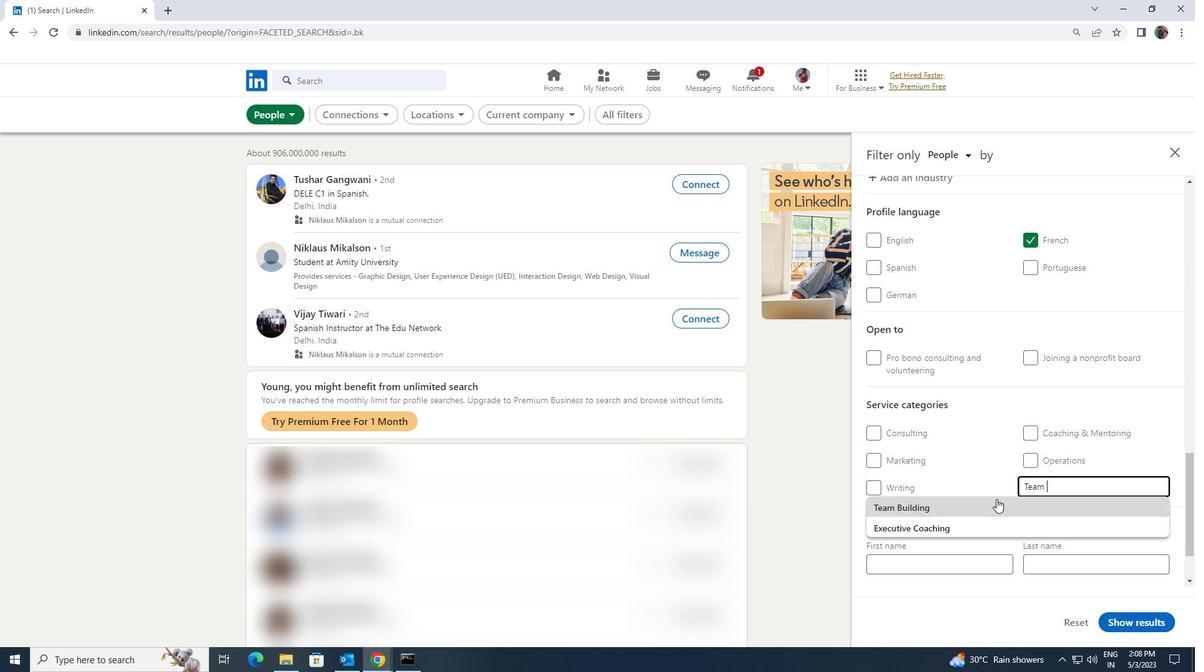 
Action: Mouse pressed left at (994, 501)
Screenshot: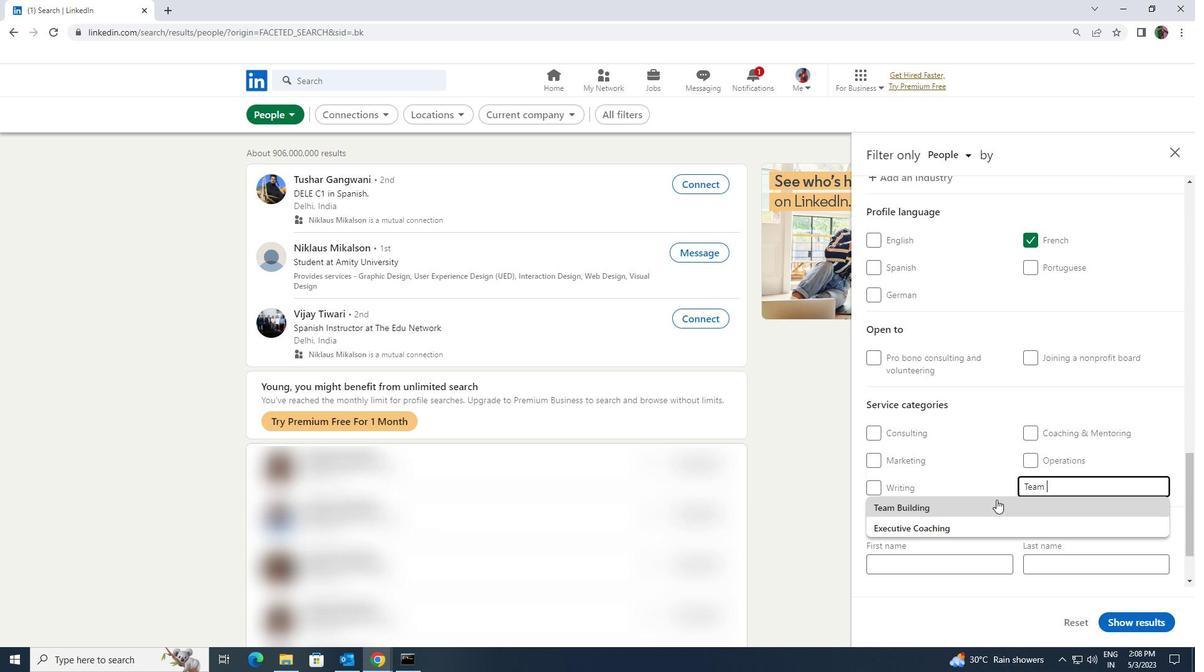 
Action: Mouse scrolled (994, 500) with delta (0, 0)
Screenshot: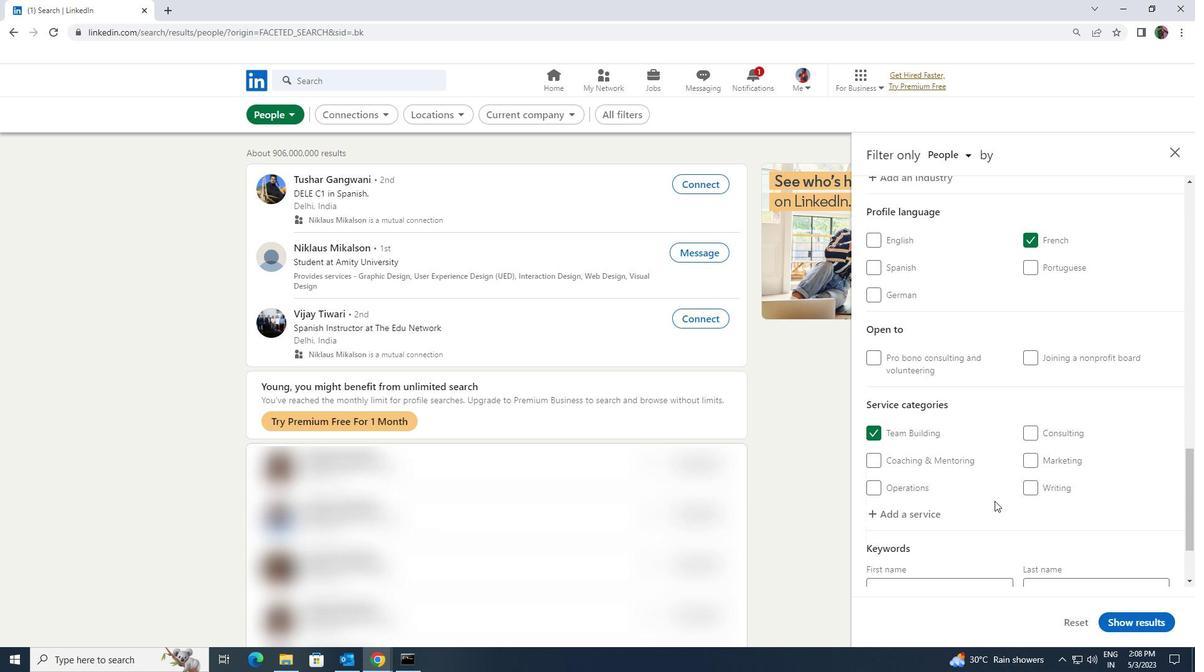 
Action: Mouse scrolled (994, 500) with delta (0, 0)
Screenshot: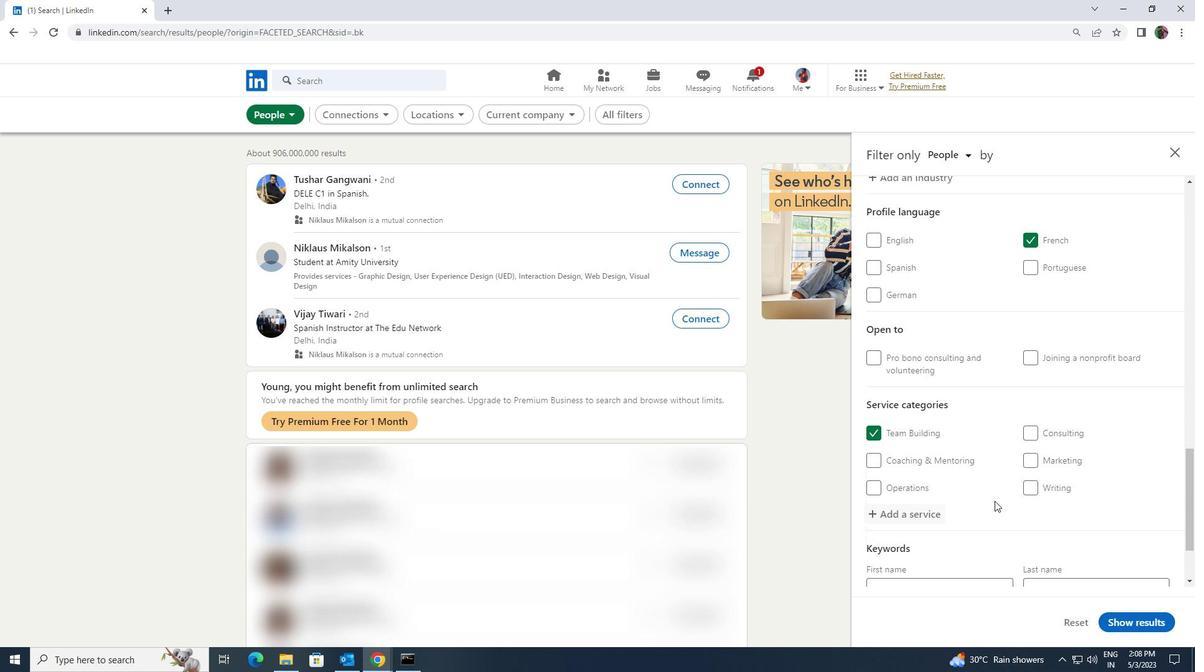 
Action: Mouse scrolled (994, 500) with delta (0, 0)
Screenshot: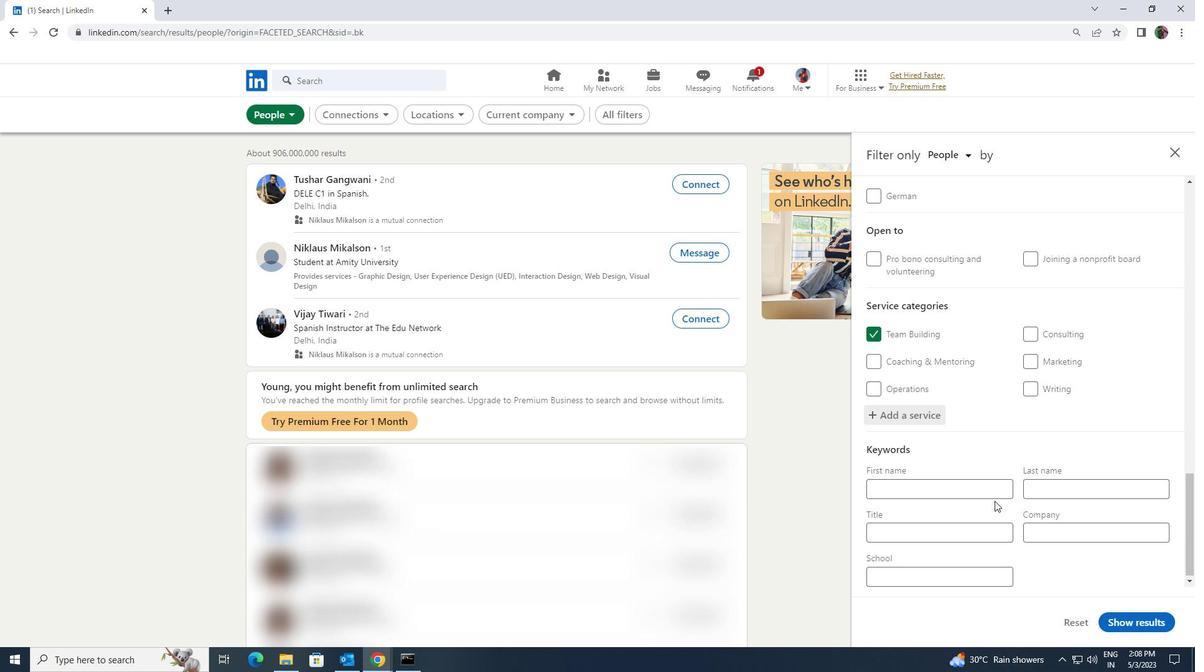 
Action: Mouse moved to (984, 524)
Screenshot: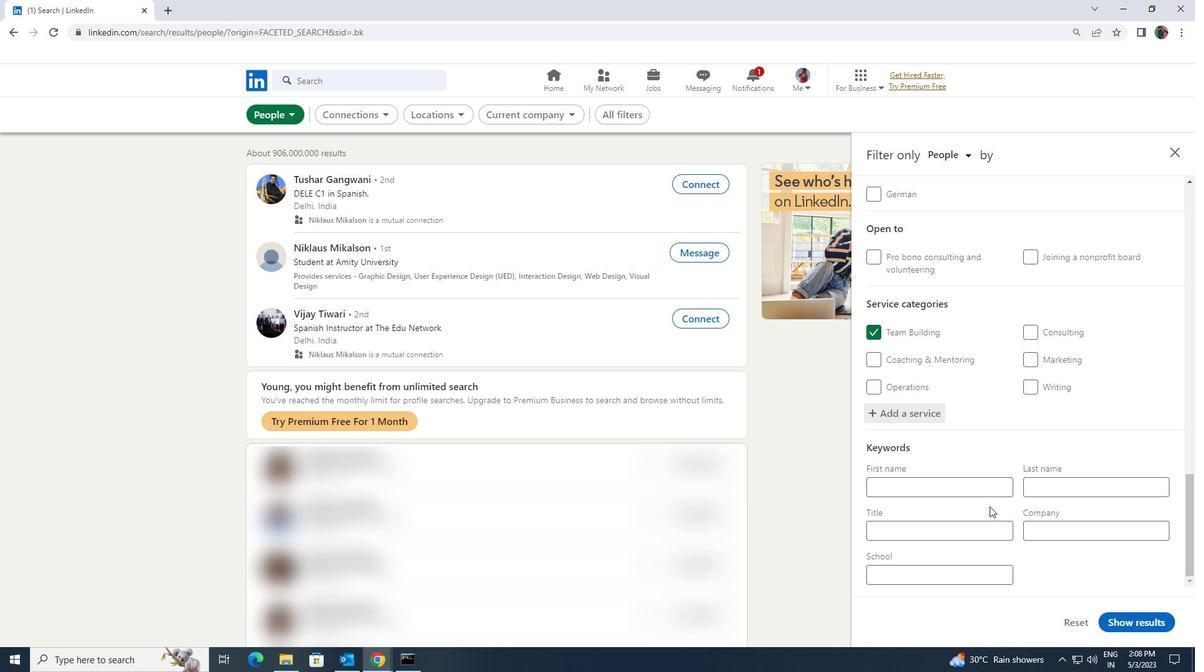 
Action: Mouse pressed left at (984, 524)
Screenshot: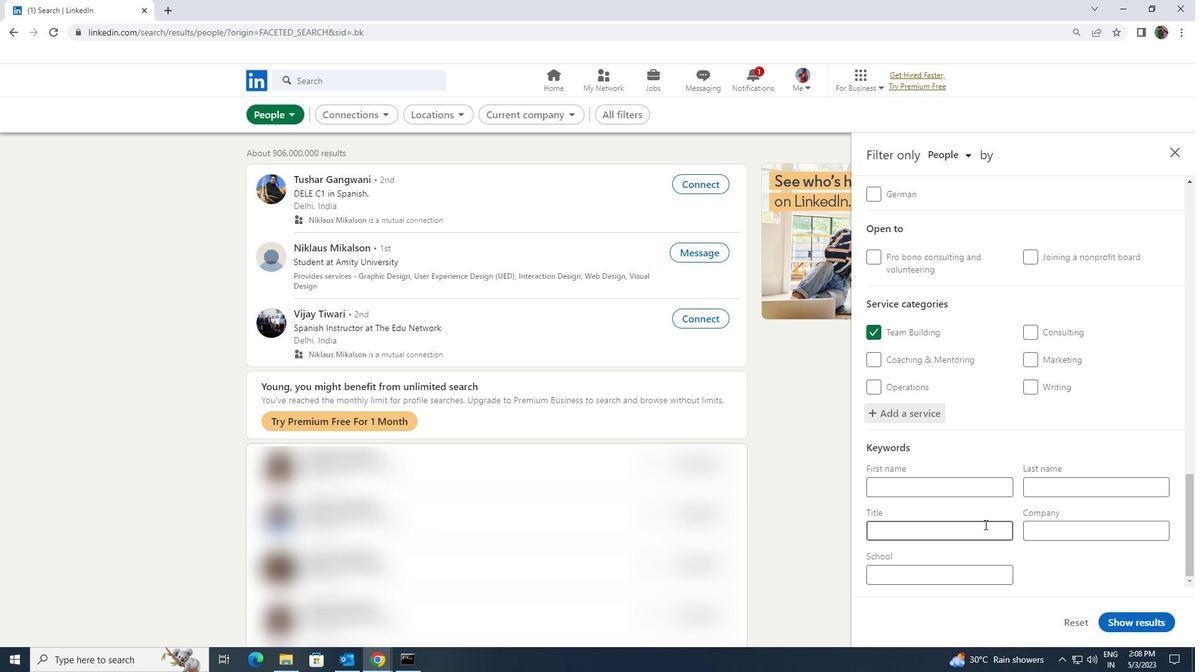 
Action: Key pressed <Key.shift><Key.shift><Key.shift><Key.shift><Key.shift><Key.shift><Key.shift><Key.shift><Key.shift><Key.shift><Key.shift><Key.shift>WAIT<Key.space><Key.shift>STAFF<Key.space><Key.shift>MANAGER
Screenshot: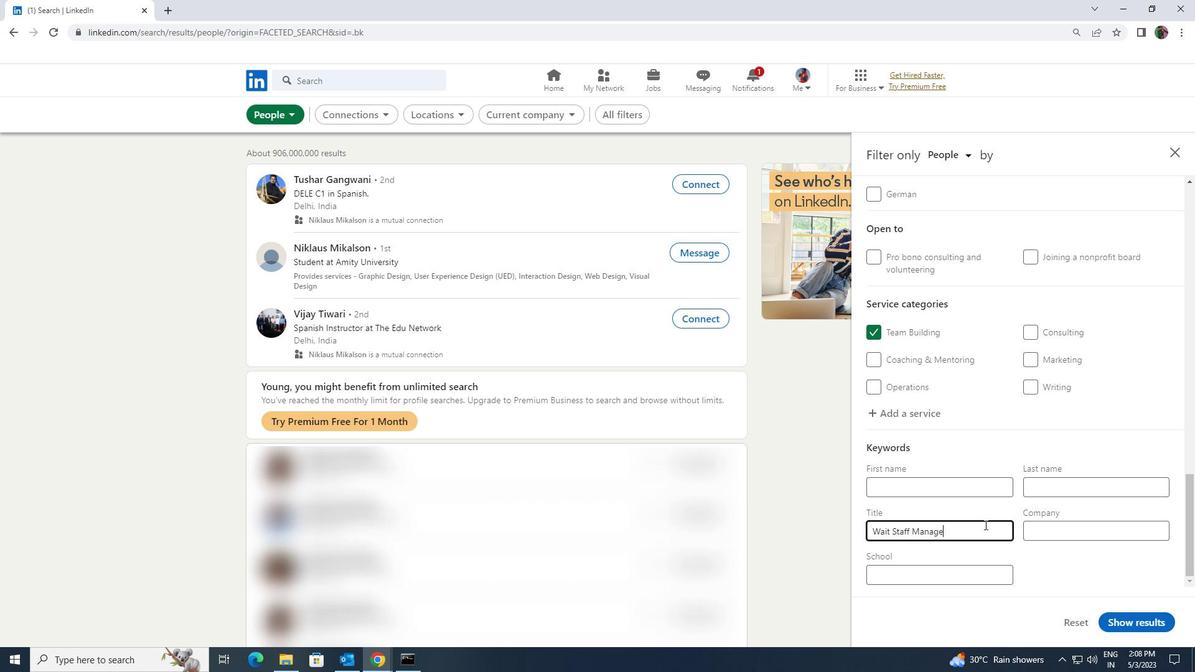 
Action: Mouse moved to (1109, 618)
Screenshot: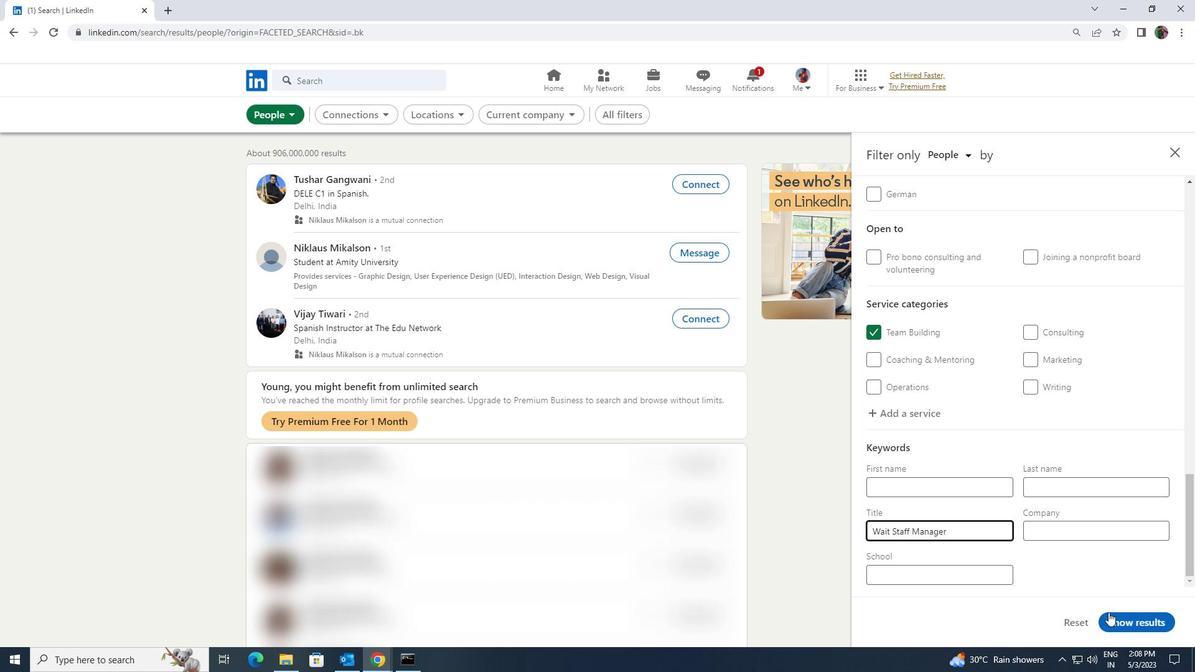 
Action: Mouse pressed left at (1109, 618)
Screenshot: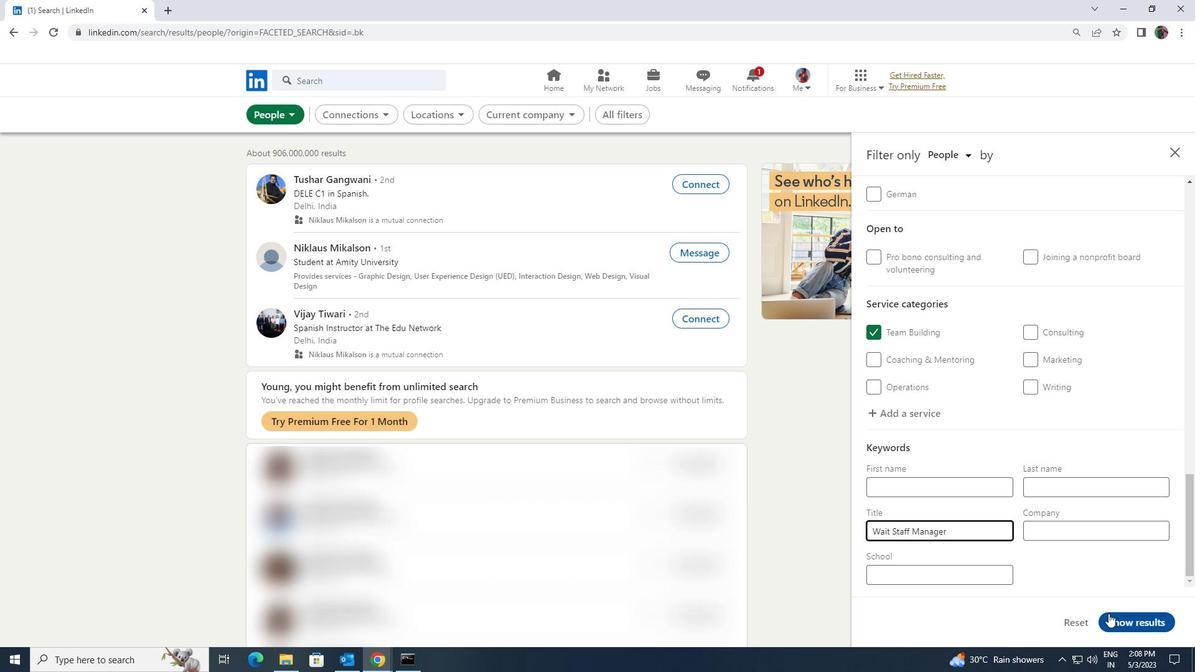 
